 Task: Find connections with filter location Diyarb Najm with filter topic #happywith filter profile language English with filter current company Innovation Incubator Advisory with filter school Government High School - India with filter industry Sporting Goods Manufacturing with filter service category Typing with filter keywords title Church Volunteer
Action: Mouse moved to (572, 66)
Screenshot: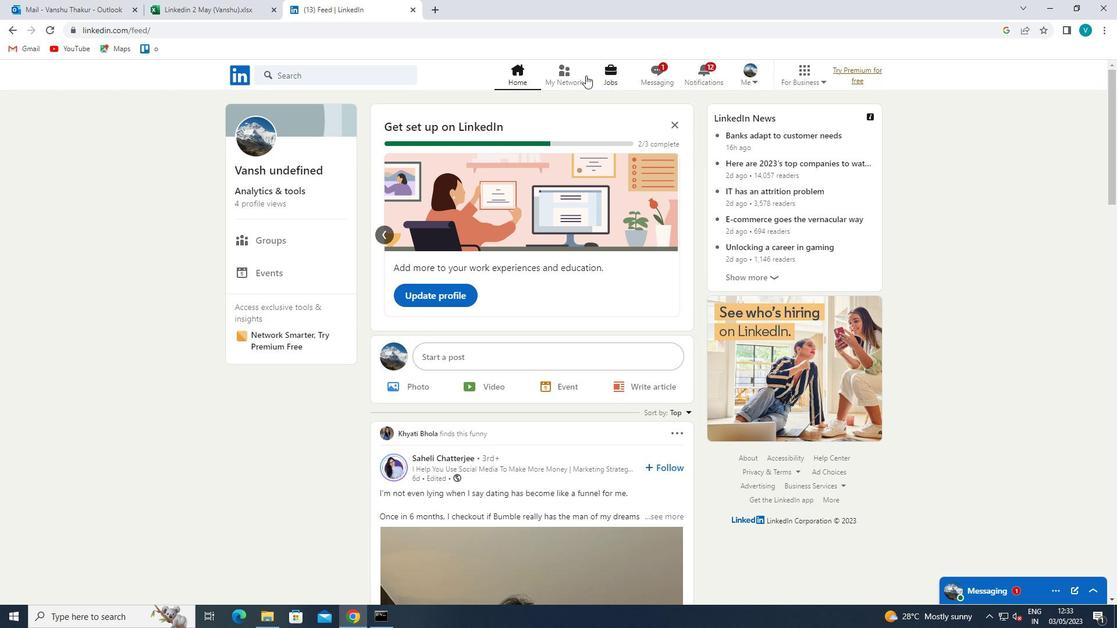 
Action: Mouse pressed left at (572, 66)
Screenshot: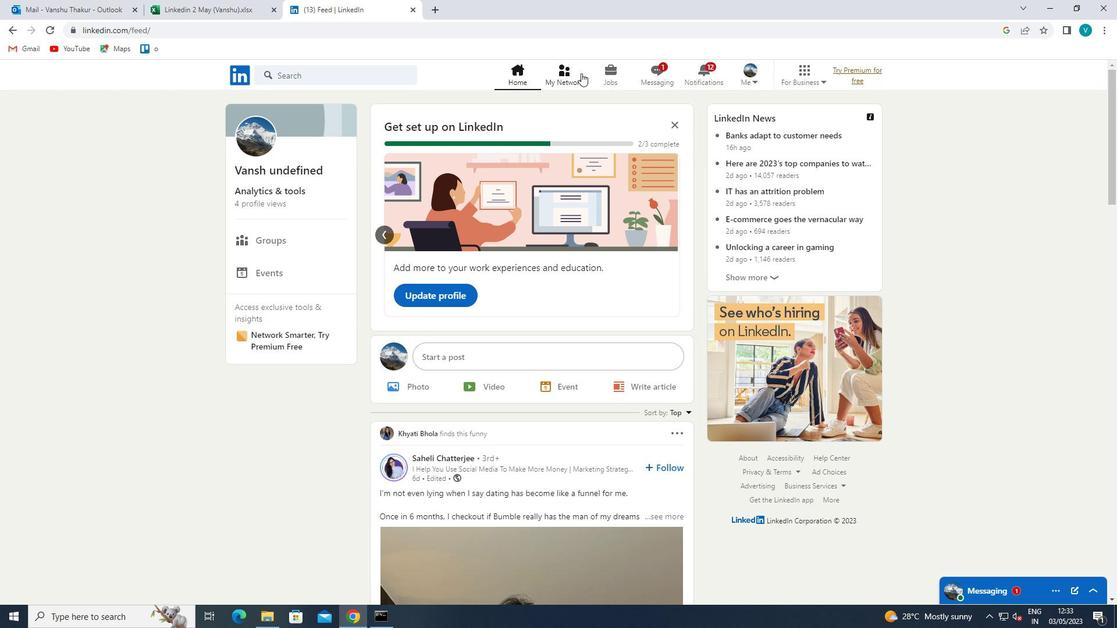 
Action: Mouse moved to (336, 140)
Screenshot: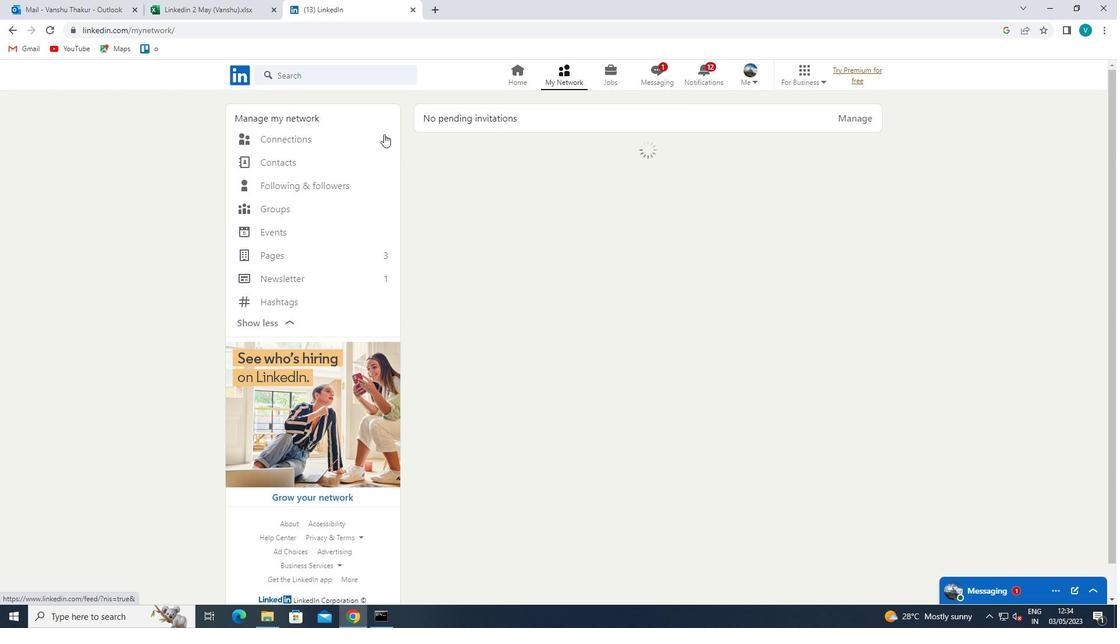 
Action: Mouse pressed left at (336, 140)
Screenshot: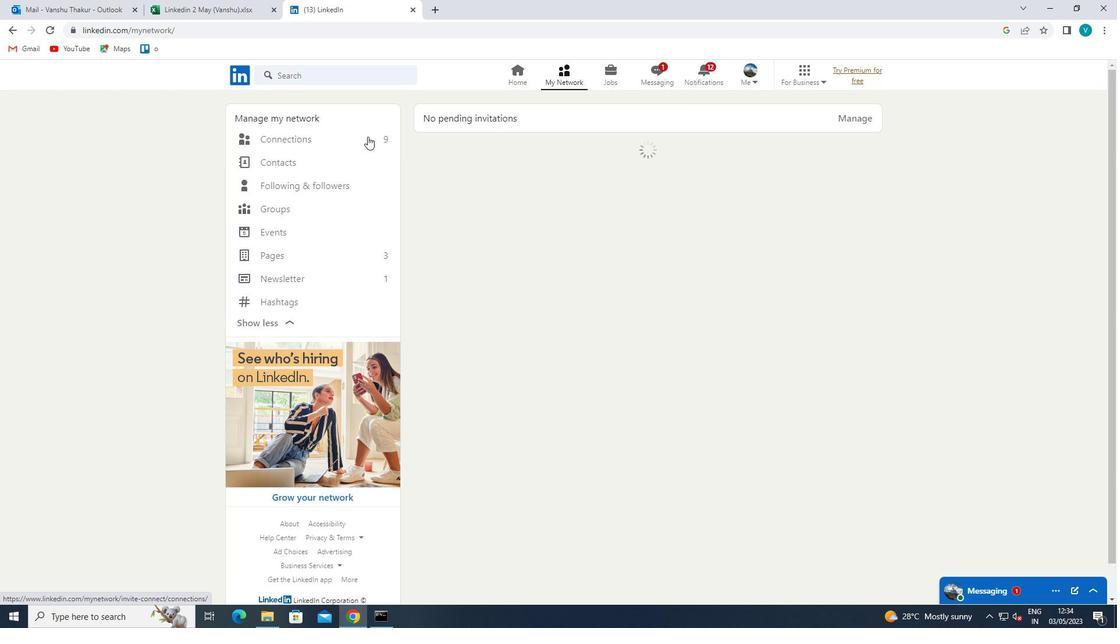 
Action: Mouse moved to (632, 139)
Screenshot: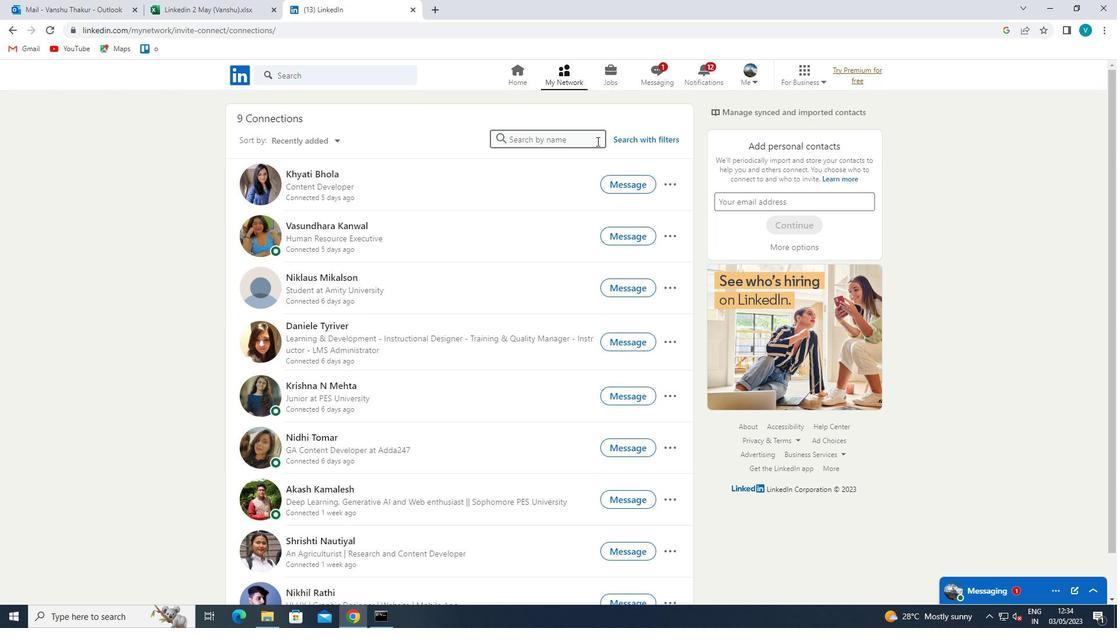 
Action: Mouse pressed left at (632, 139)
Screenshot: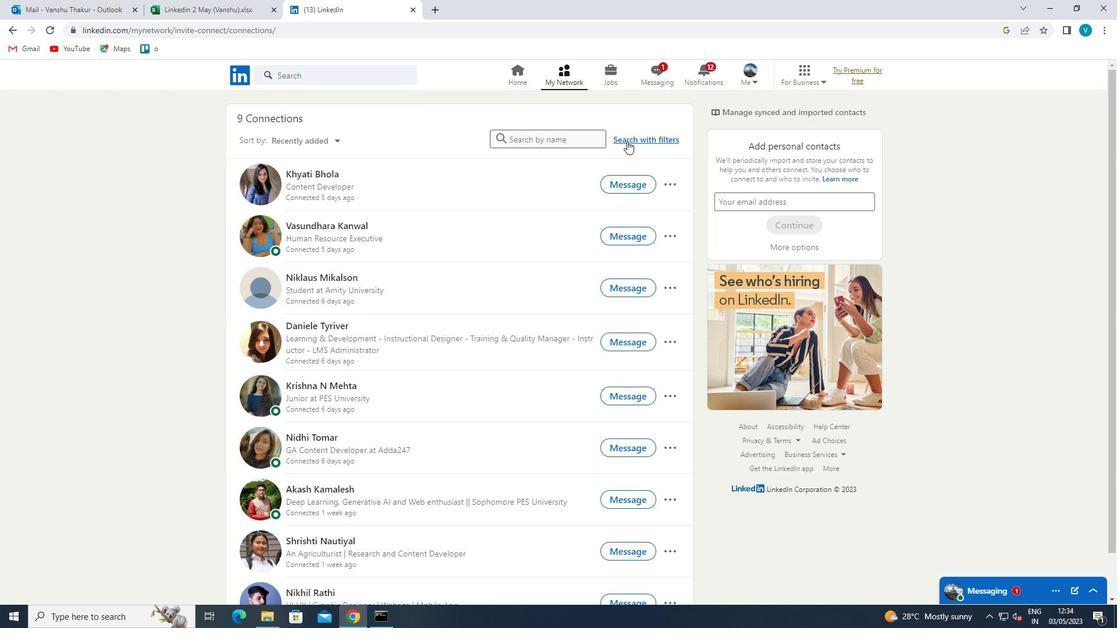 
Action: Mouse moved to (559, 108)
Screenshot: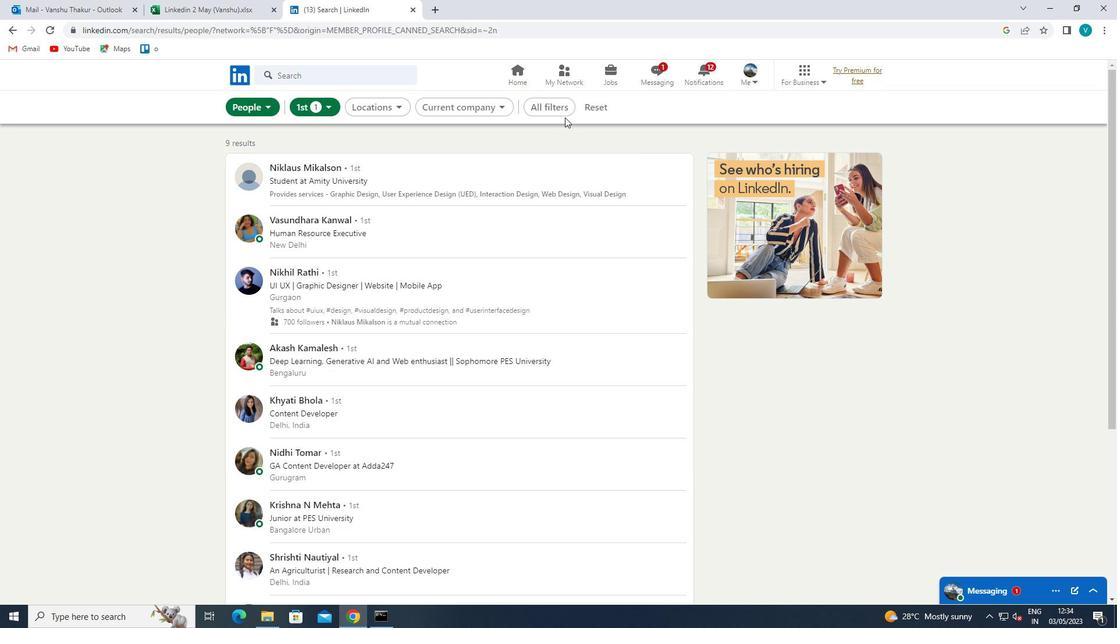 
Action: Mouse pressed left at (559, 108)
Screenshot: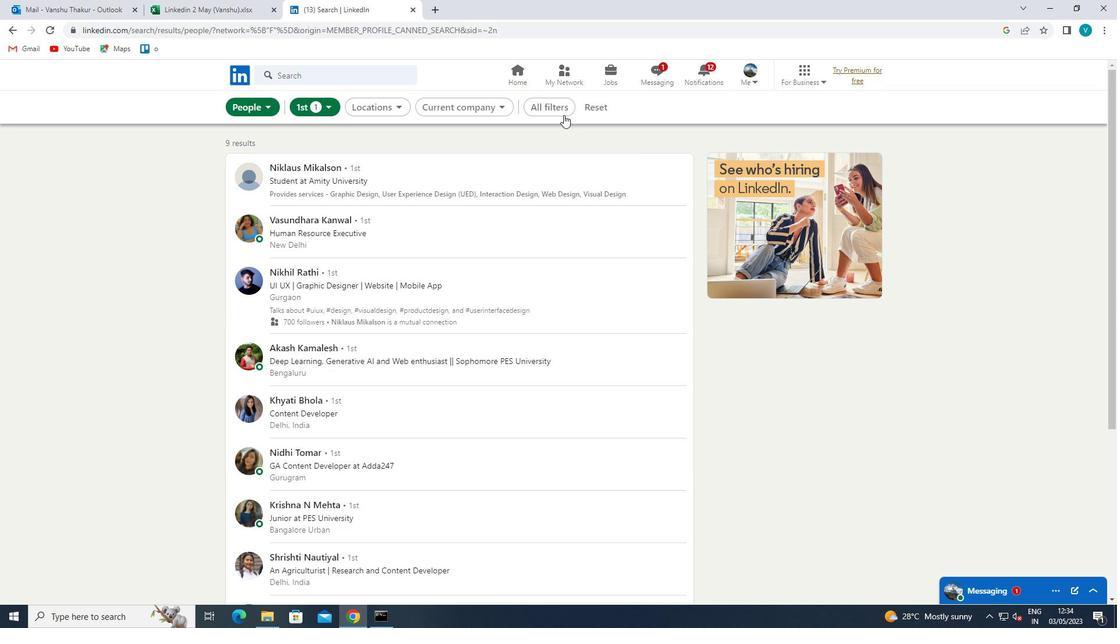 
Action: Mouse moved to (920, 252)
Screenshot: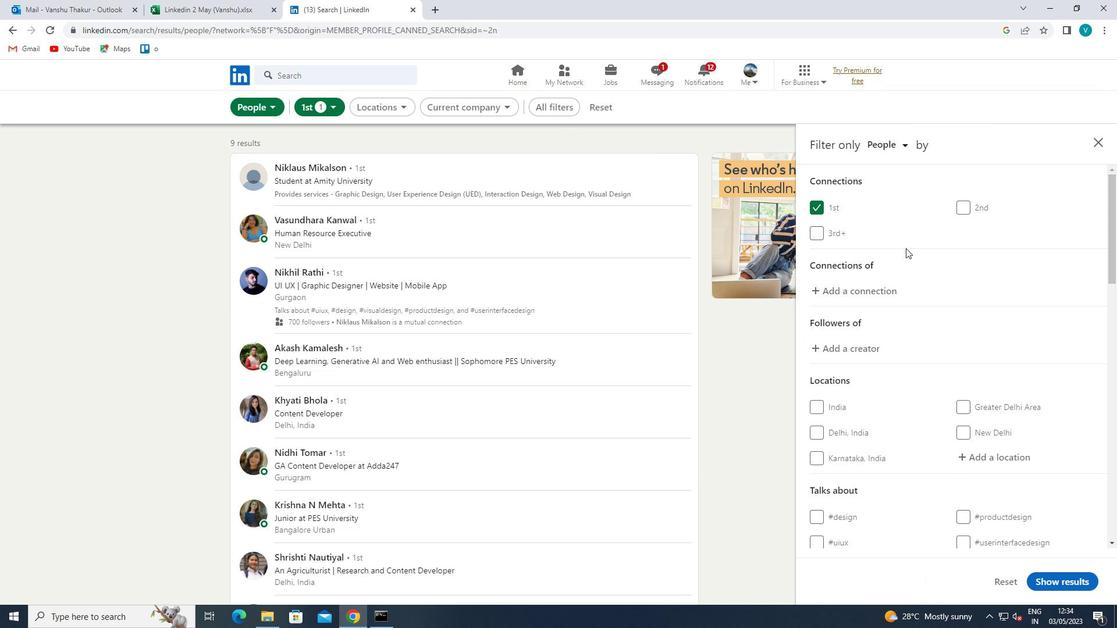 
Action: Mouse scrolled (920, 251) with delta (0, 0)
Screenshot: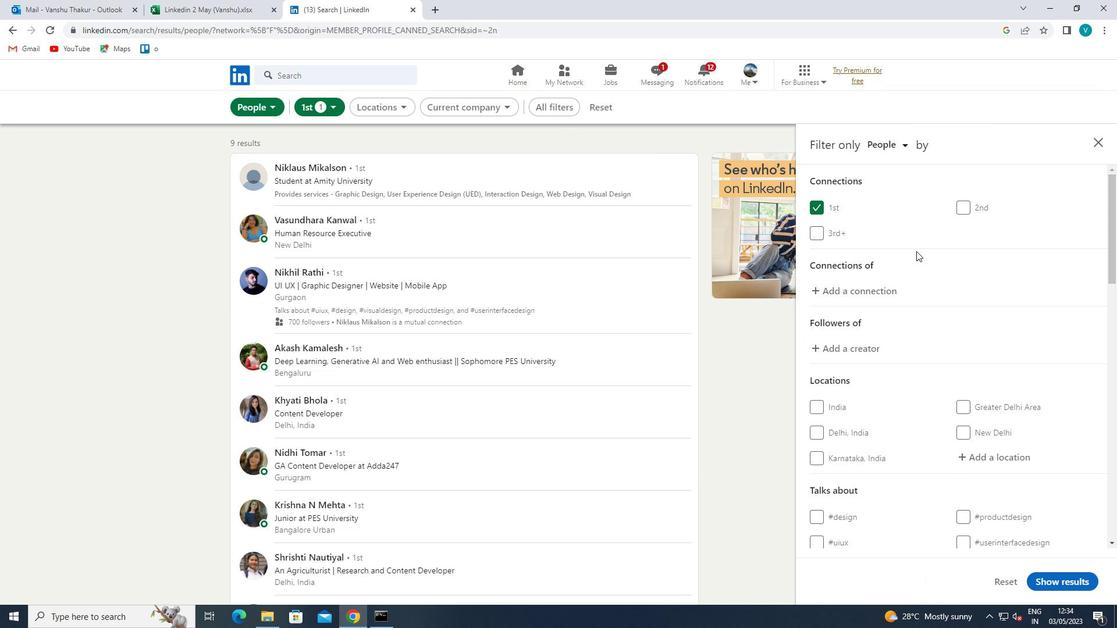 
Action: Mouse scrolled (920, 251) with delta (0, 0)
Screenshot: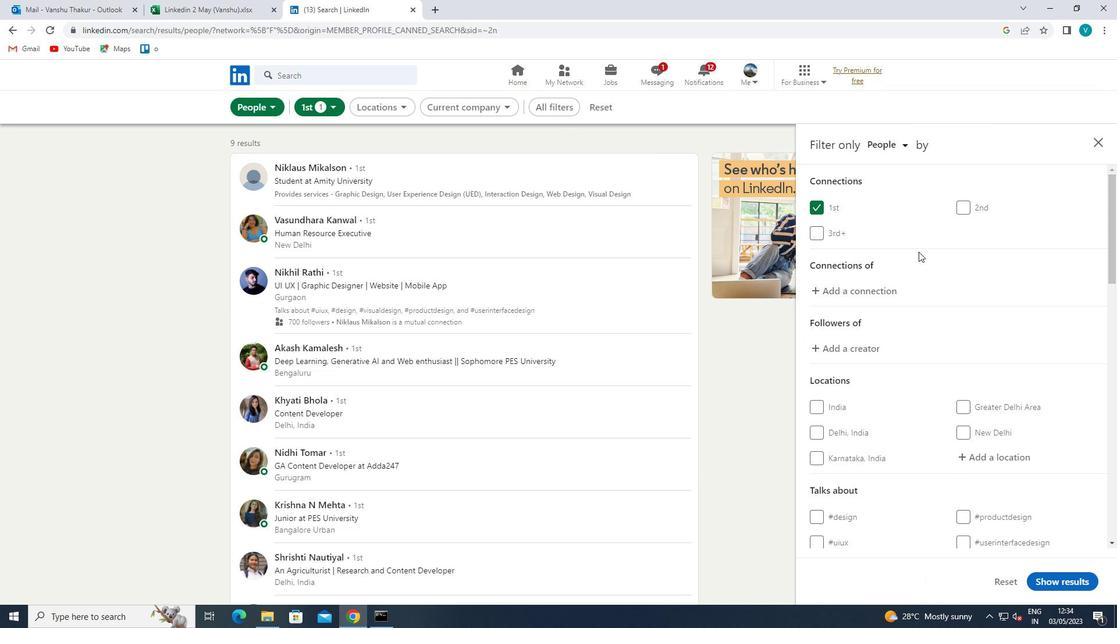
Action: Mouse scrolled (920, 251) with delta (0, 0)
Screenshot: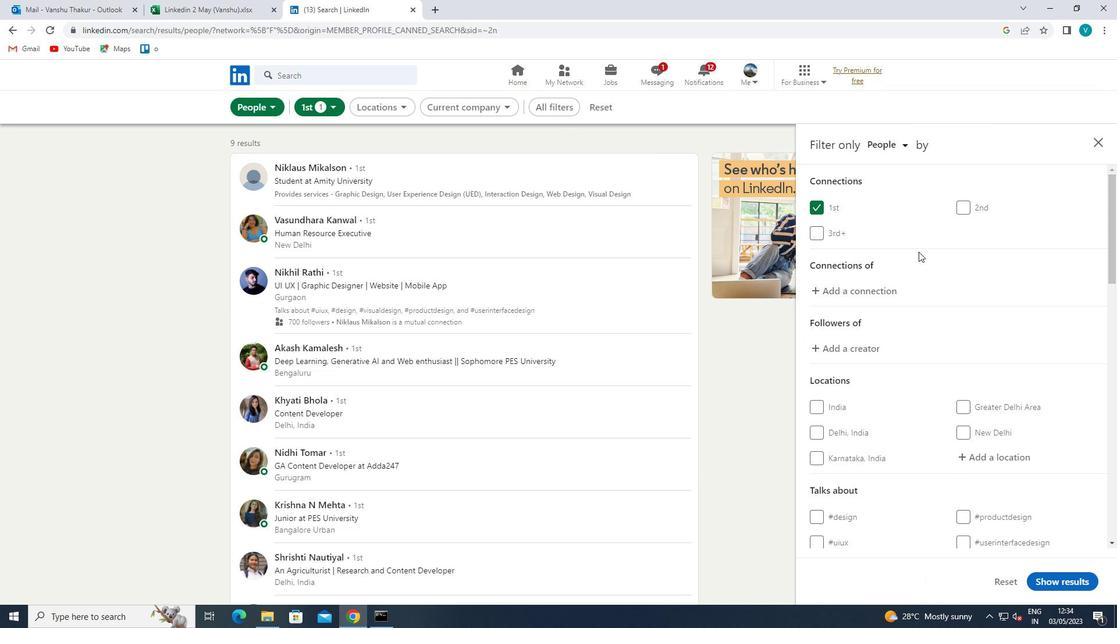 
Action: Mouse moved to (981, 286)
Screenshot: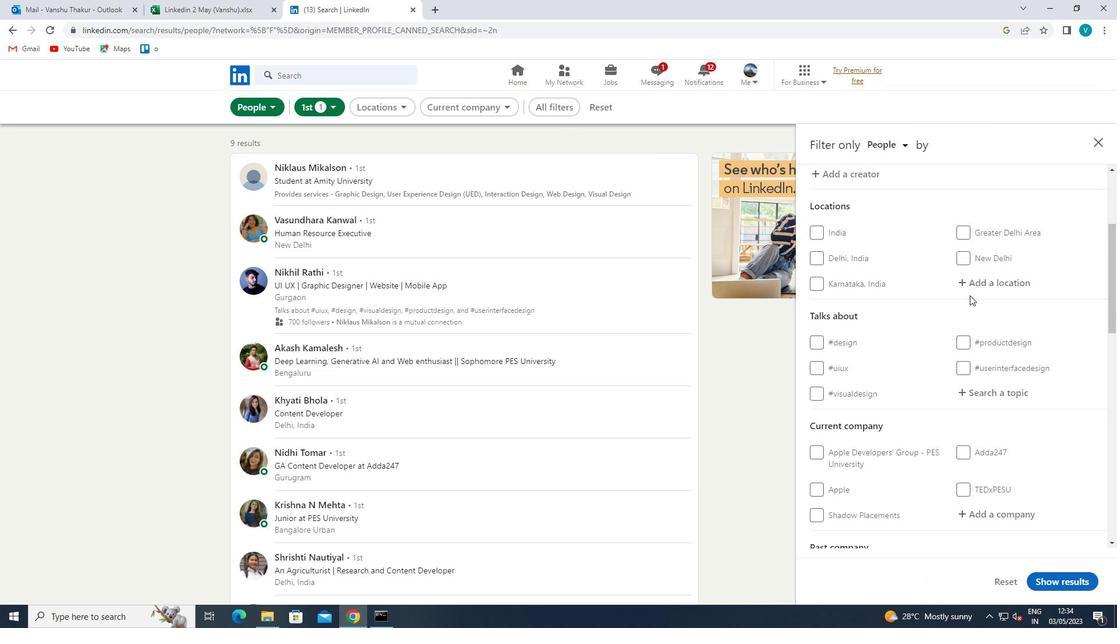 
Action: Mouse pressed left at (981, 286)
Screenshot: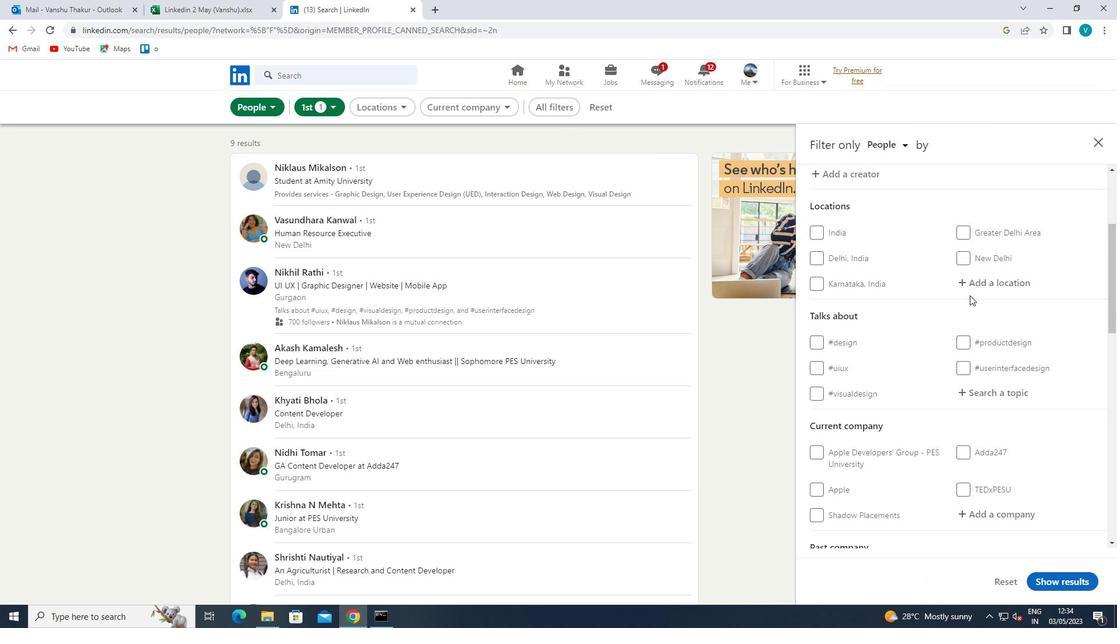 
Action: Mouse moved to (520, 54)
Screenshot: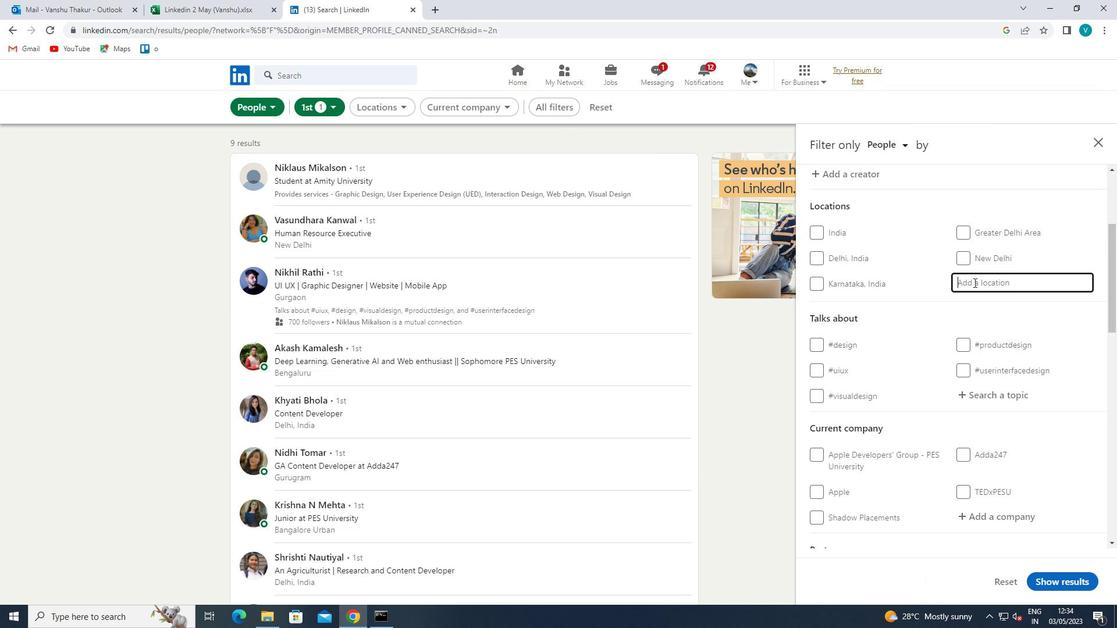 
Action: Key pressed <Key.shift>DIYARD<Key.backspace>B
Screenshot: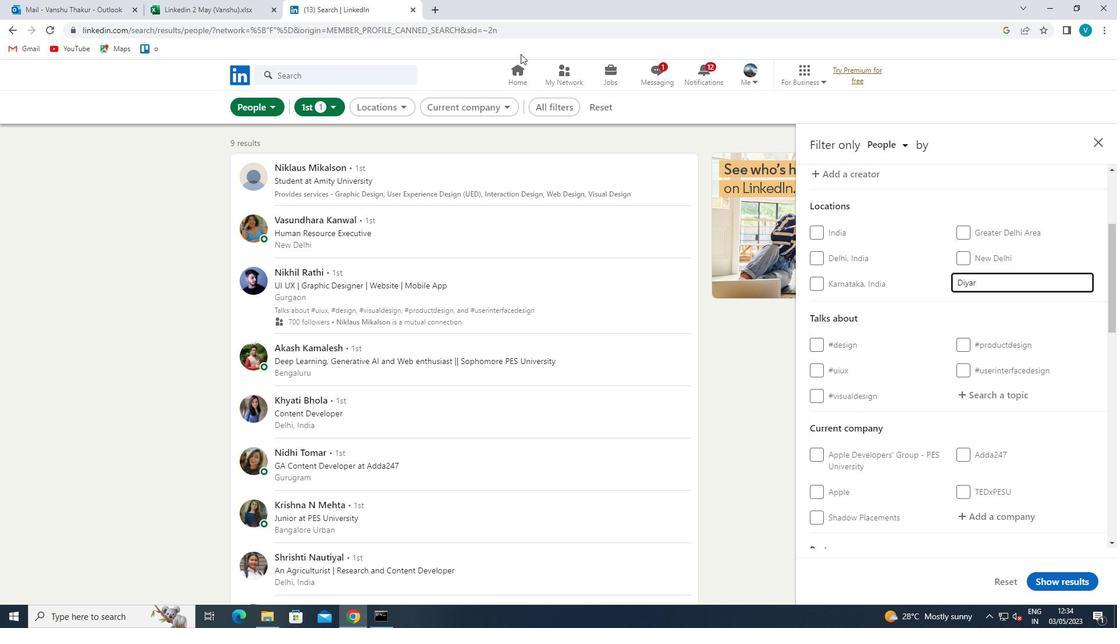 
Action: Mouse moved to (835, 234)
Screenshot: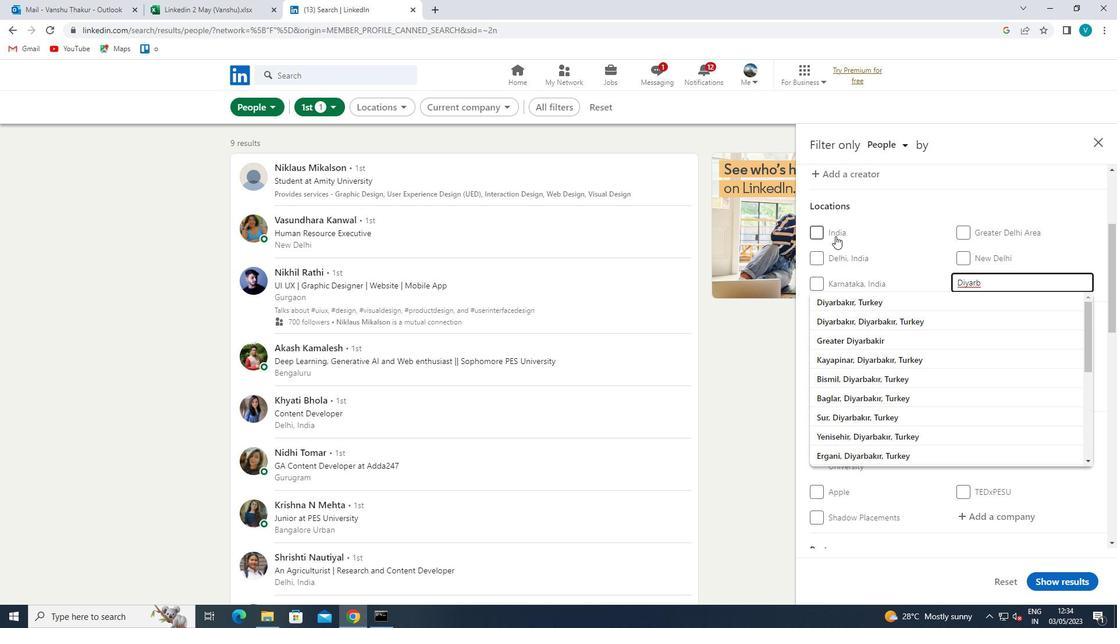
Action: Key pressed <Key.space><Key.shift>NAJM
Screenshot: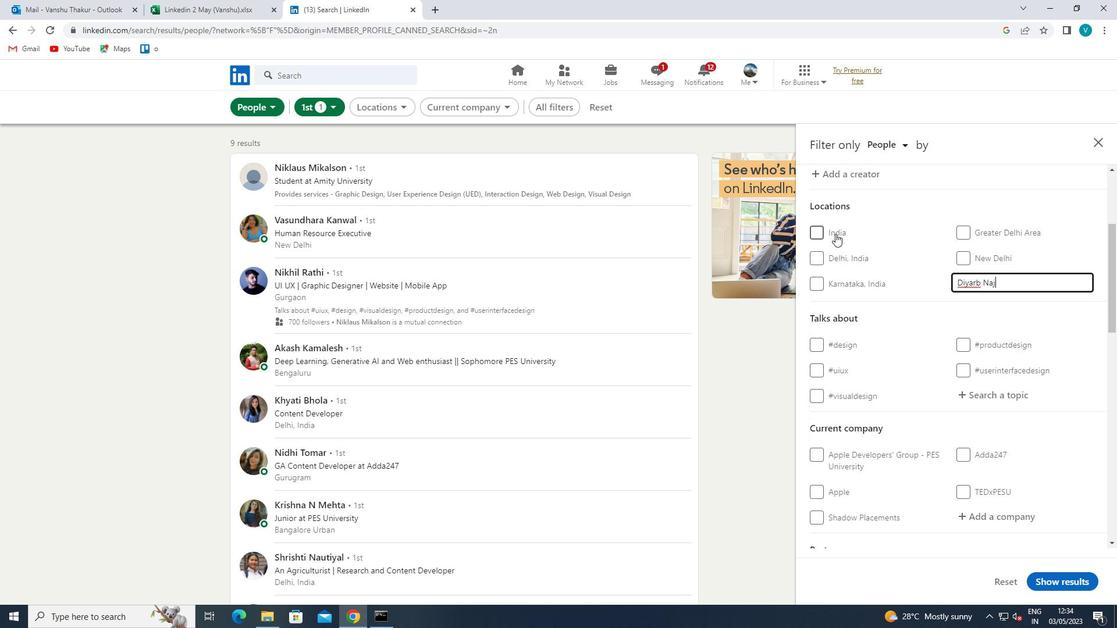 
Action: Mouse moved to (949, 264)
Screenshot: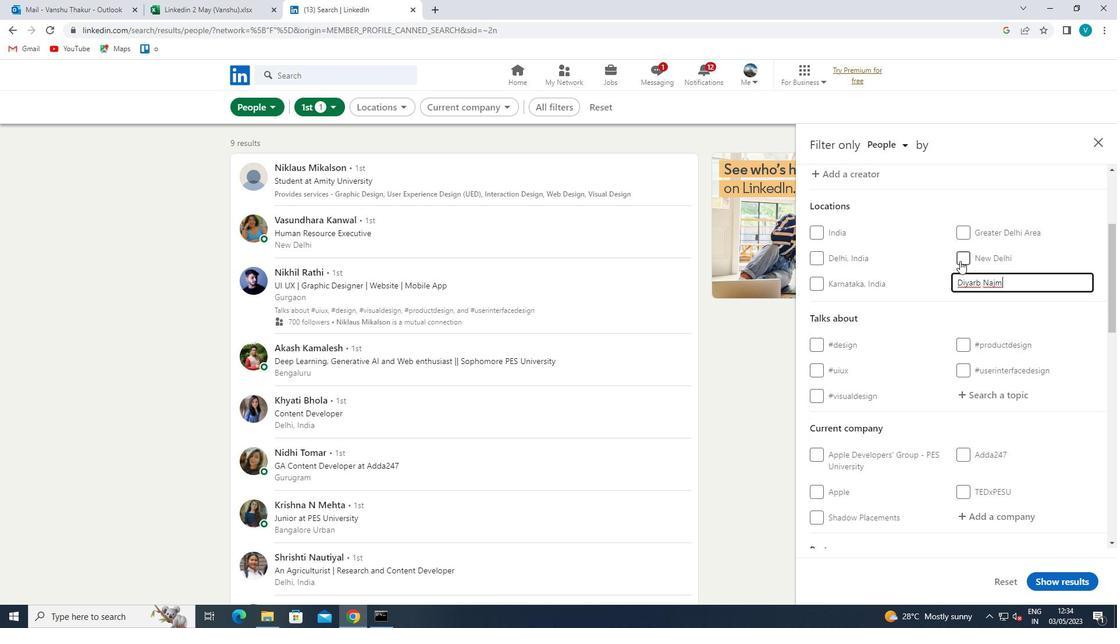 
Action: Mouse pressed left at (949, 264)
Screenshot: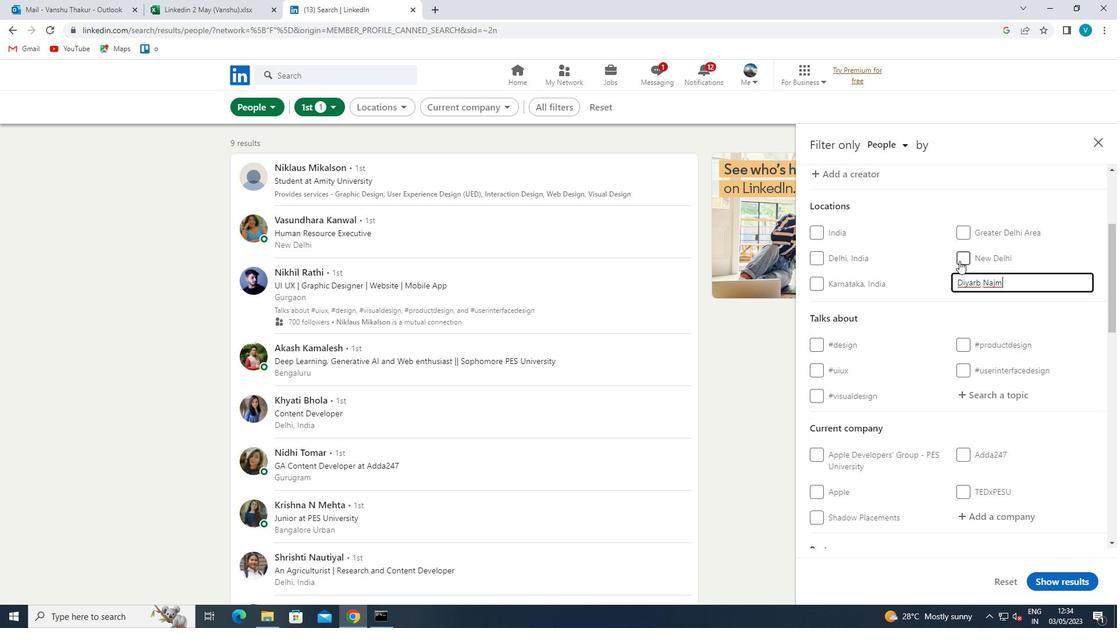 
Action: Mouse moved to (1039, 327)
Screenshot: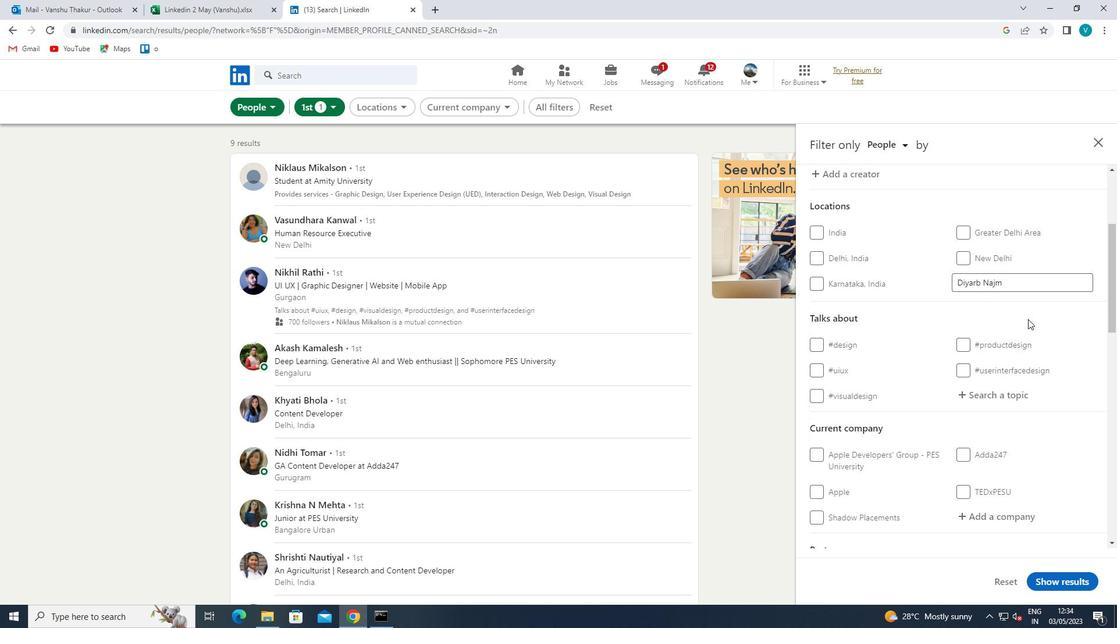 
Action: Mouse scrolled (1039, 326) with delta (0, 0)
Screenshot: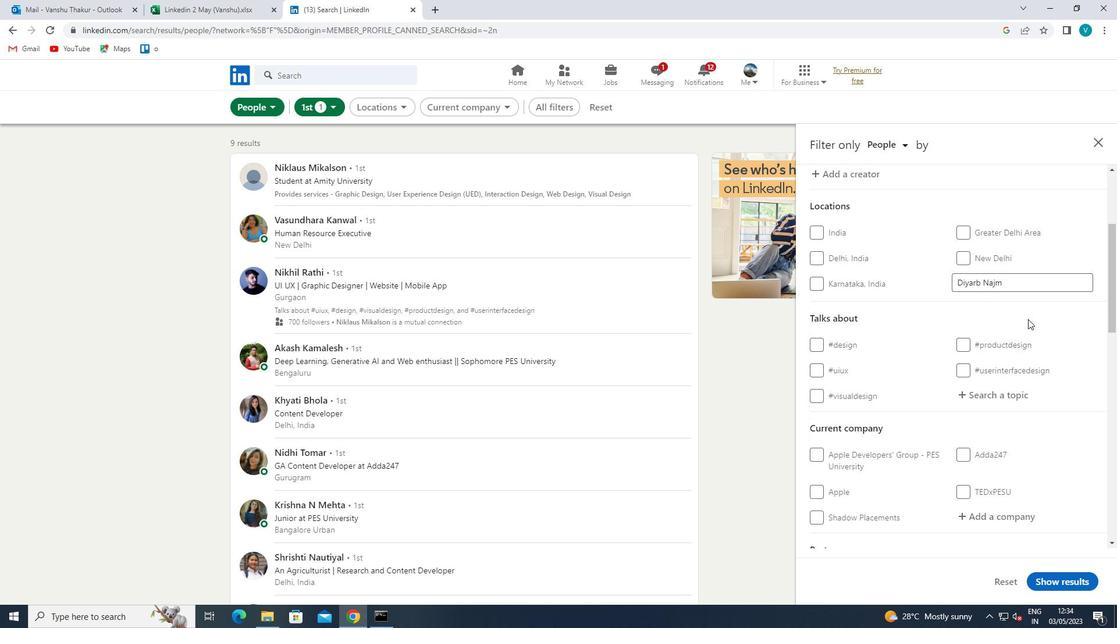
Action: Mouse scrolled (1039, 326) with delta (0, 0)
Screenshot: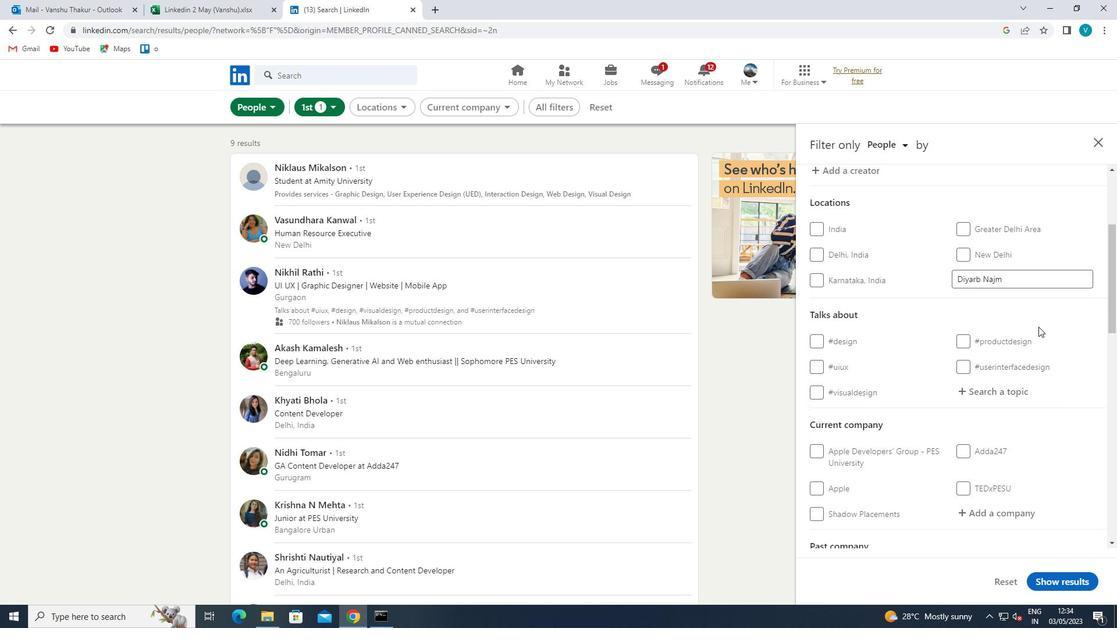 
Action: Mouse moved to (1025, 281)
Screenshot: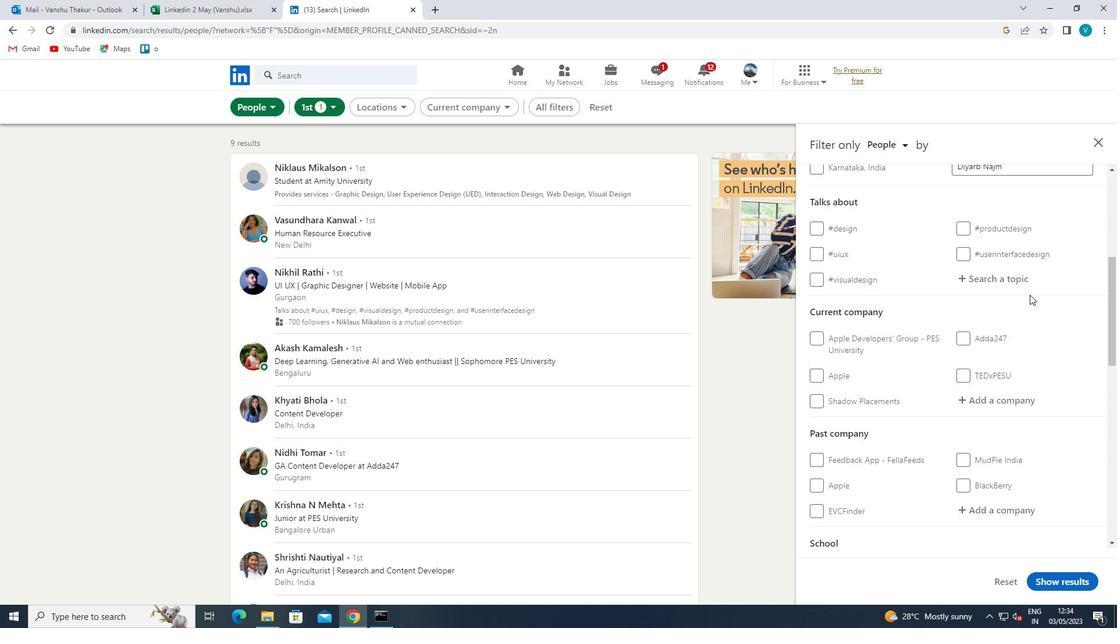 
Action: Mouse pressed left at (1025, 281)
Screenshot: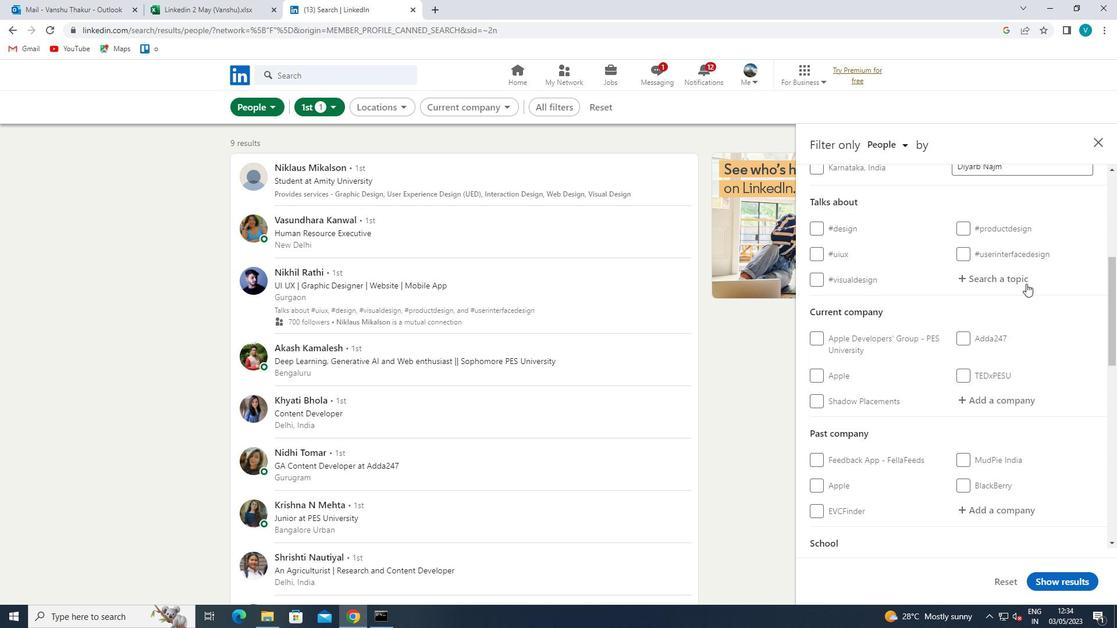 
Action: Mouse moved to (926, 258)
Screenshot: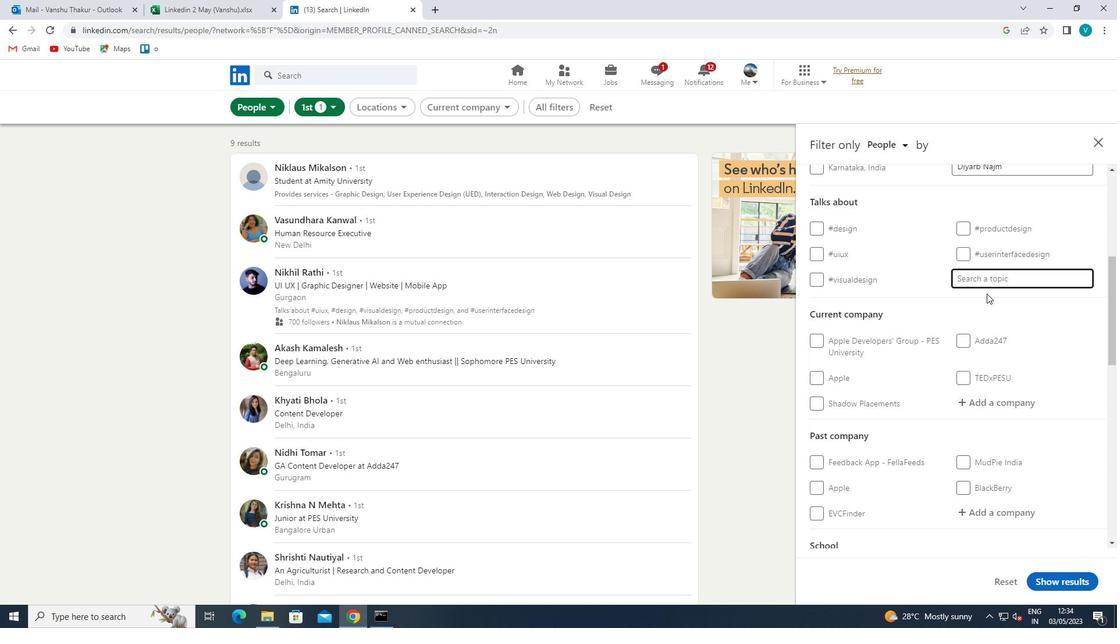
Action: Key pressed HAPPY
Screenshot: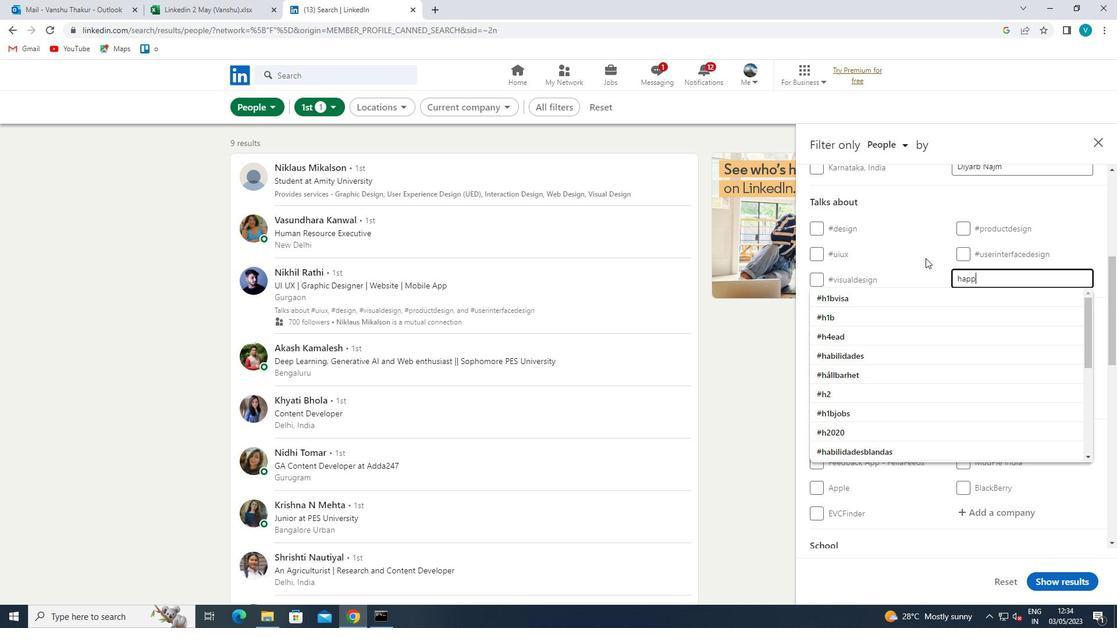 
Action: Mouse moved to (910, 310)
Screenshot: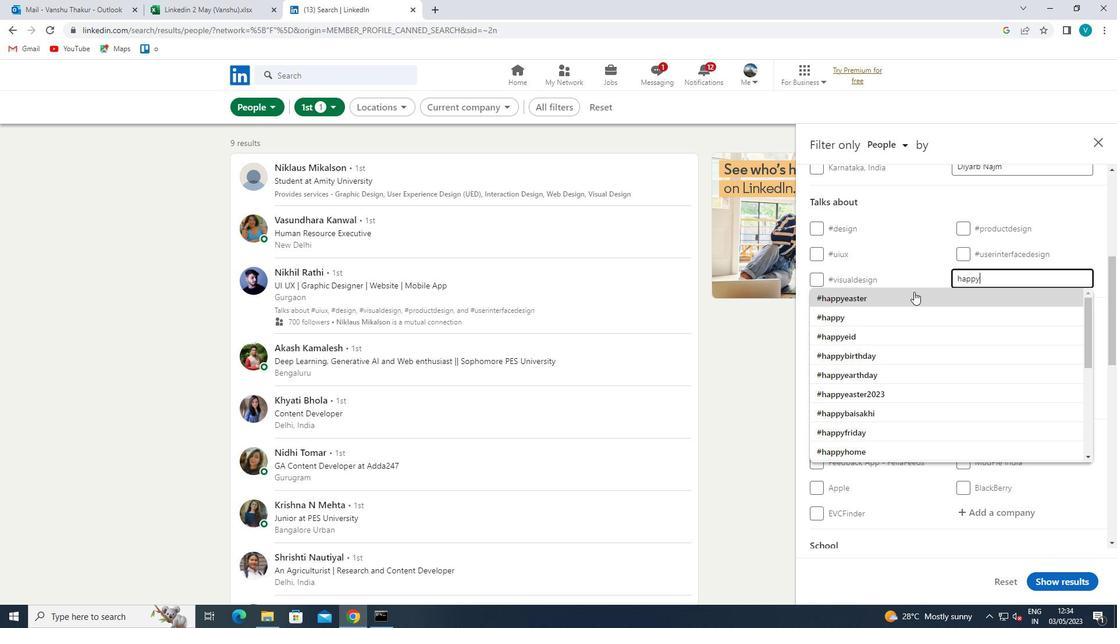 
Action: Mouse pressed left at (910, 310)
Screenshot: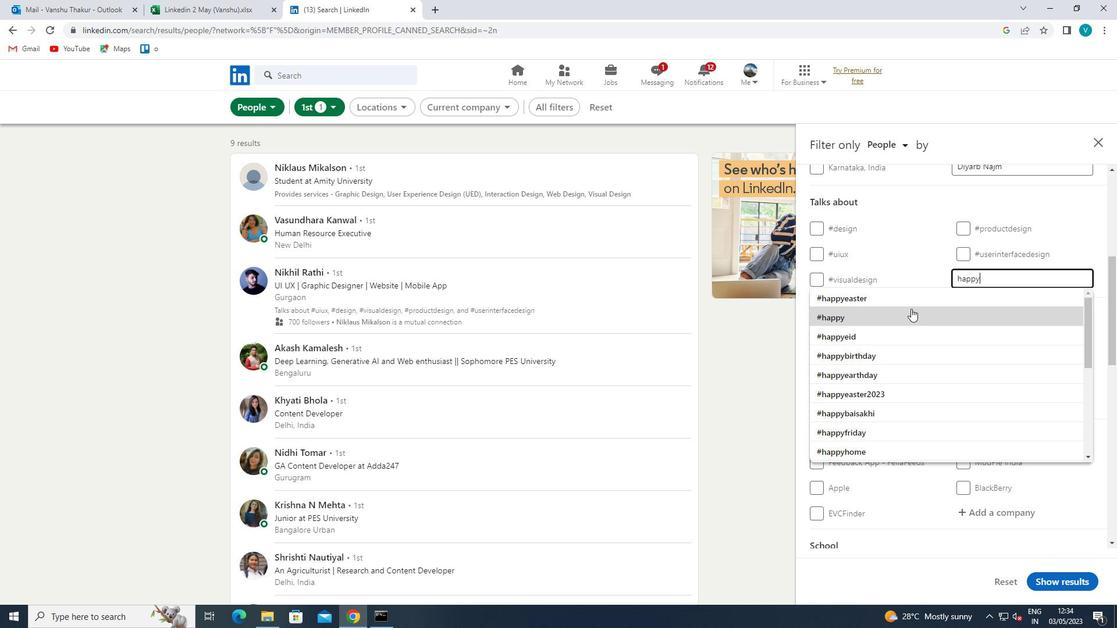 
Action: Mouse moved to (910, 310)
Screenshot: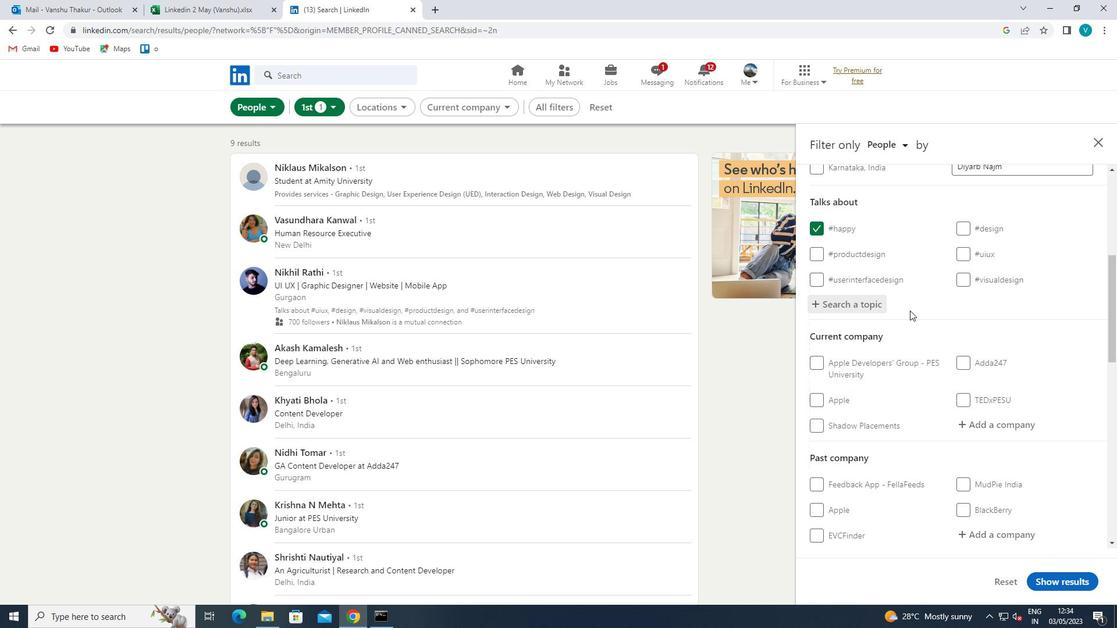 
Action: Mouse scrolled (910, 310) with delta (0, 0)
Screenshot: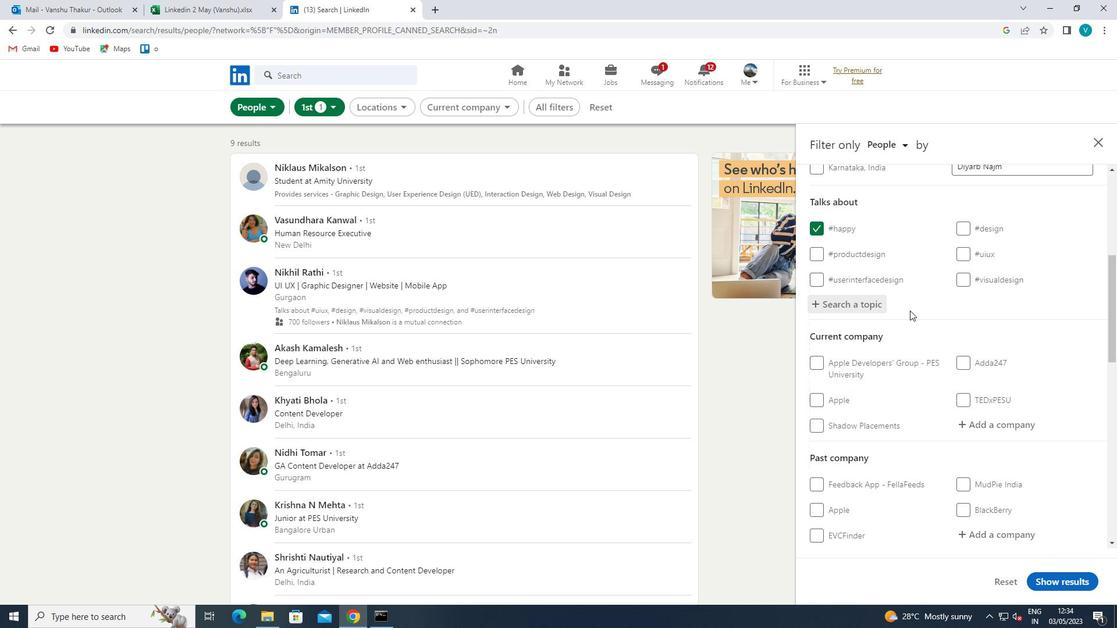 
Action: Mouse moved to (912, 310)
Screenshot: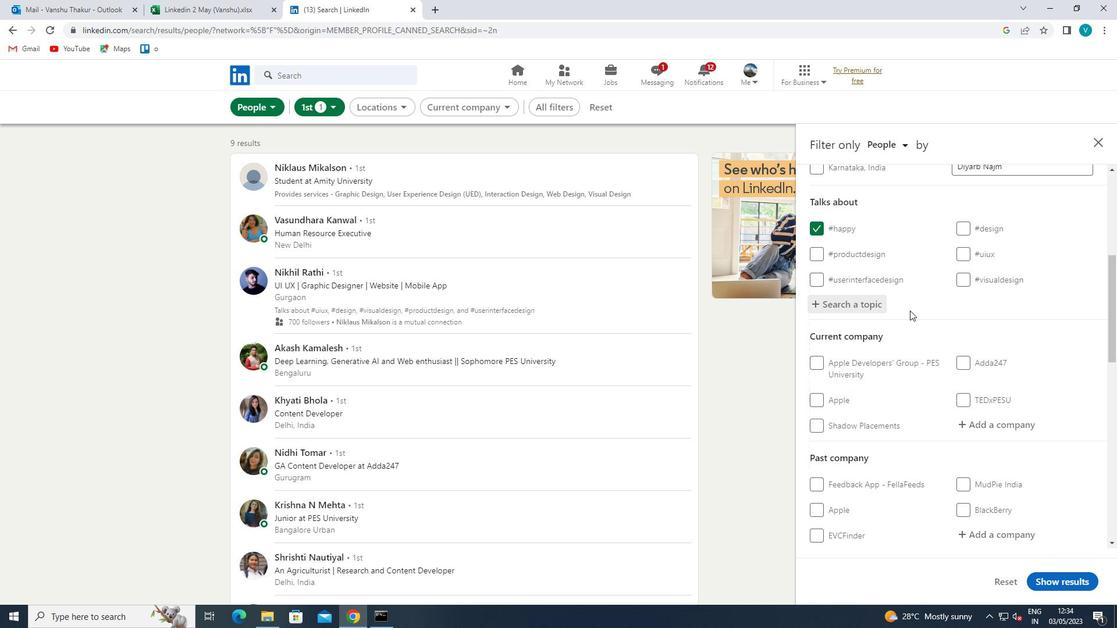 
Action: Mouse scrolled (912, 309) with delta (0, 0)
Screenshot: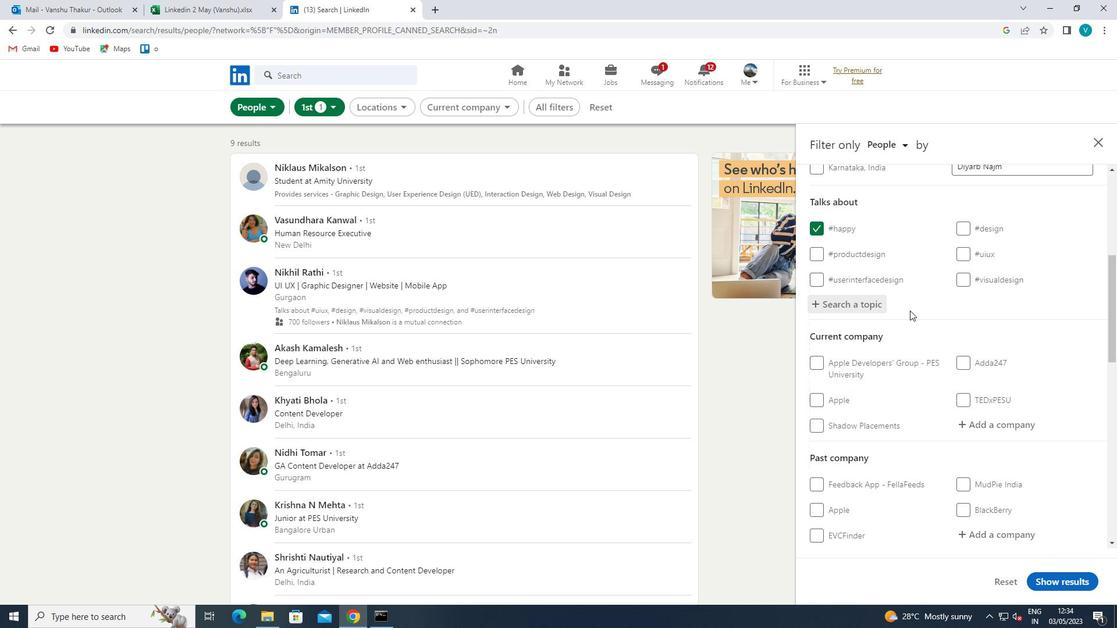 
Action: Mouse moved to (914, 309)
Screenshot: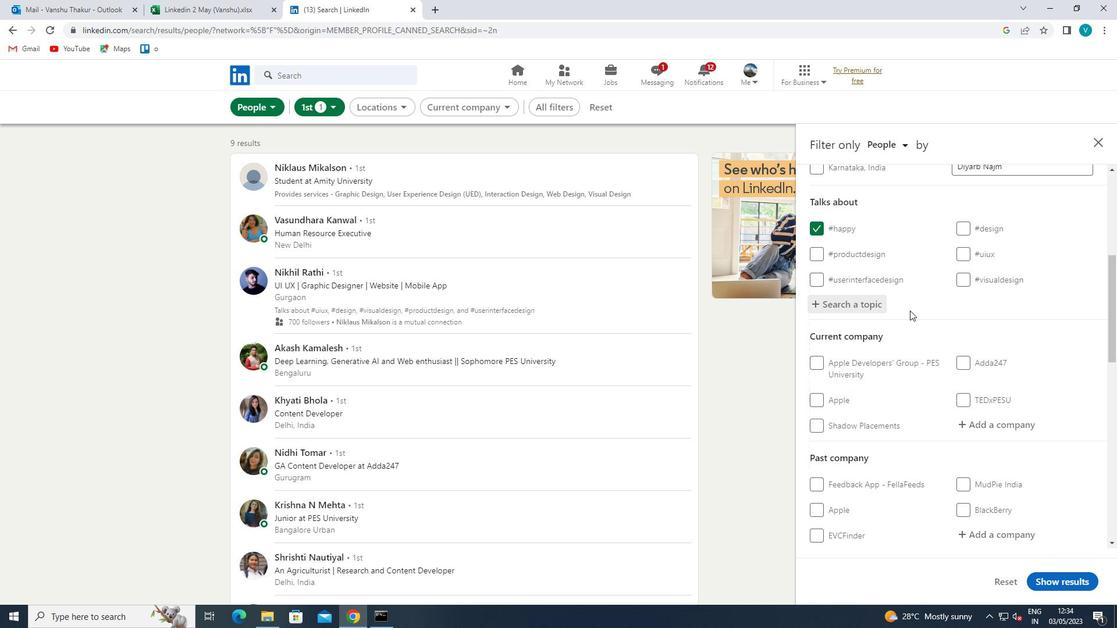 
Action: Mouse scrolled (914, 308) with delta (0, 0)
Screenshot: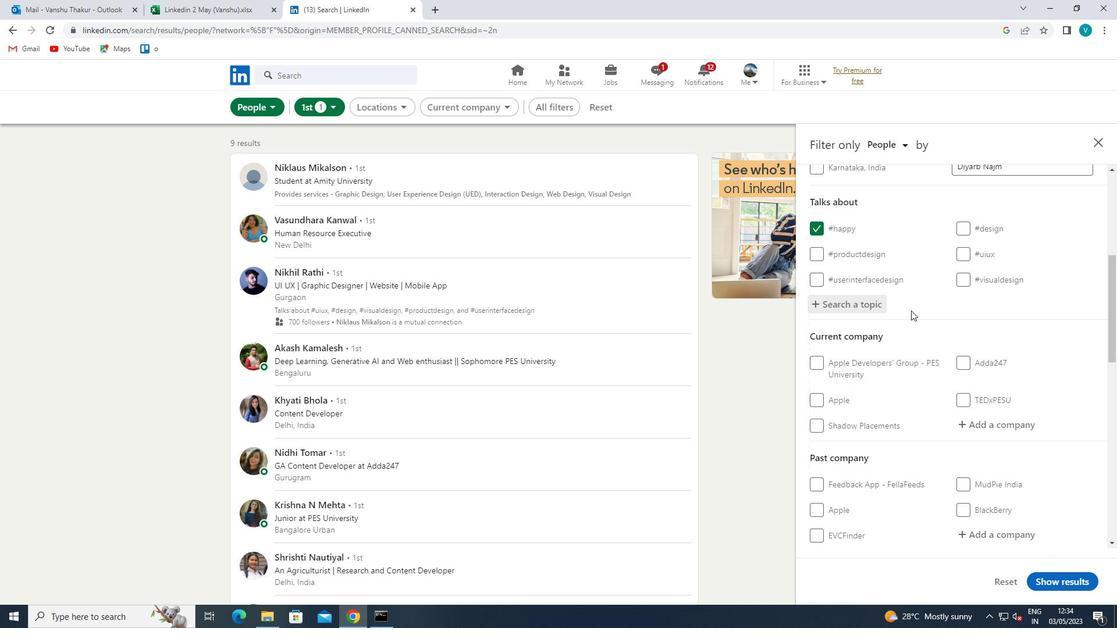 
Action: Mouse scrolled (914, 308) with delta (0, 0)
Screenshot: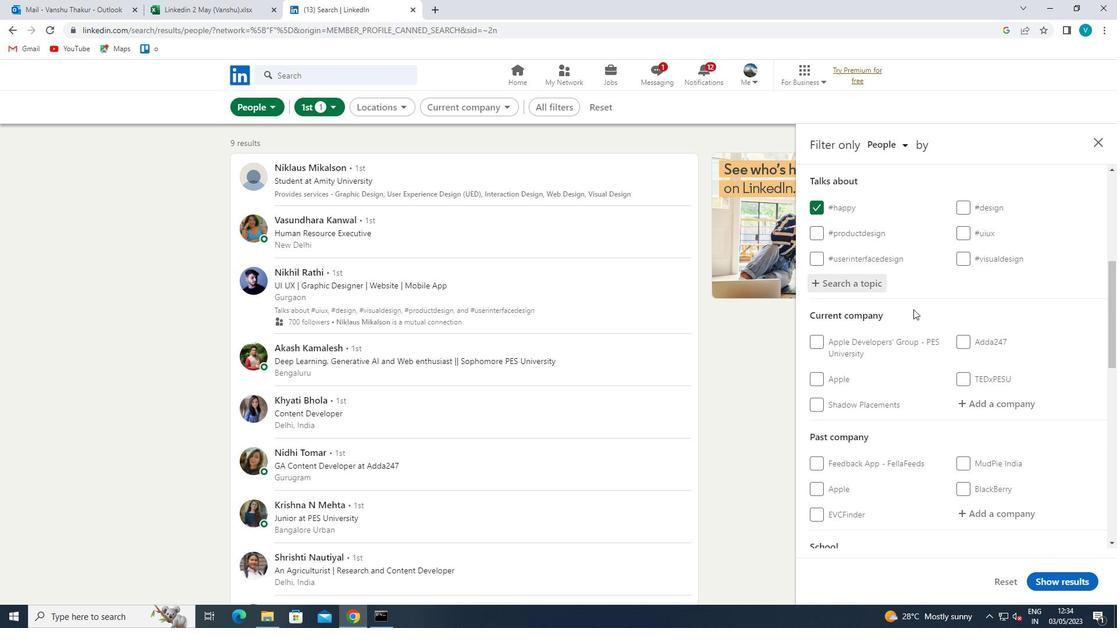 
Action: Mouse scrolled (914, 308) with delta (0, 0)
Screenshot: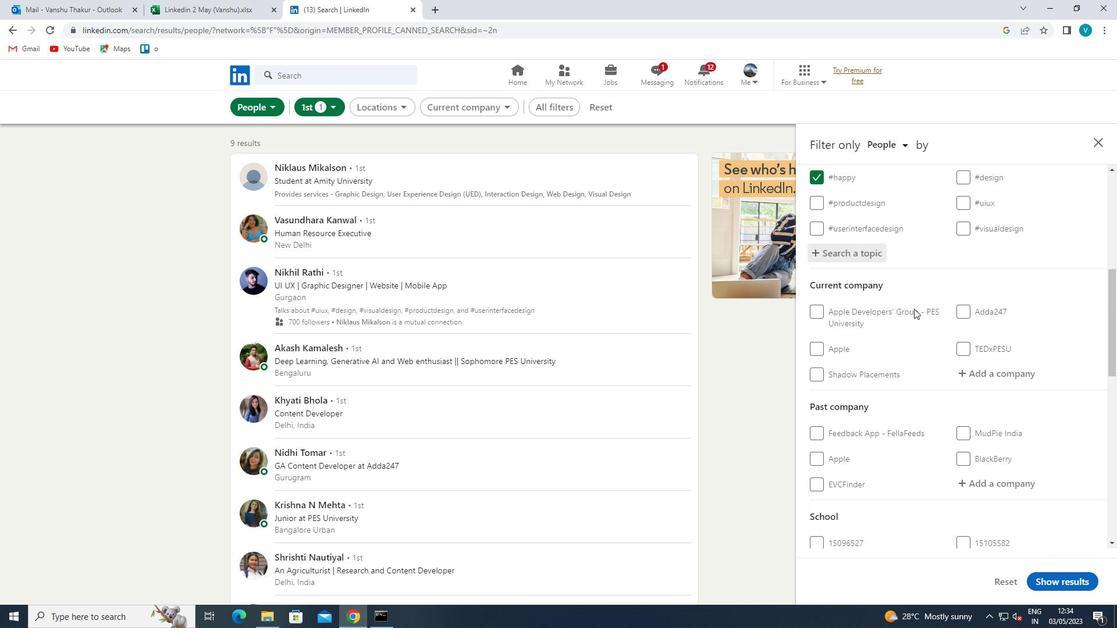 
Action: Mouse moved to (915, 309)
Screenshot: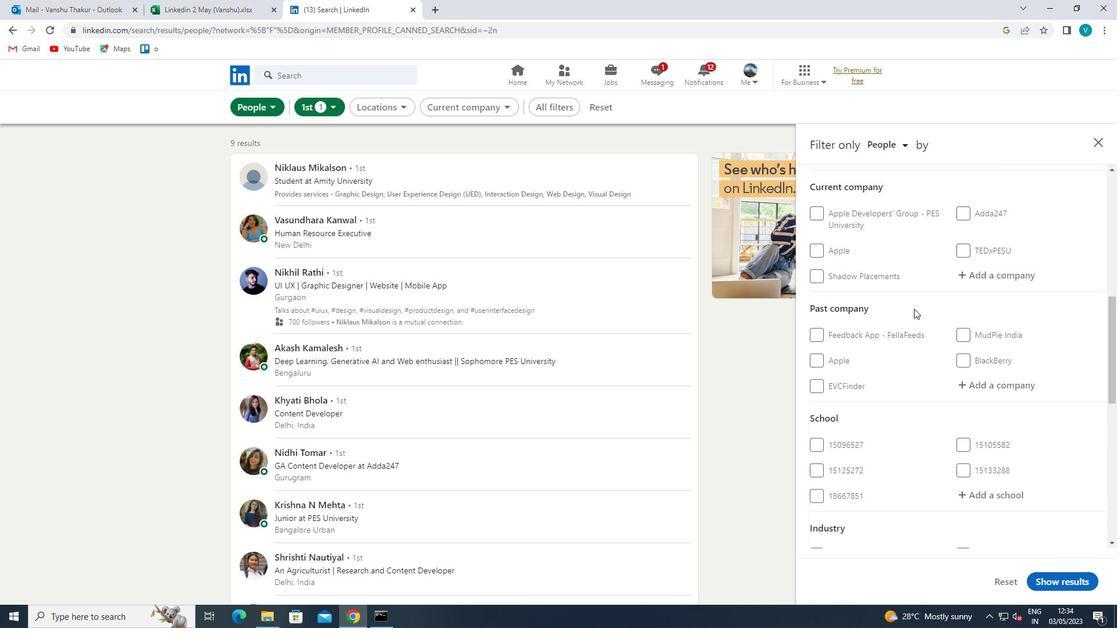 
Action: Mouse scrolled (915, 308) with delta (0, 0)
Screenshot: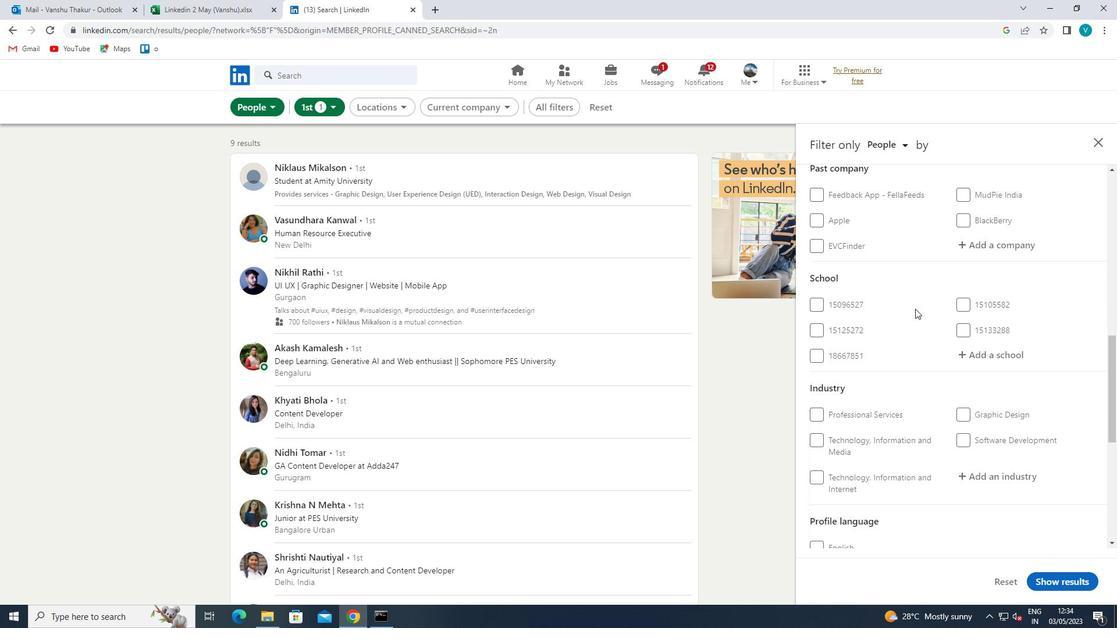 
Action: Mouse scrolled (915, 308) with delta (0, 0)
Screenshot: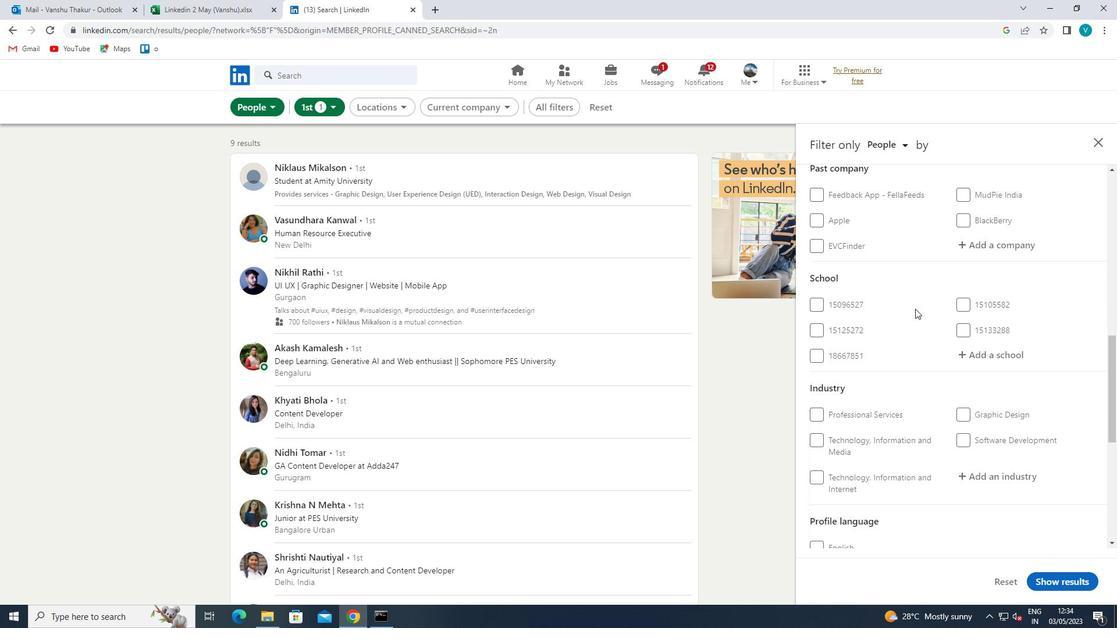 
Action: Mouse moved to (820, 426)
Screenshot: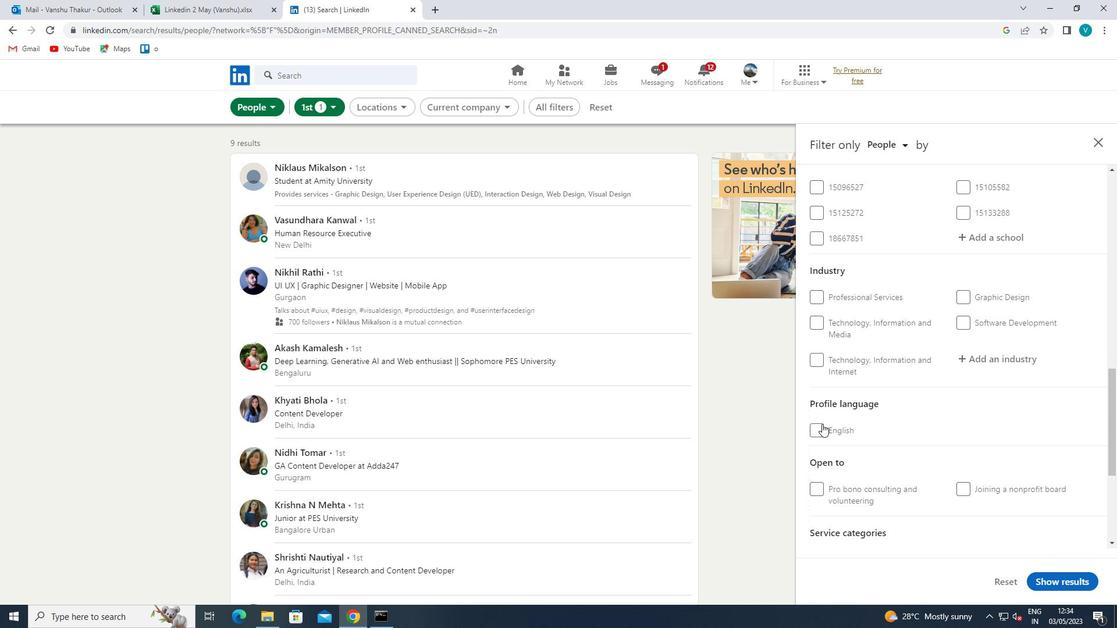 
Action: Mouse pressed left at (820, 426)
Screenshot: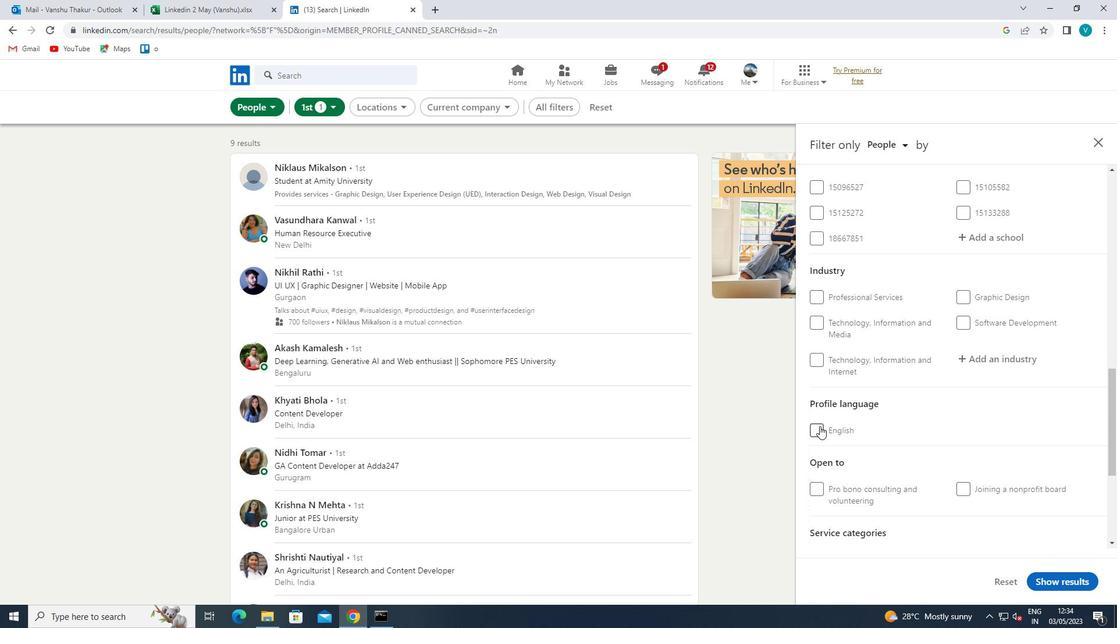 
Action: Mouse moved to (933, 385)
Screenshot: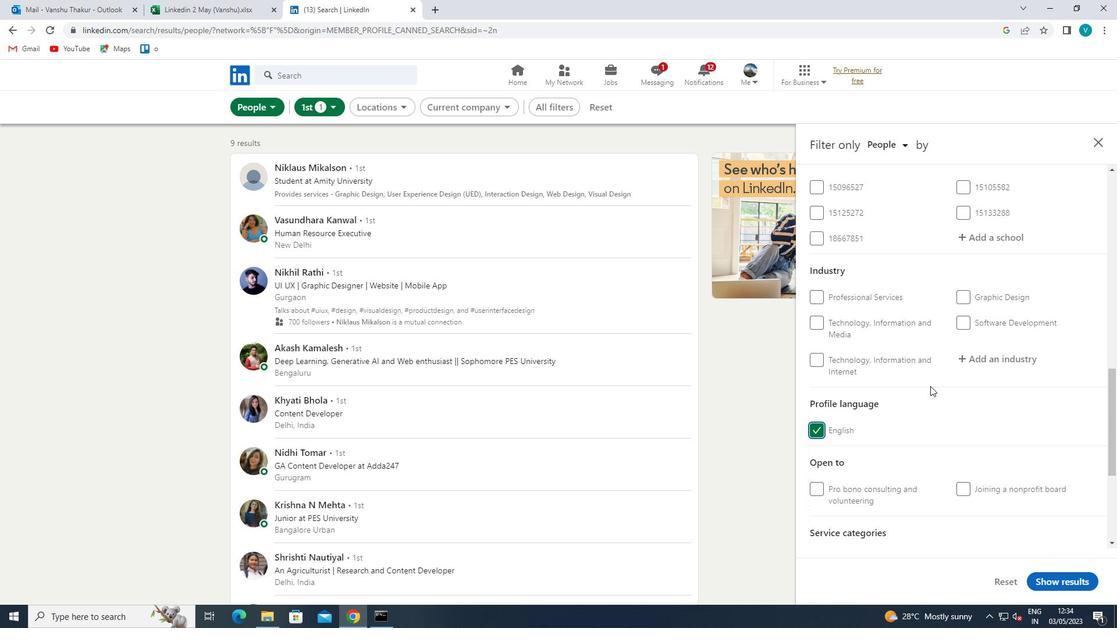 
Action: Mouse scrolled (933, 386) with delta (0, 0)
Screenshot: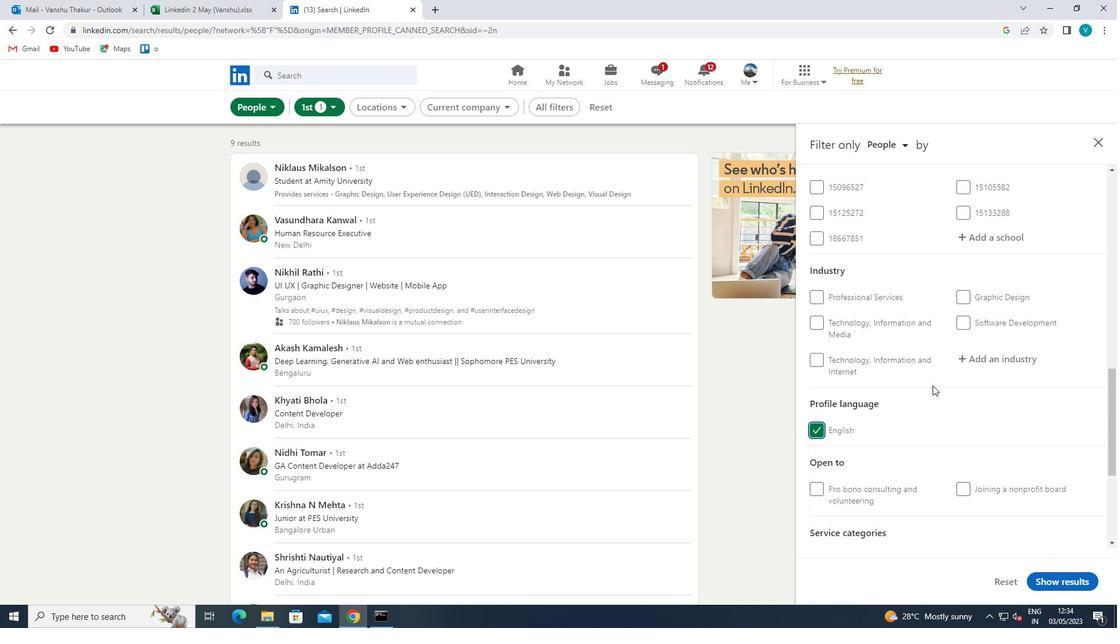 
Action: Mouse scrolled (933, 386) with delta (0, 0)
Screenshot: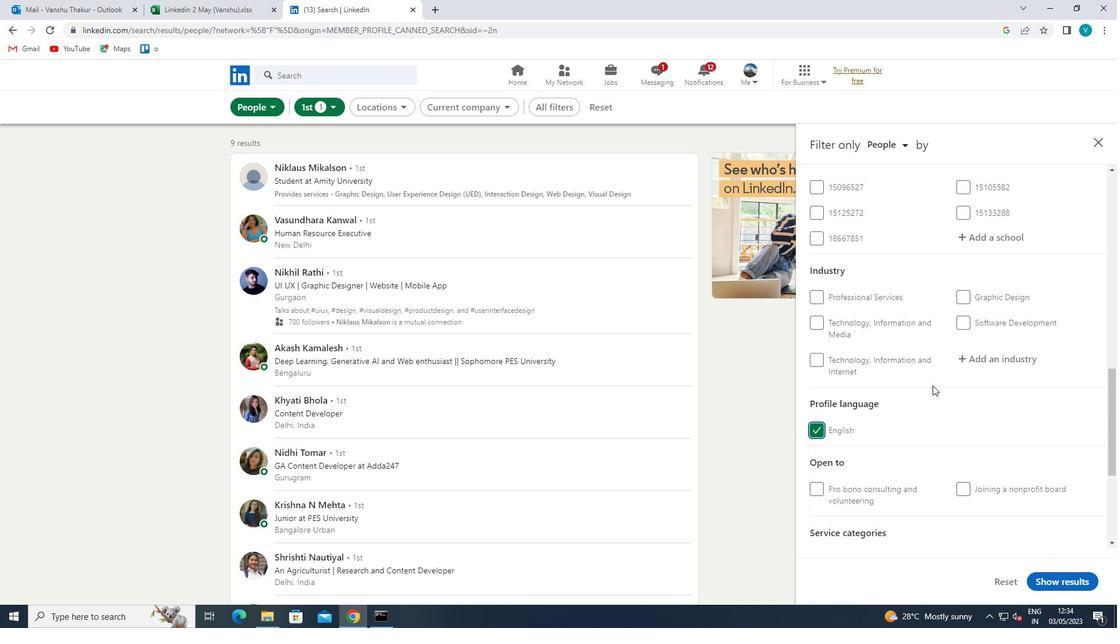 
Action: Mouse scrolled (933, 386) with delta (0, 0)
Screenshot: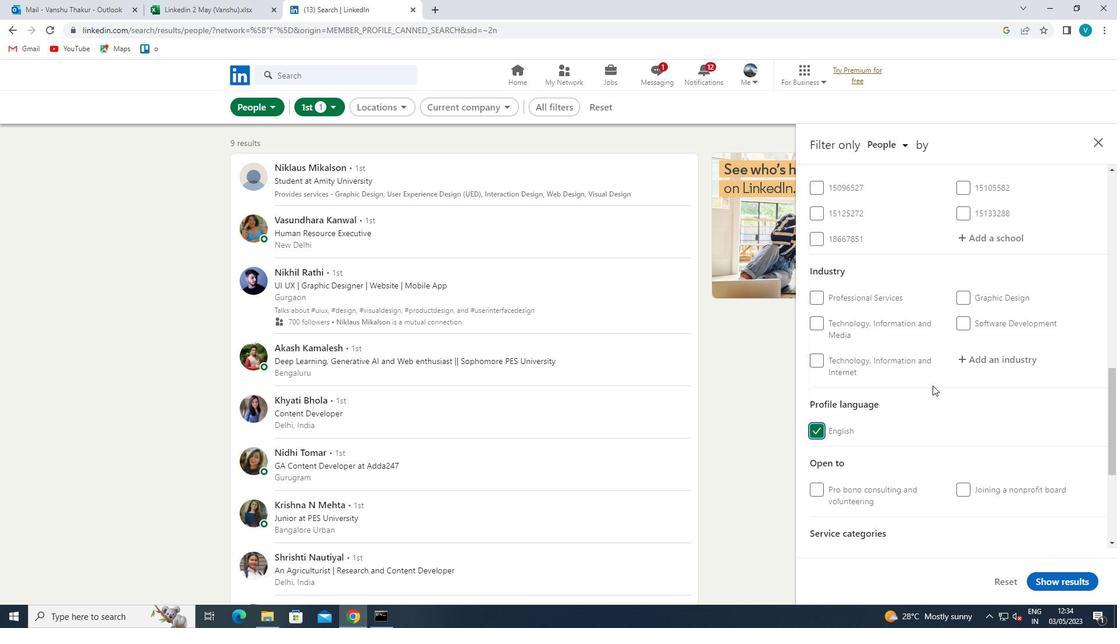 
Action: Mouse scrolled (933, 386) with delta (0, 0)
Screenshot: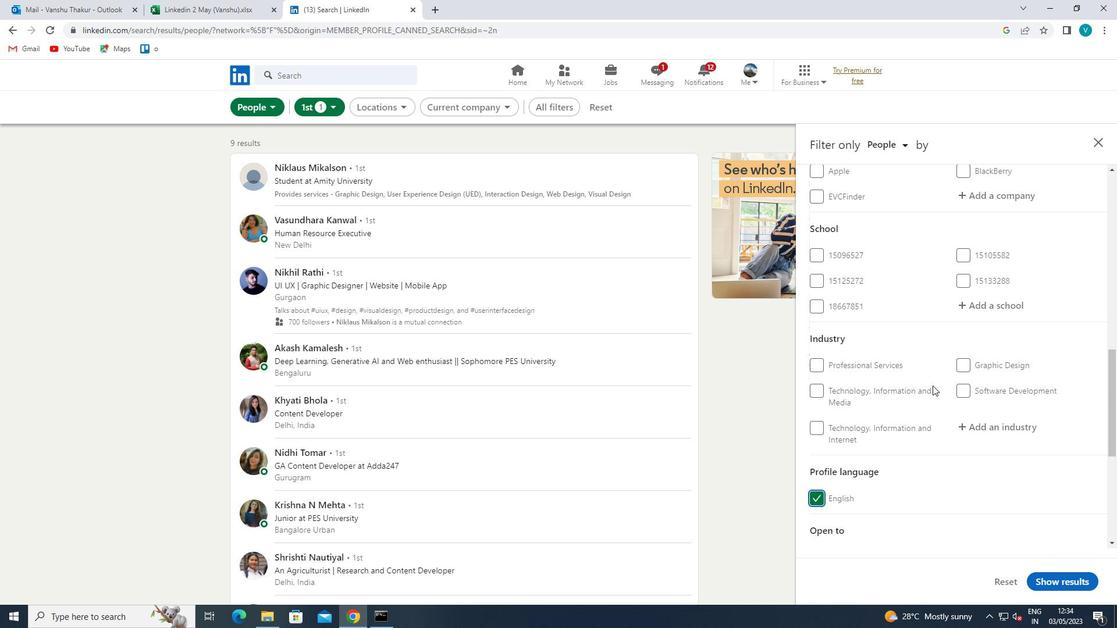
Action: Mouse scrolled (933, 386) with delta (0, 0)
Screenshot: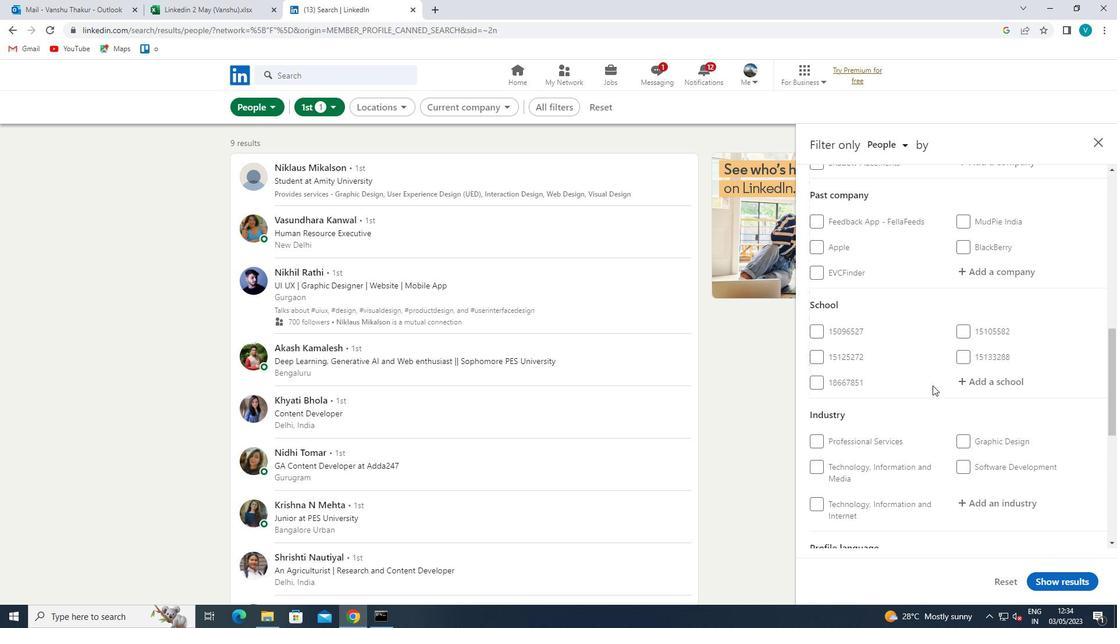 
Action: Mouse scrolled (933, 386) with delta (0, 0)
Screenshot: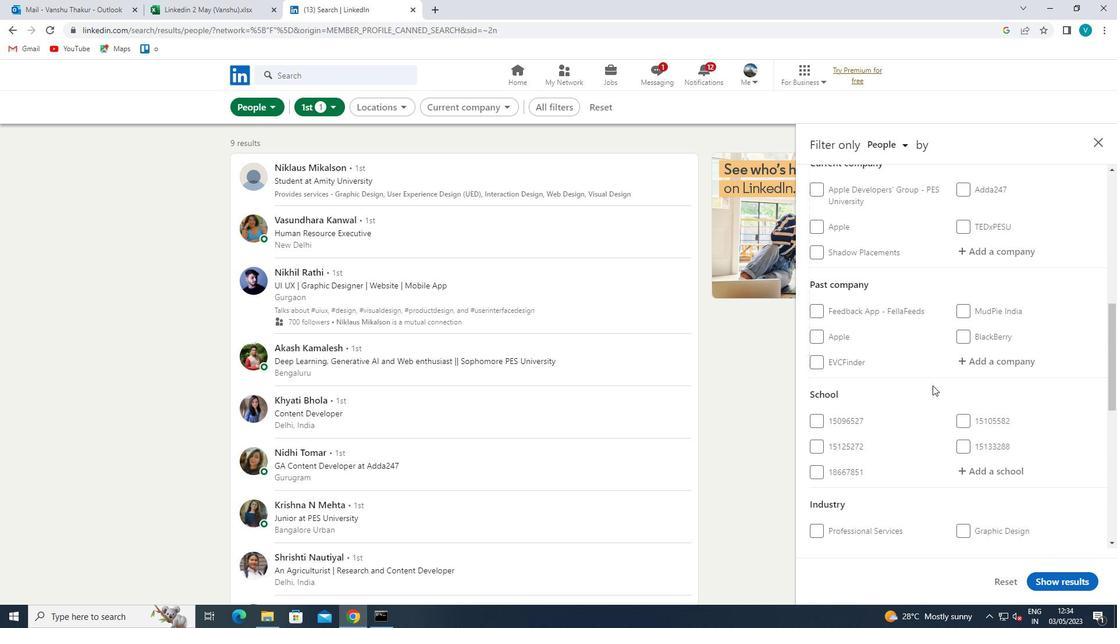 
Action: Mouse moved to (972, 361)
Screenshot: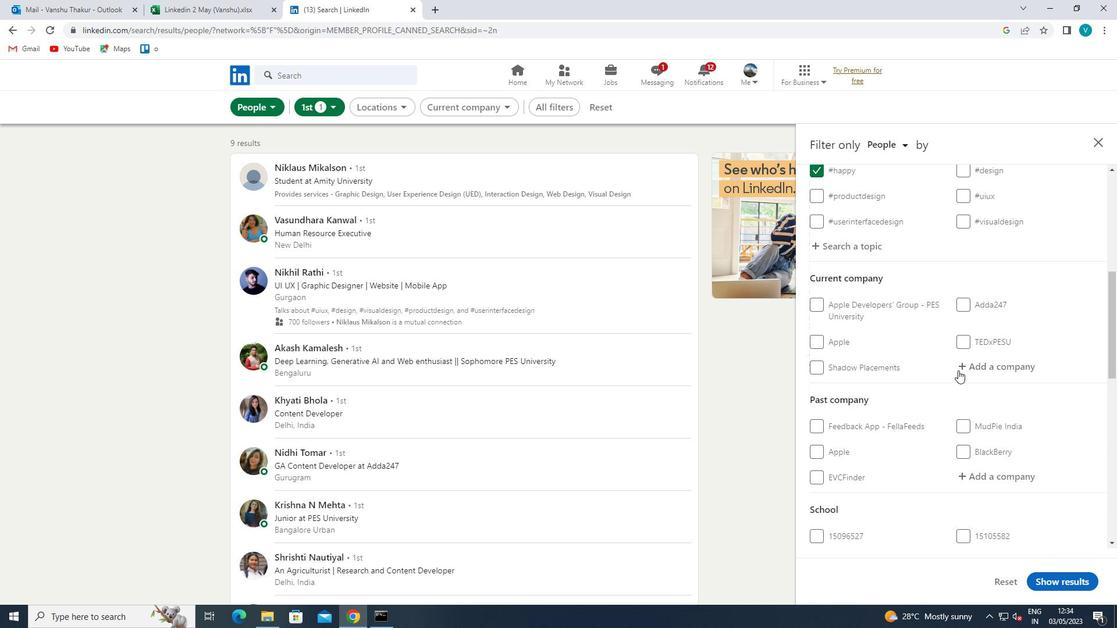 
Action: Mouse pressed left at (972, 361)
Screenshot: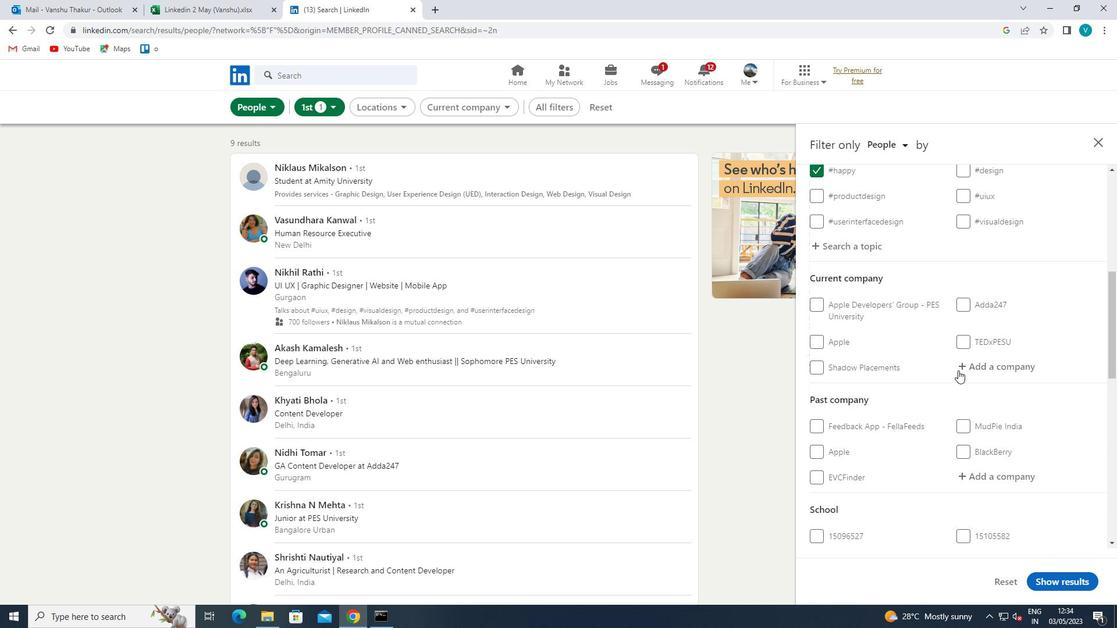 
Action: Mouse moved to (972, 362)
Screenshot: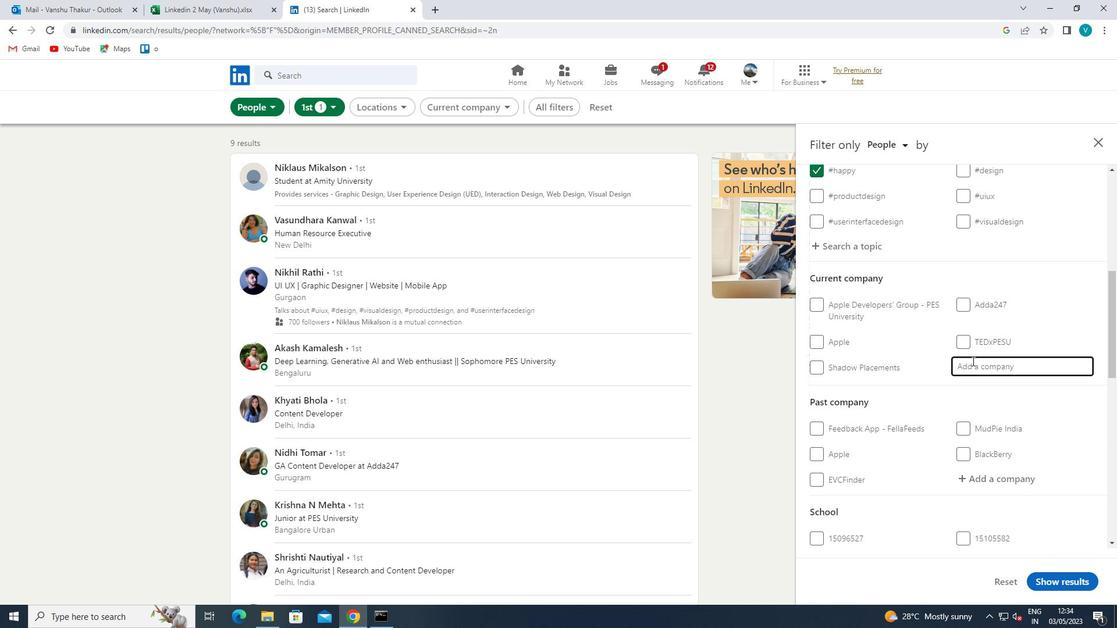 
Action: Key pressed <Key.shift>INNOVATION<Key.space>
Screenshot: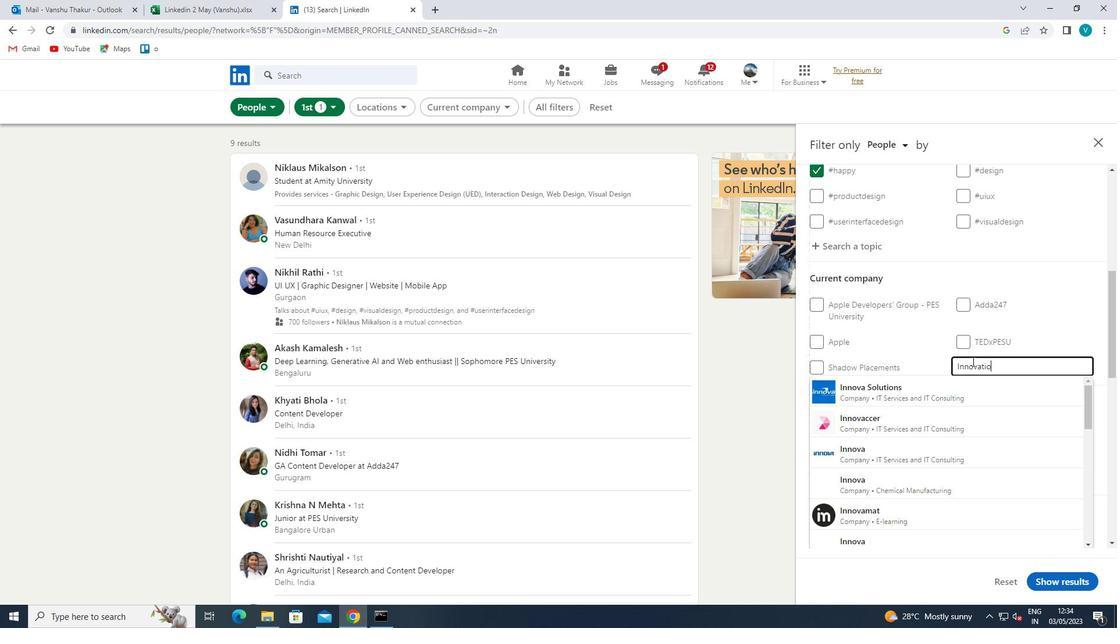 
Action: Mouse moved to (972, 388)
Screenshot: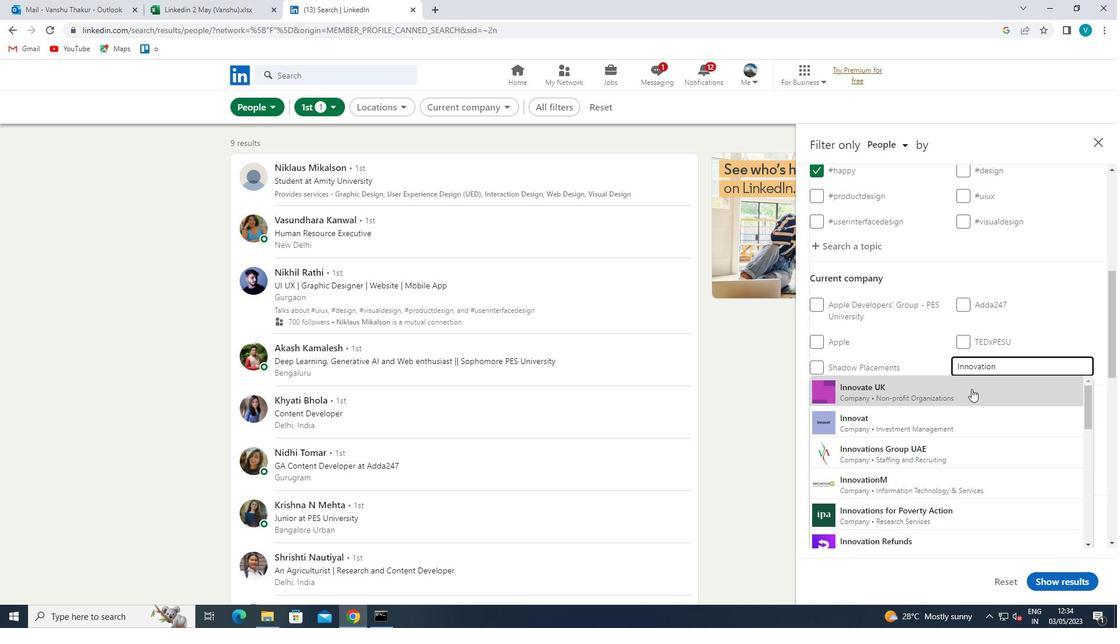 
Action: Key pressed <Key.shift><Key.shift><Key.shift>INCU
Screenshot: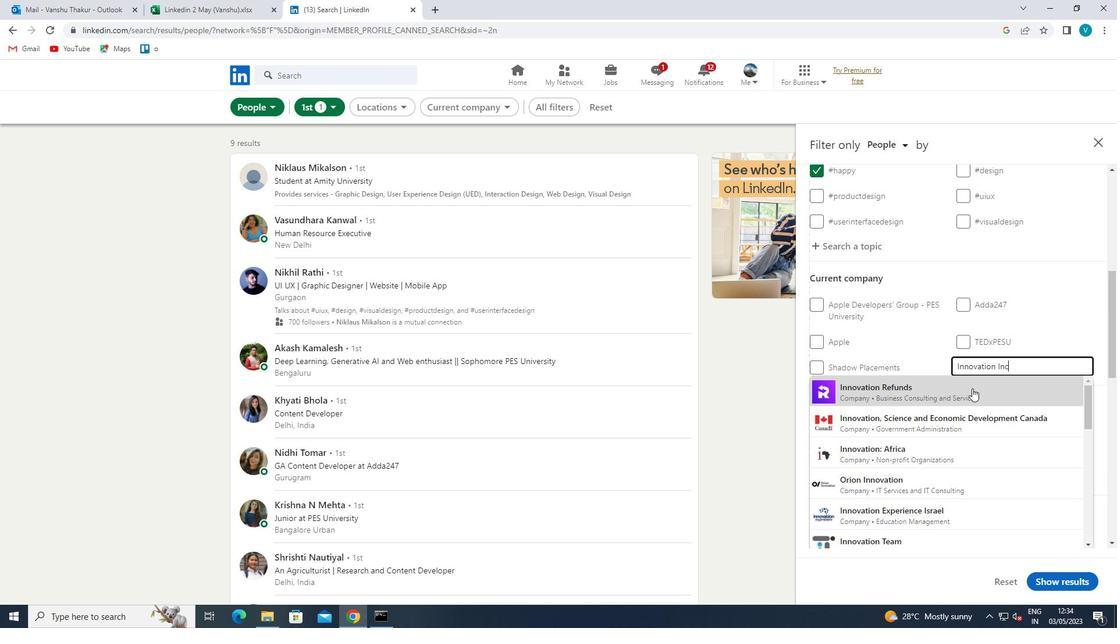 
Action: Mouse pressed left at (972, 388)
Screenshot: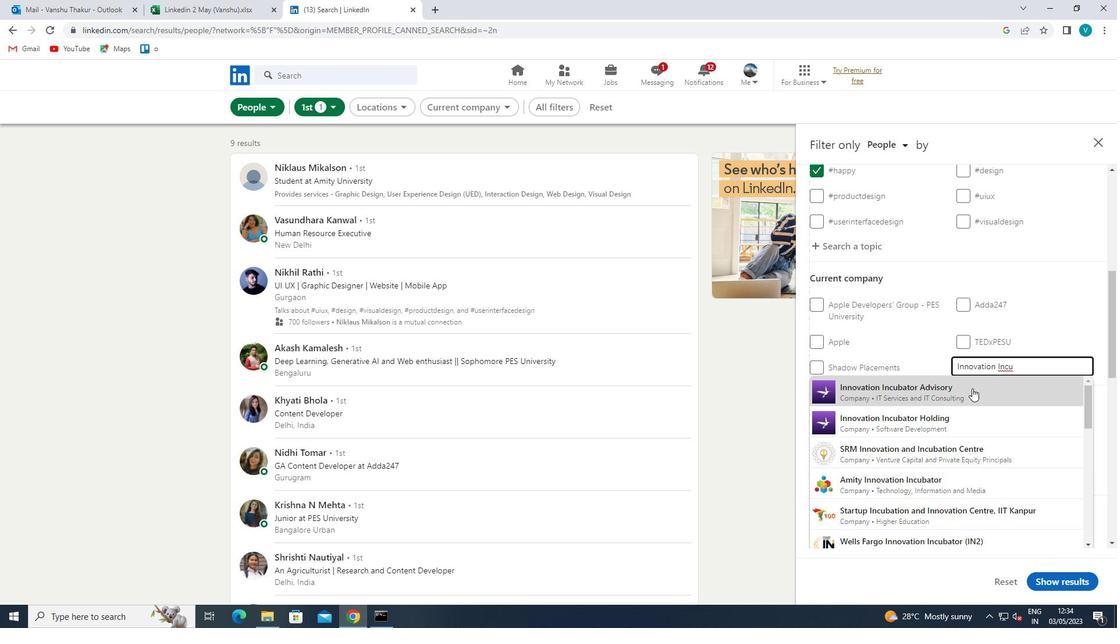 
Action: Mouse scrolled (972, 388) with delta (0, 0)
Screenshot: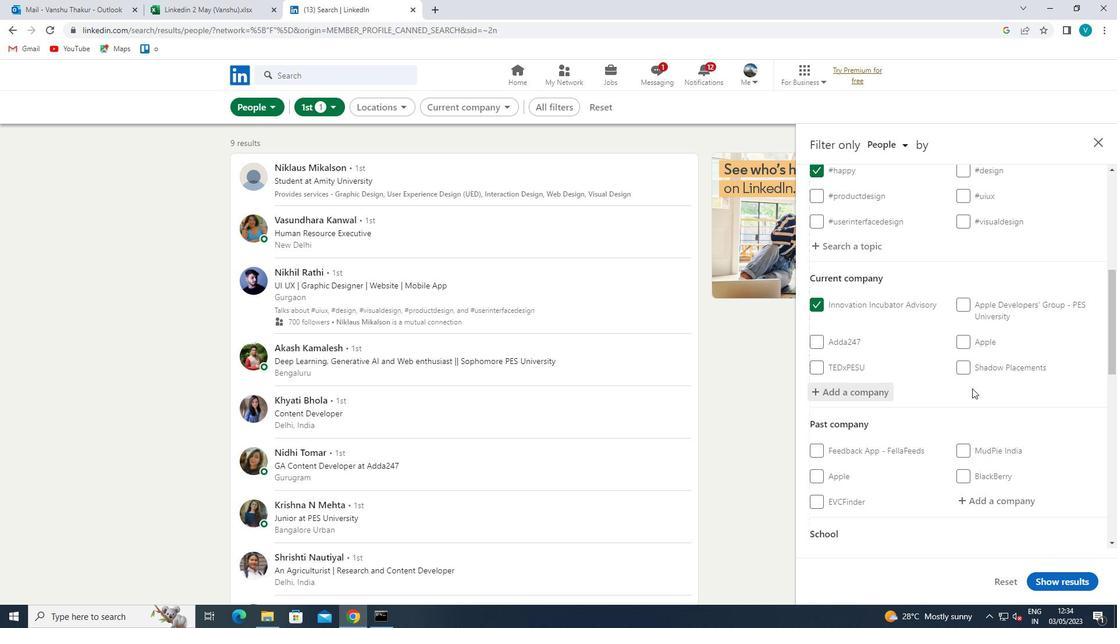 
Action: Mouse scrolled (972, 388) with delta (0, 0)
Screenshot: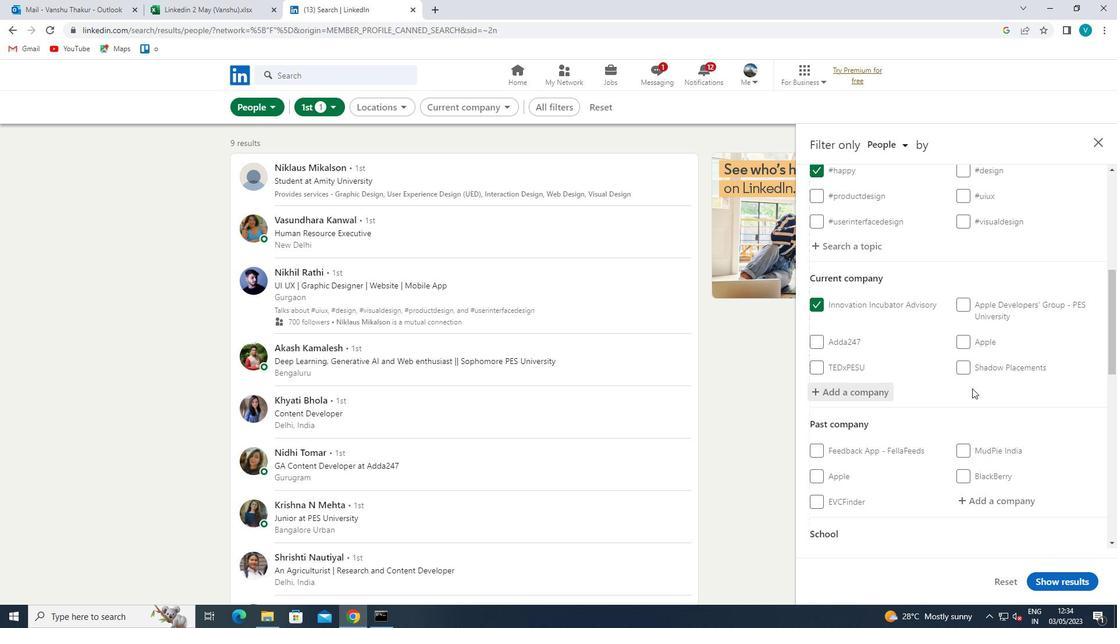 
Action: Mouse scrolled (972, 388) with delta (0, 0)
Screenshot: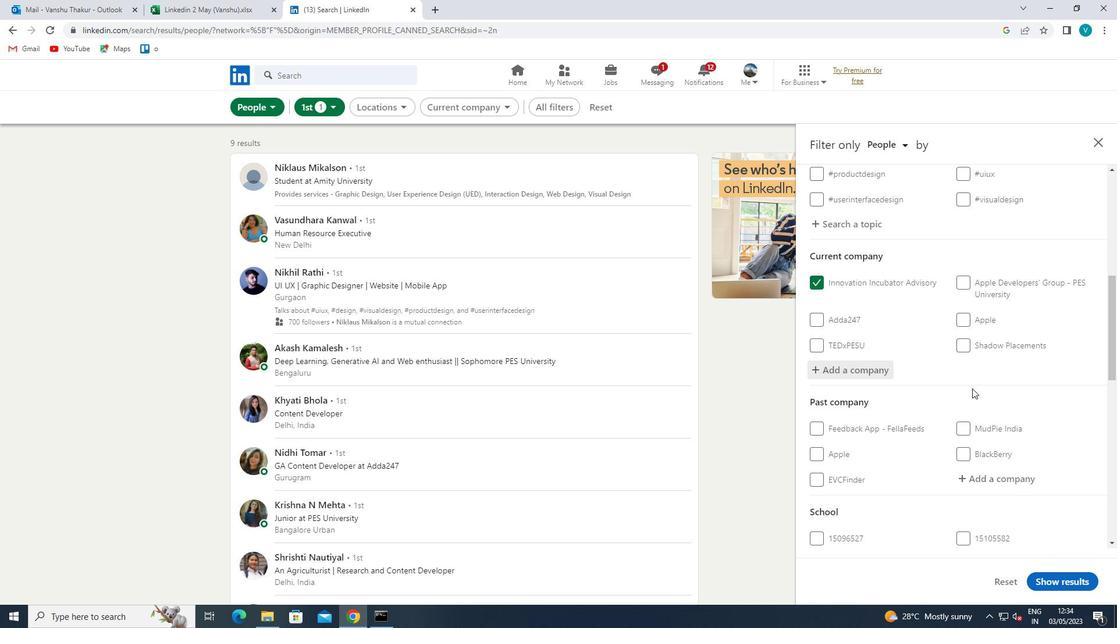 
Action: Mouse moved to (994, 435)
Screenshot: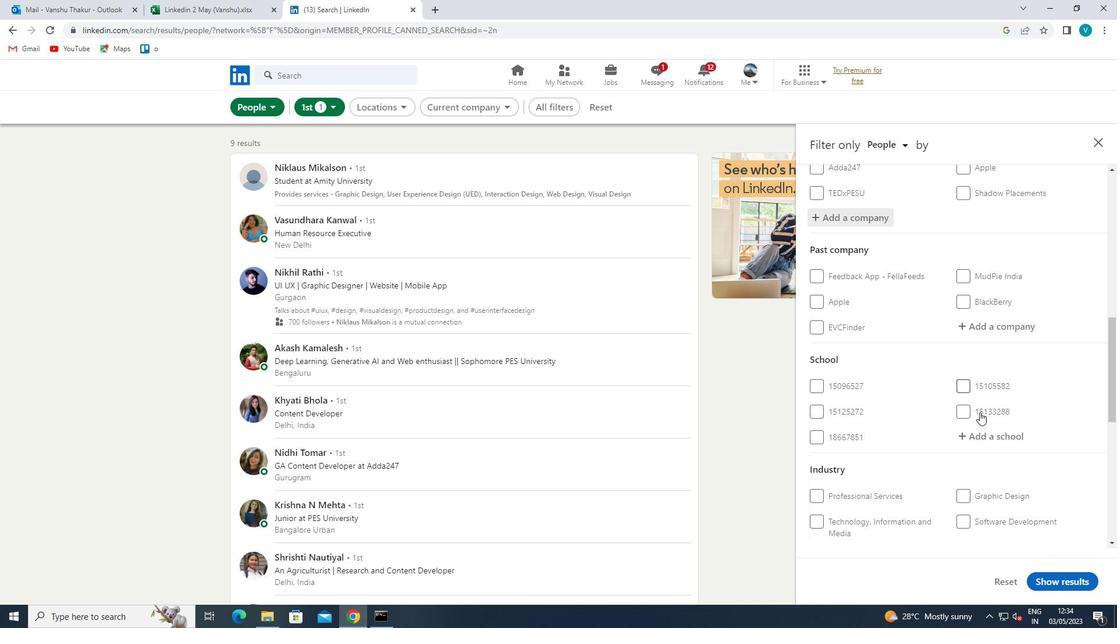 
Action: Mouse pressed left at (994, 435)
Screenshot: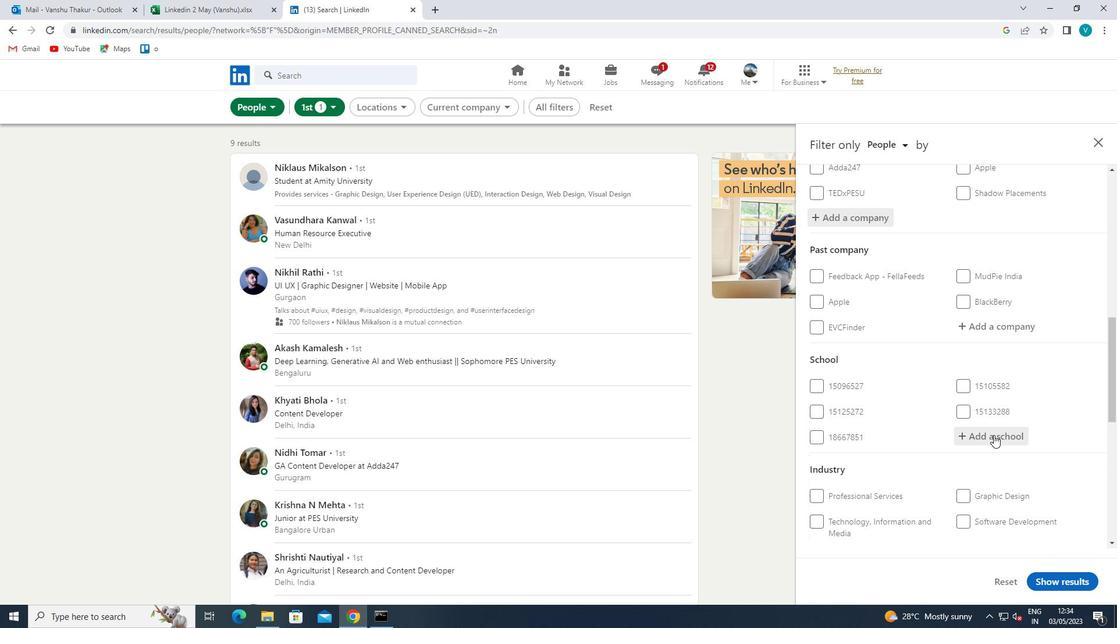 
Action: Key pressed <Key.shift>GOVERNMENT<Key.space>
Screenshot: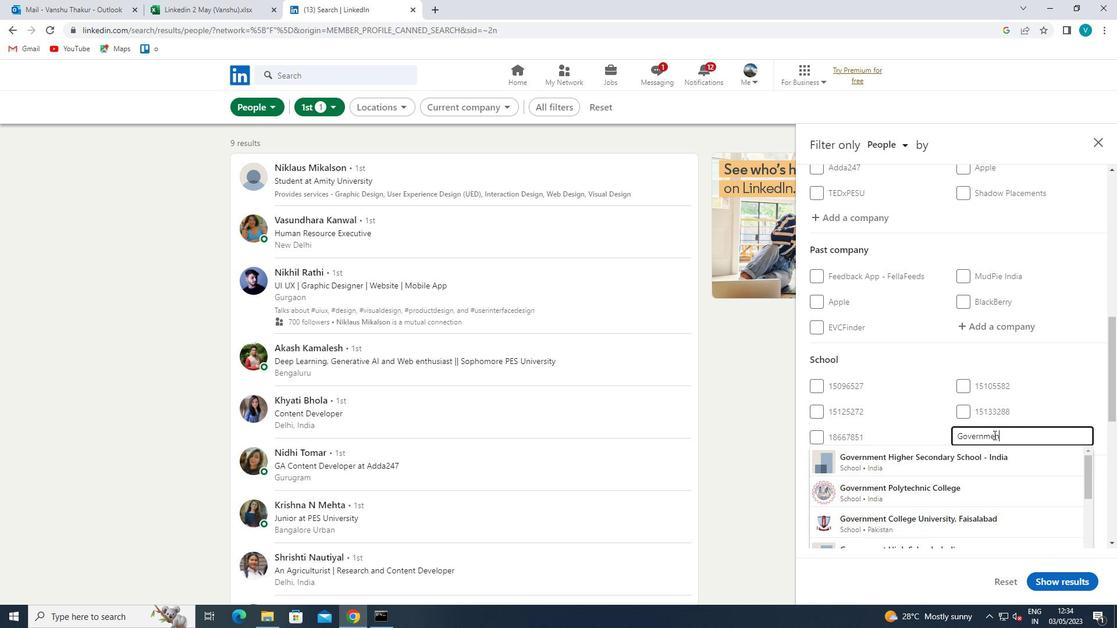 
Action: Mouse moved to (994, 435)
Screenshot: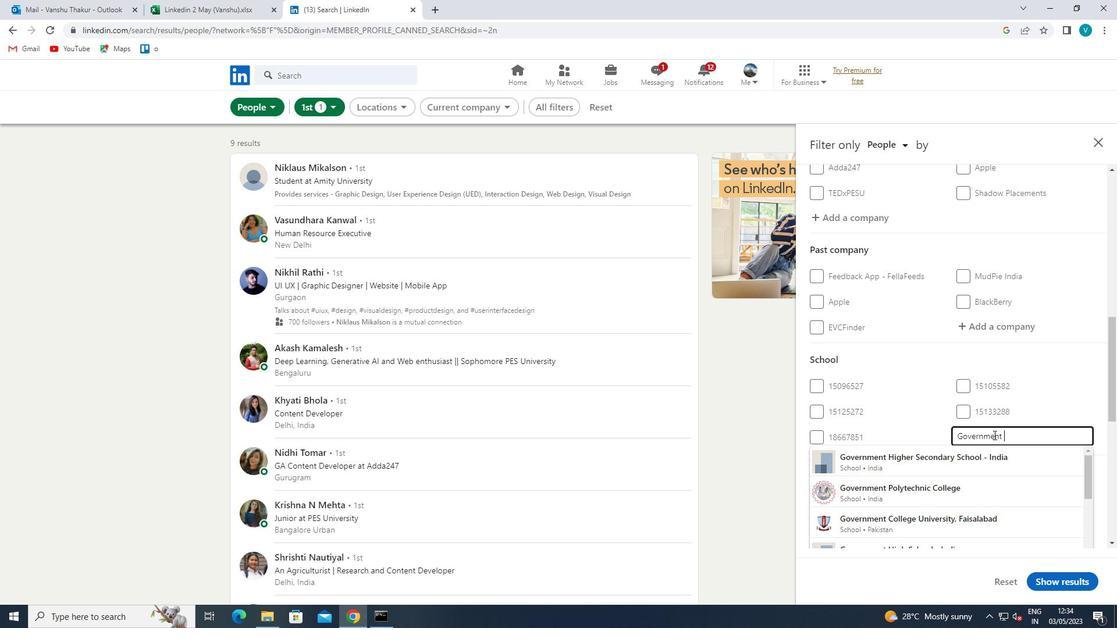 
Action: Key pressed <Key.shift>HIGH<Key.space>
Screenshot: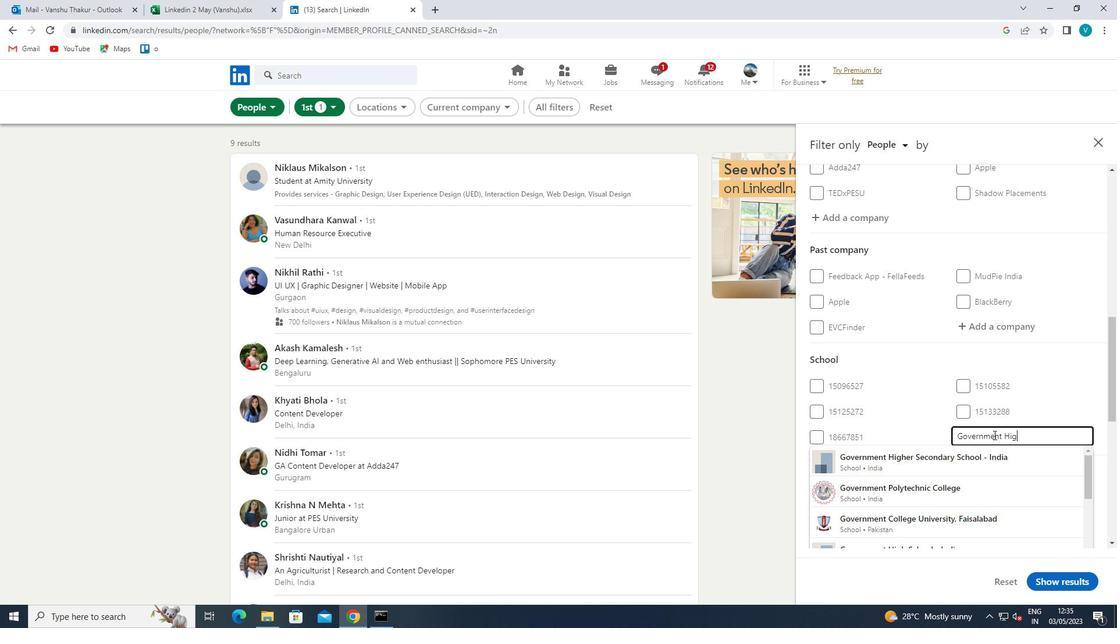 
Action: Mouse moved to (980, 456)
Screenshot: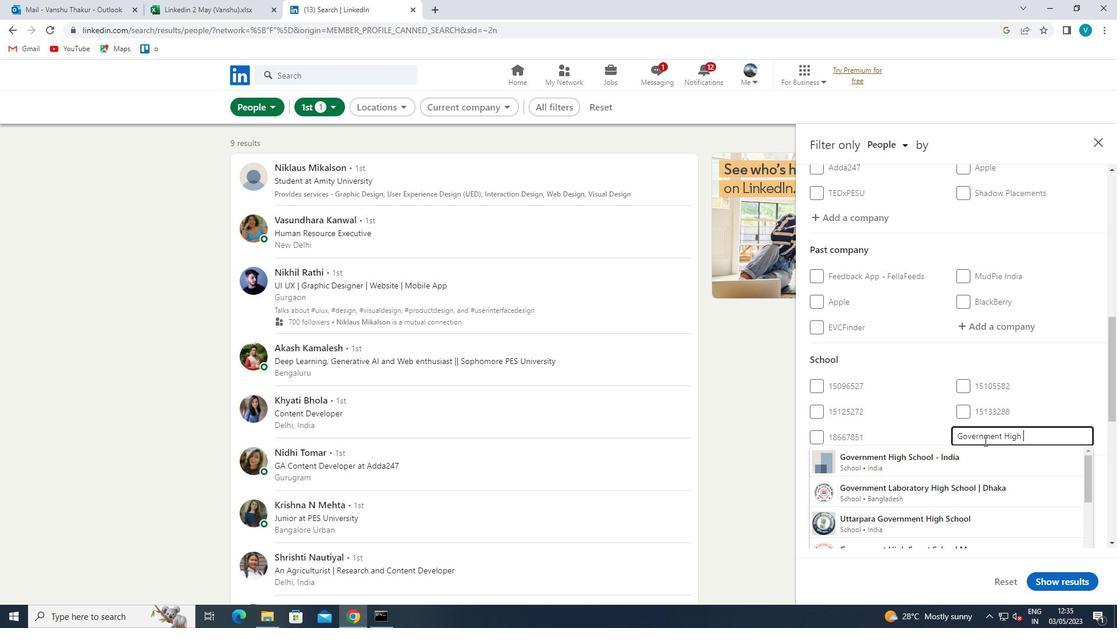 
Action: Mouse pressed left at (980, 456)
Screenshot: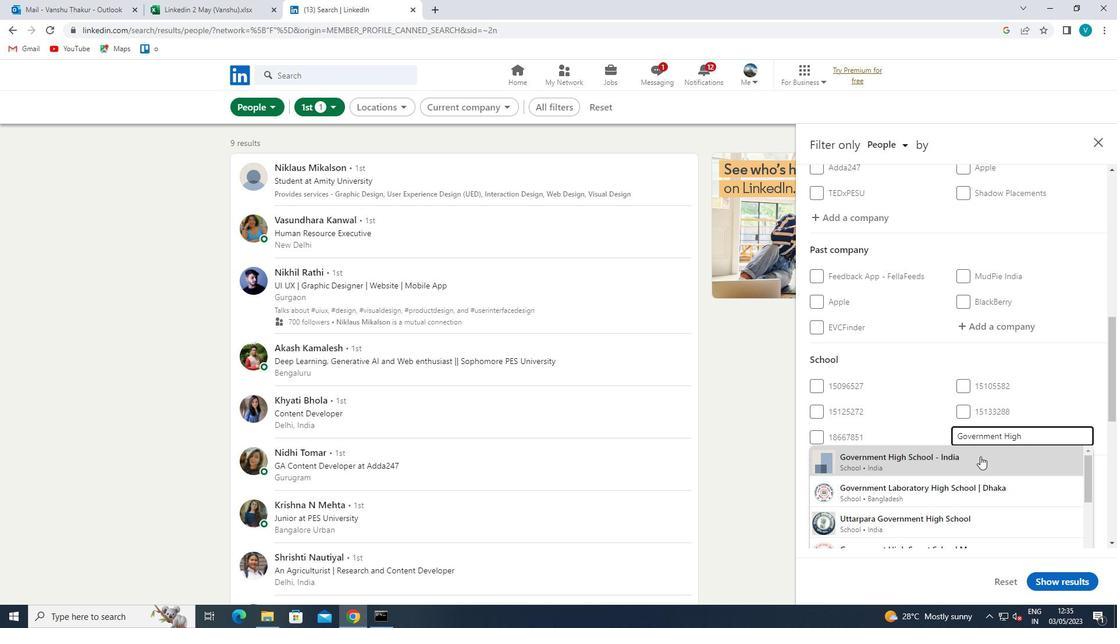 
Action: Mouse moved to (985, 454)
Screenshot: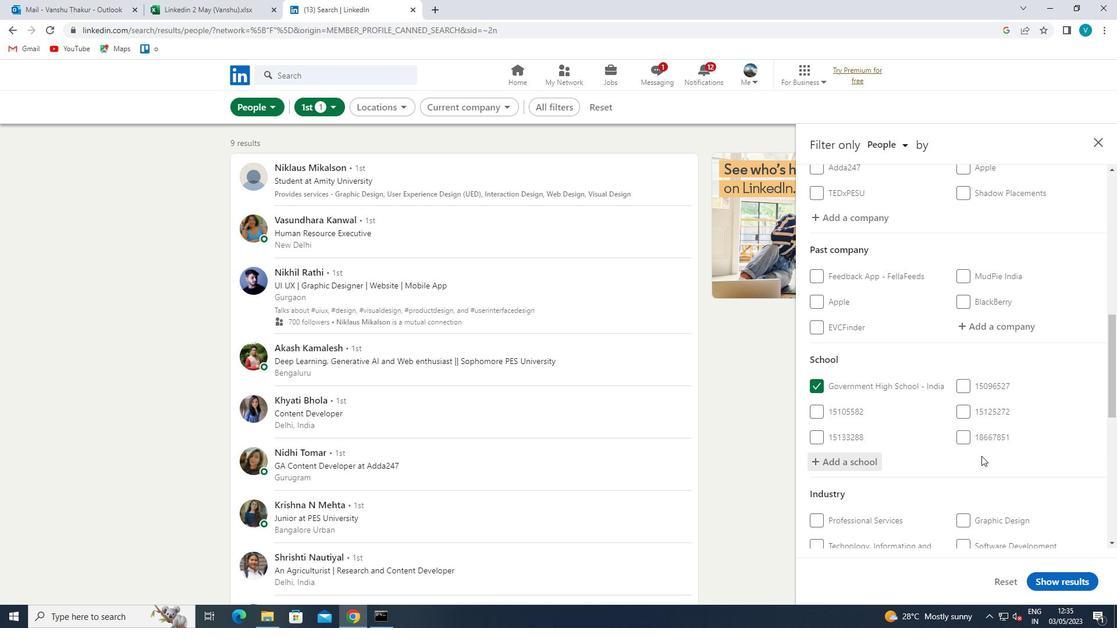
Action: Mouse scrolled (985, 454) with delta (0, 0)
Screenshot: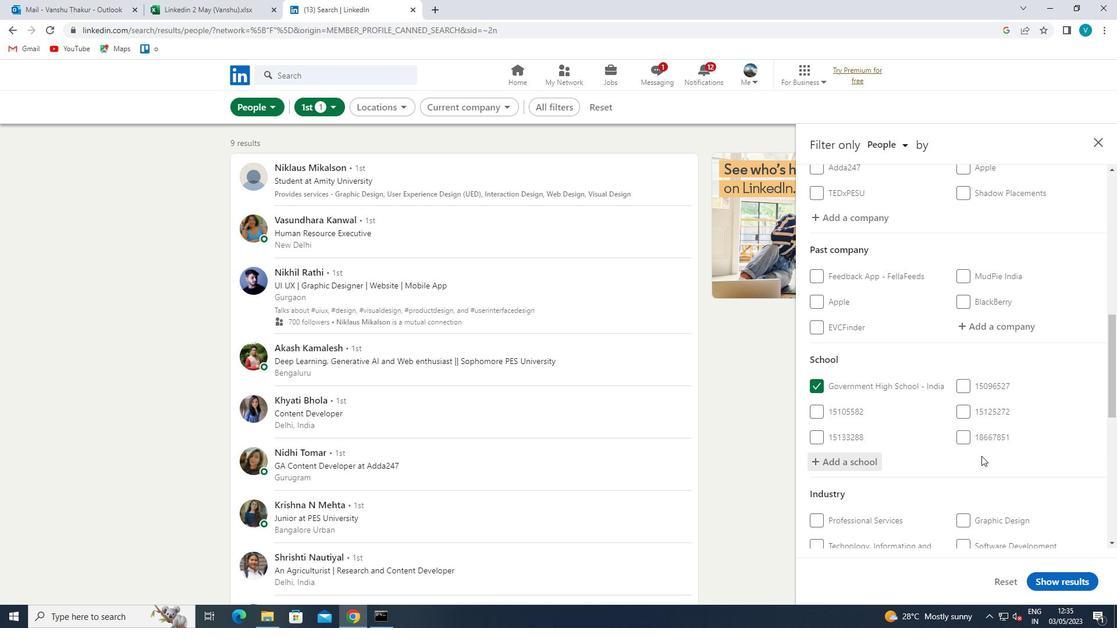 
Action: Mouse moved to (986, 454)
Screenshot: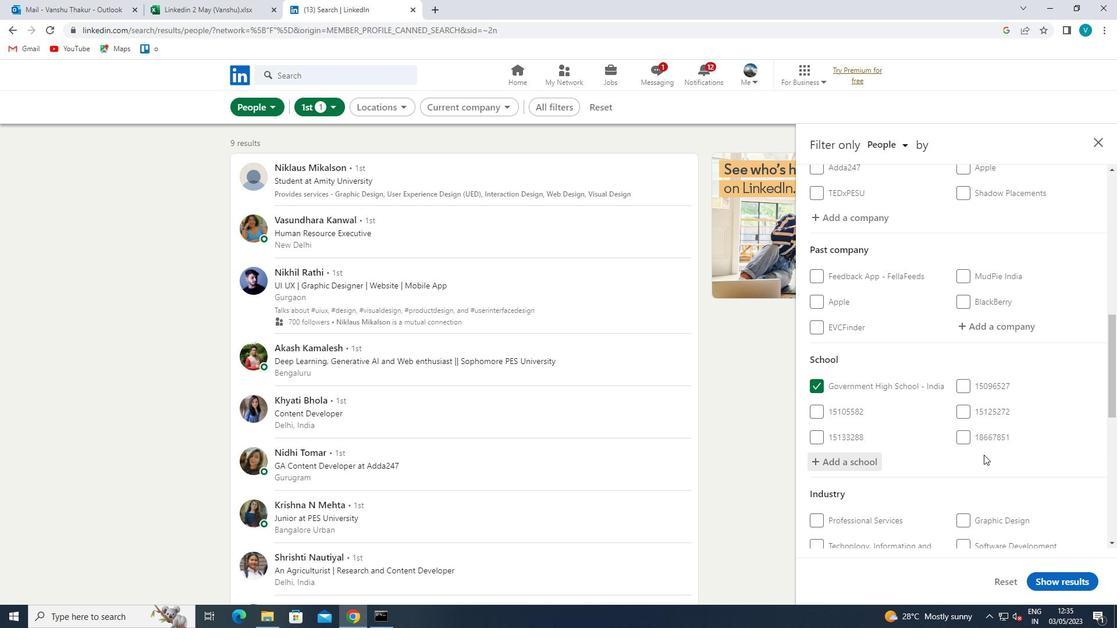 
Action: Mouse scrolled (986, 454) with delta (0, 0)
Screenshot: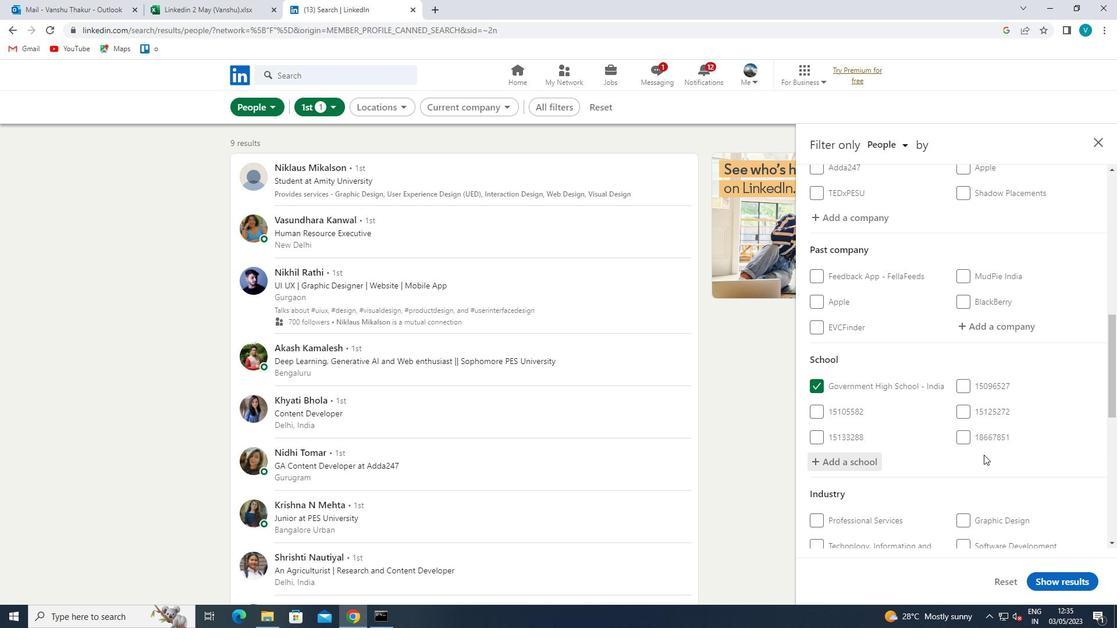 
Action: Mouse scrolled (986, 454) with delta (0, 0)
Screenshot: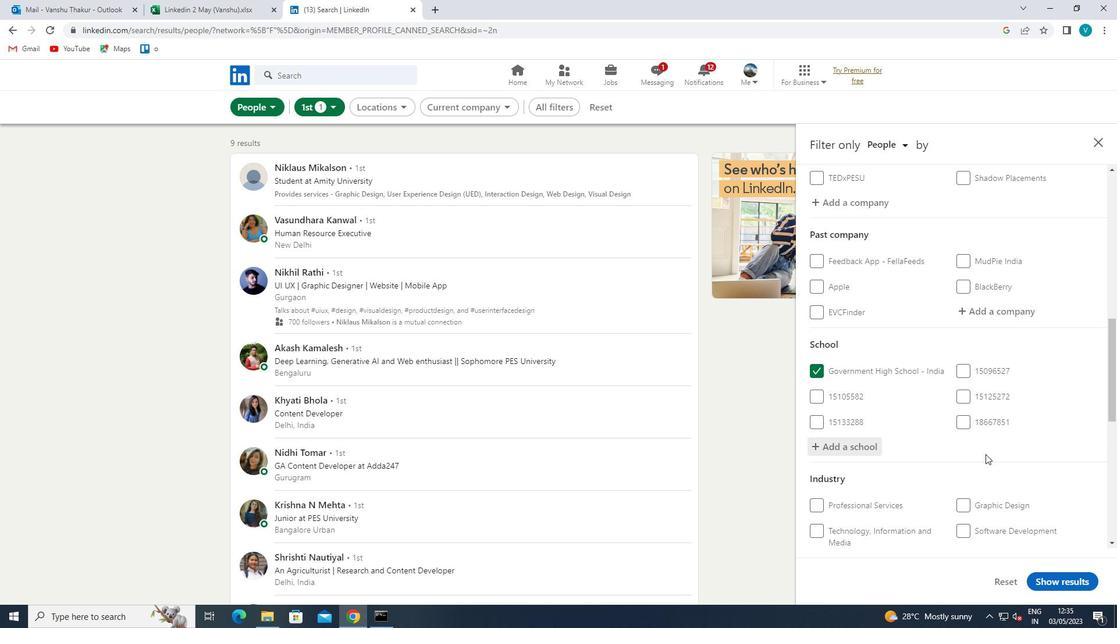 
Action: Mouse moved to (1003, 401)
Screenshot: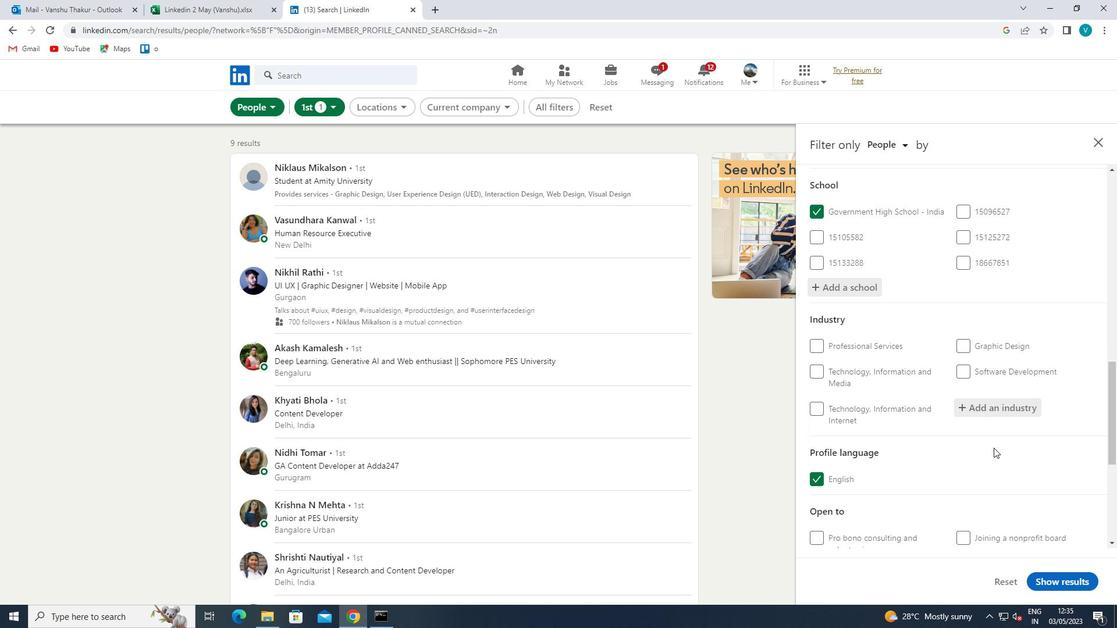 
Action: Mouse pressed left at (1003, 401)
Screenshot: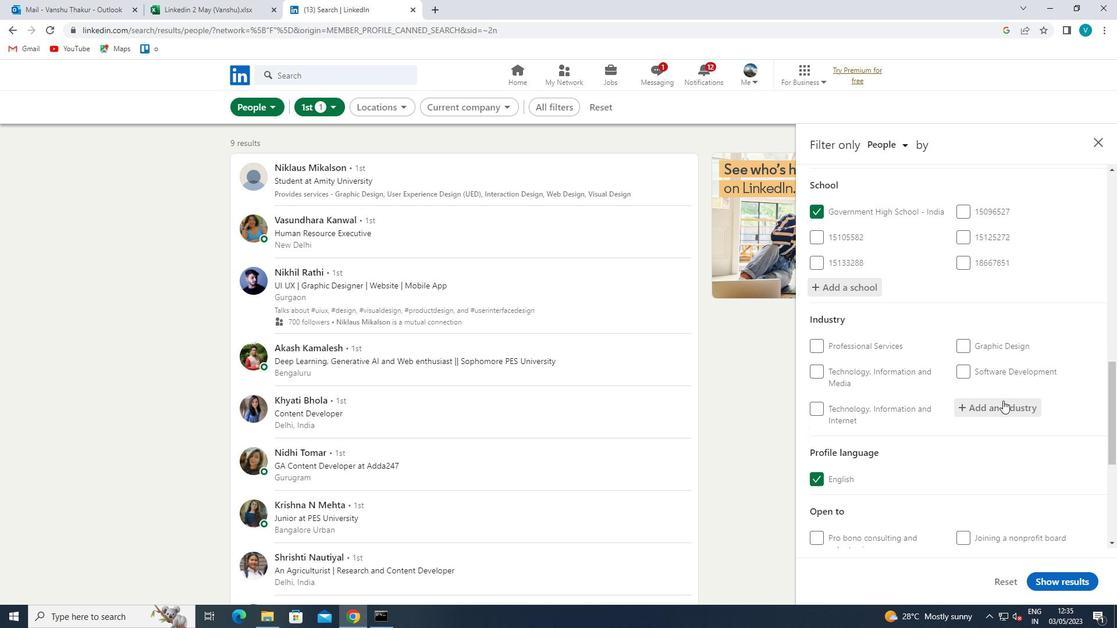 
Action: Key pressed <Key.shift>SPORTING
Screenshot: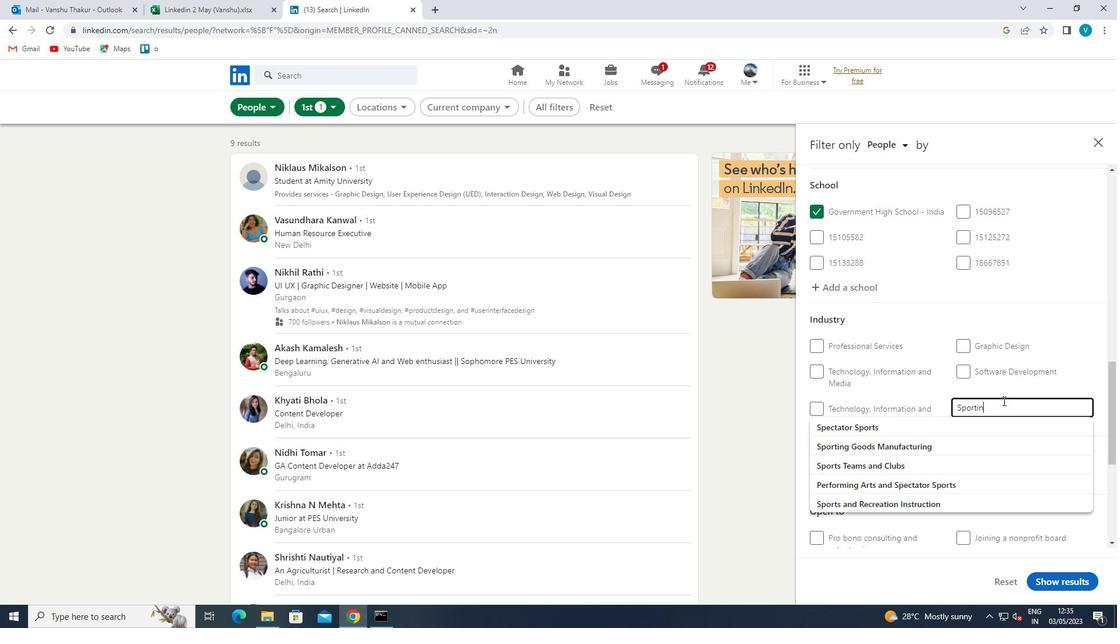 
Action: Mouse moved to (989, 423)
Screenshot: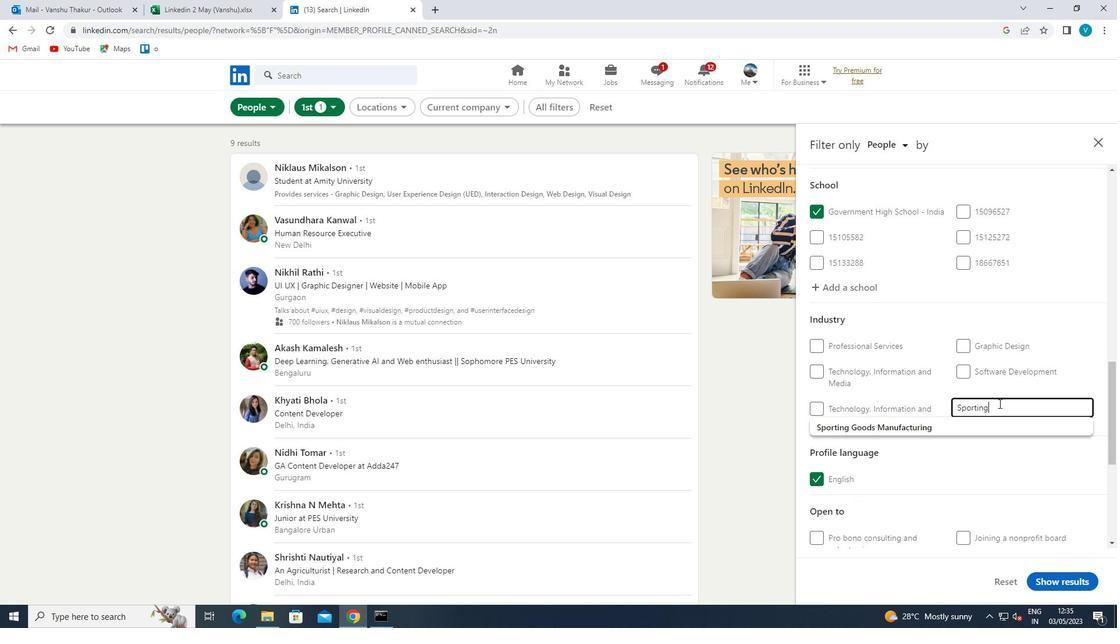 
Action: Mouse pressed left at (989, 423)
Screenshot: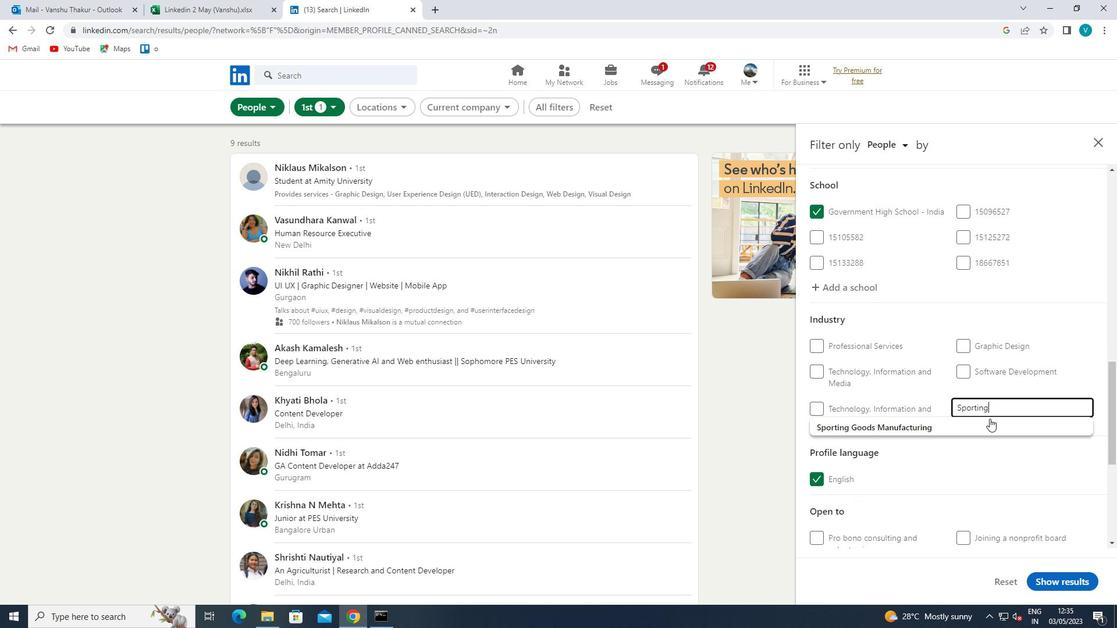 
Action: Mouse scrolled (989, 422) with delta (0, 0)
Screenshot: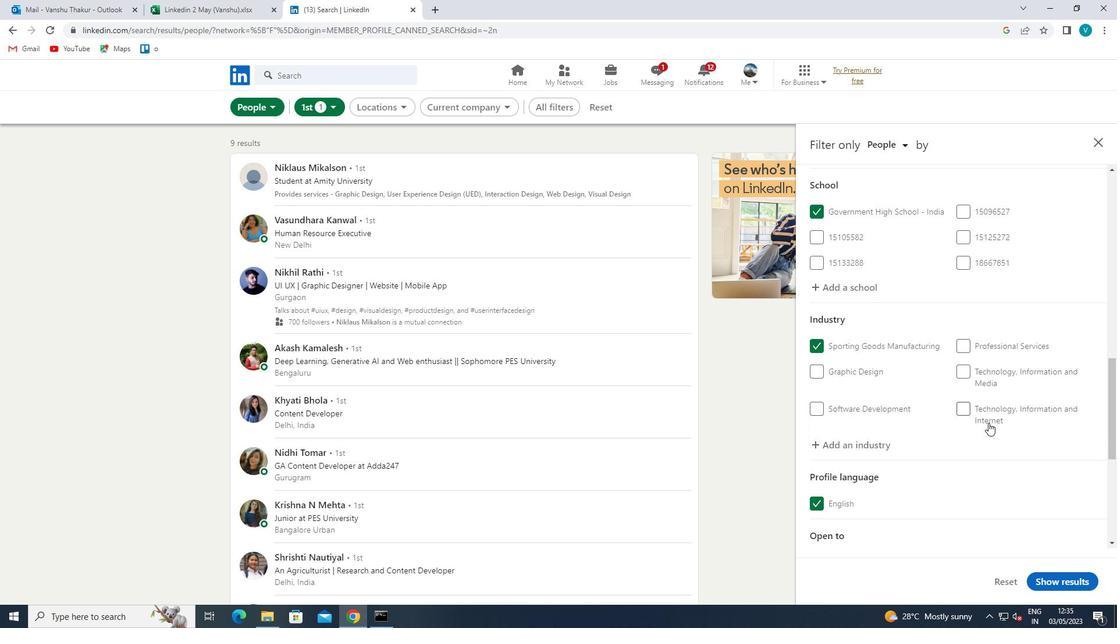 
Action: Mouse scrolled (989, 422) with delta (0, 0)
Screenshot: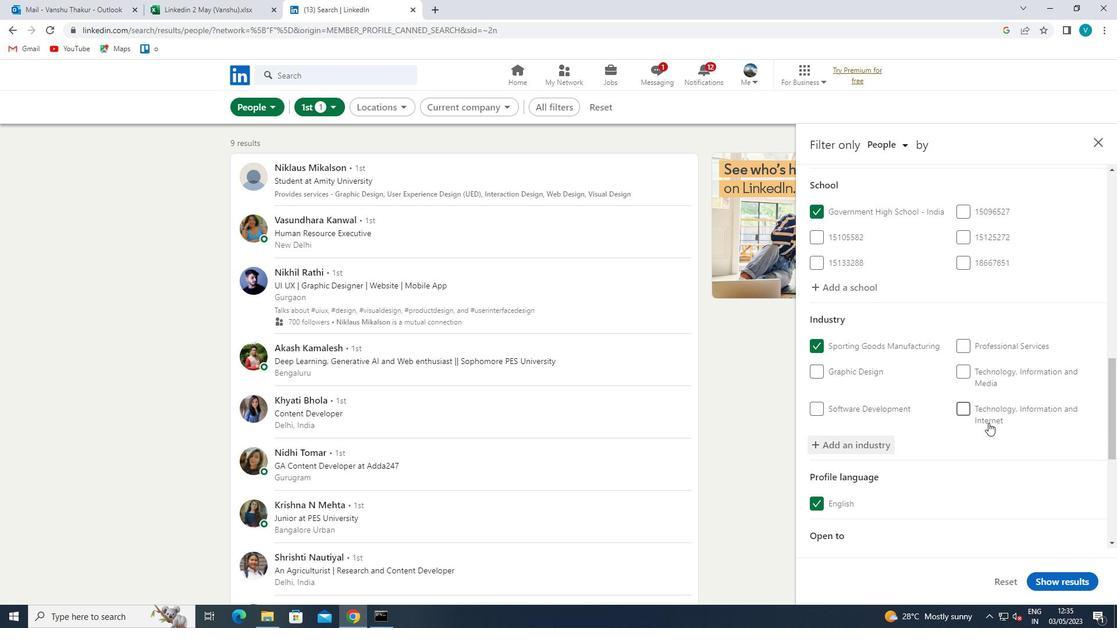 
Action: Mouse scrolled (989, 422) with delta (0, 0)
Screenshot: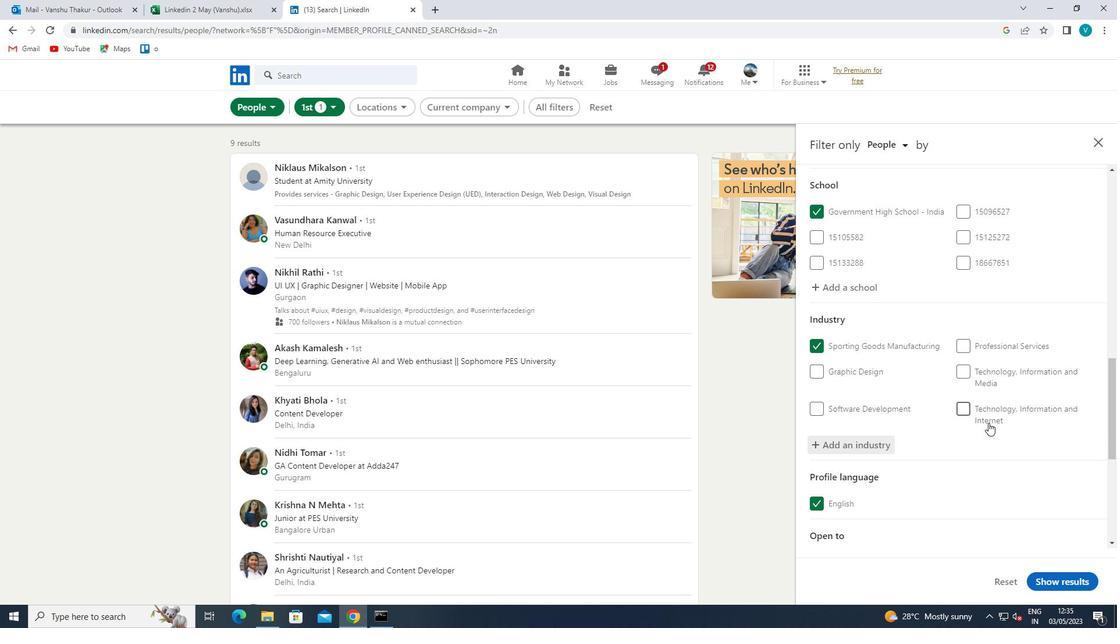 
Action: Mouse scrolled (989, 422) with delta (0, 0)
Screenshot: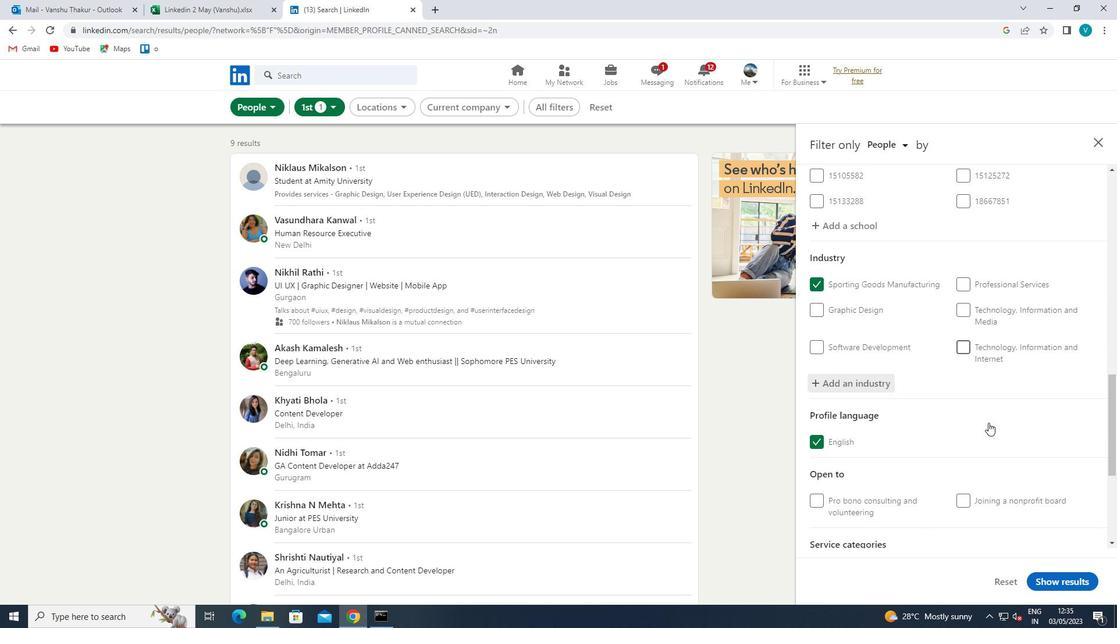 
Action: Mouse scrolled (989, 422) with delta (0, 0)
Screenshot: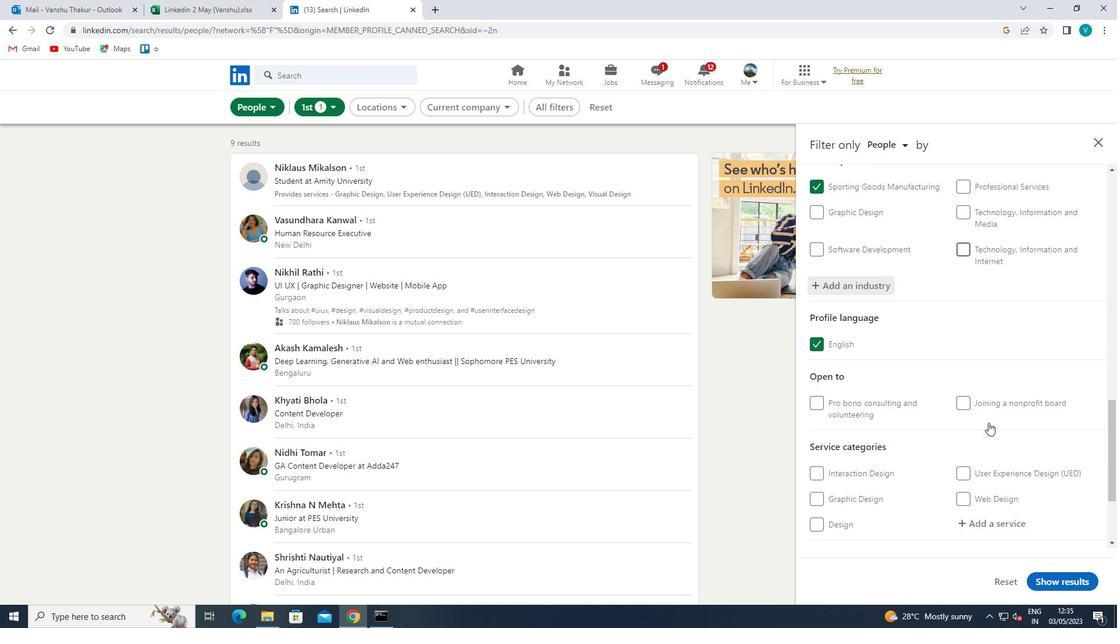 
Action: Mouse moved to (1007, 388)
Screenshot: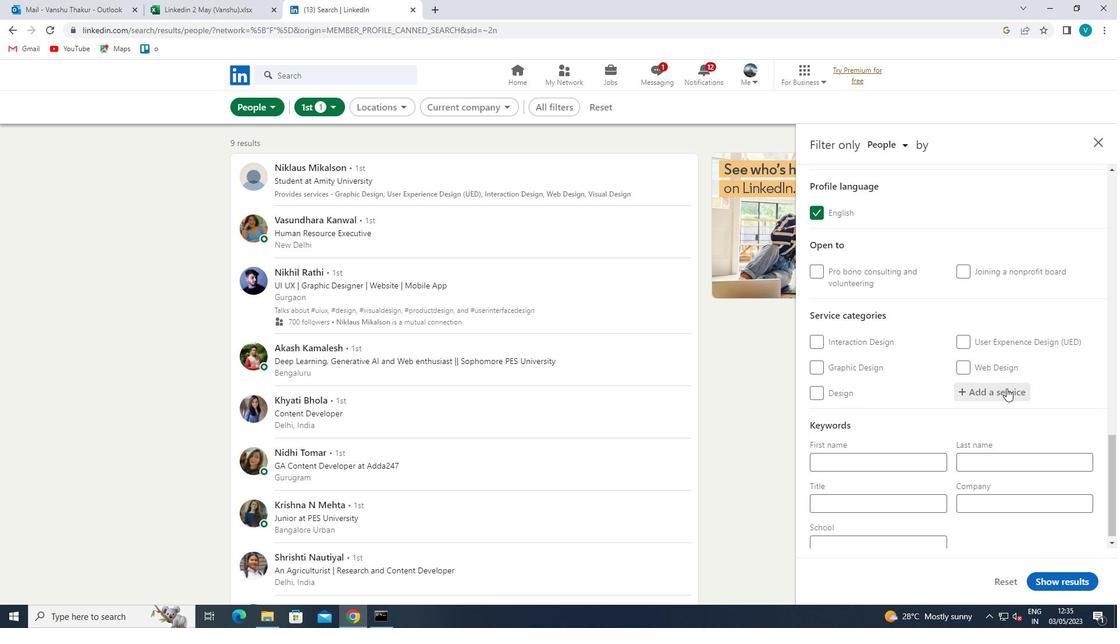 
Action: Mouse pressed left at (1007, 388)
Screenshot: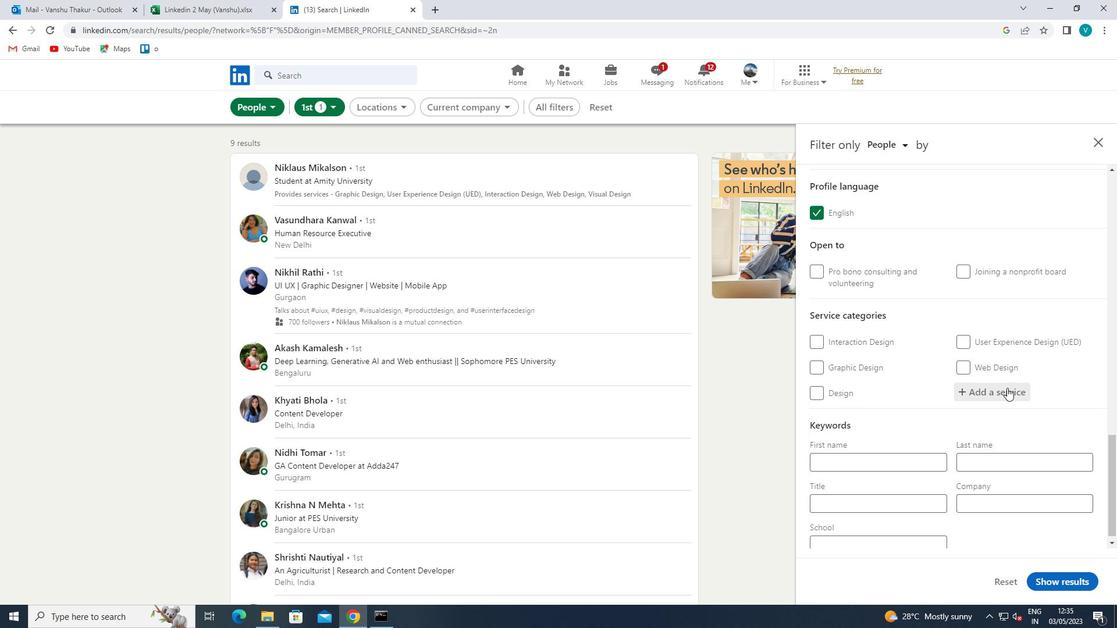
Action: Mouse moved to (1009, 387)
Screenshot: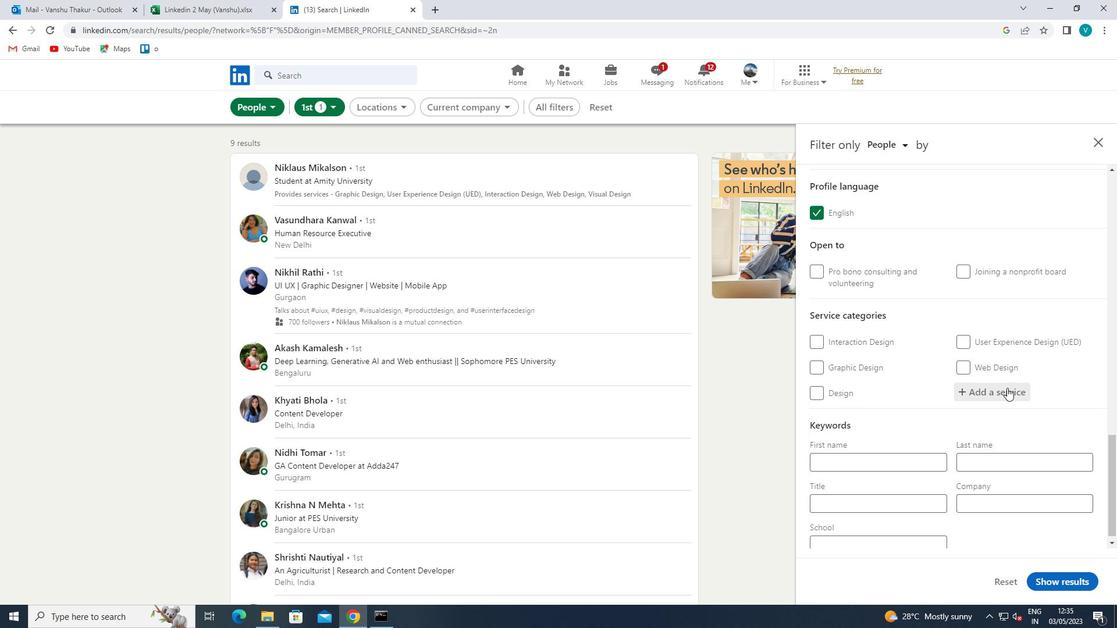 
Action: Key pressed <Key.shift>TYPING
Screenshot: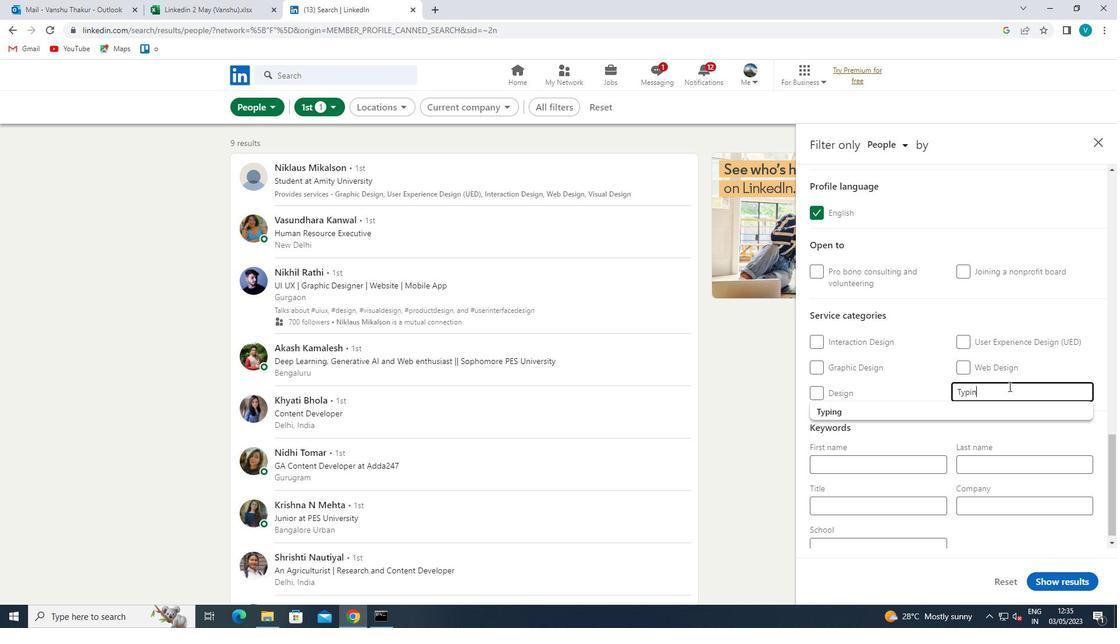 
Action: Mouse moved to (977, 408)
Screenshot: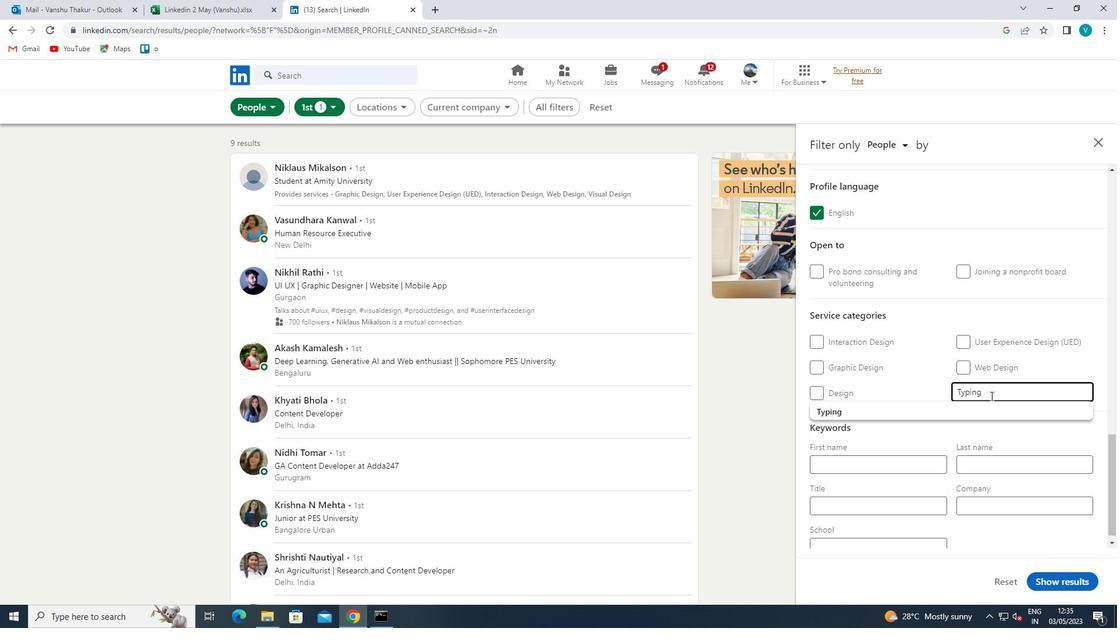 
Action: Mouse pressed left at (977, 408)
Screenshot: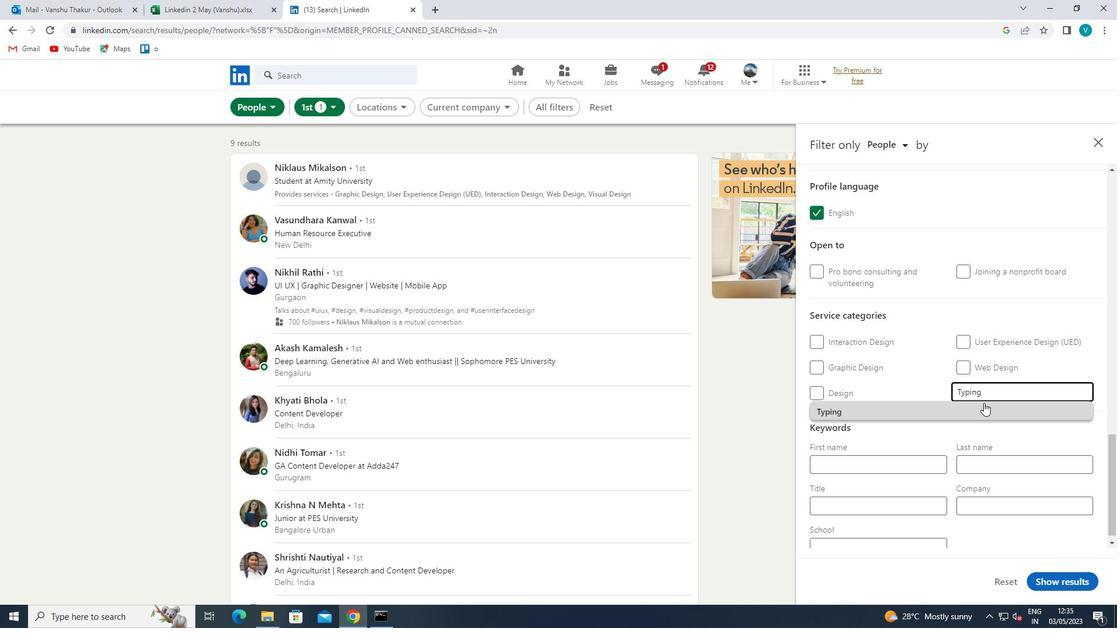
Action: Mouse moved to (975, 414)
Screenshot: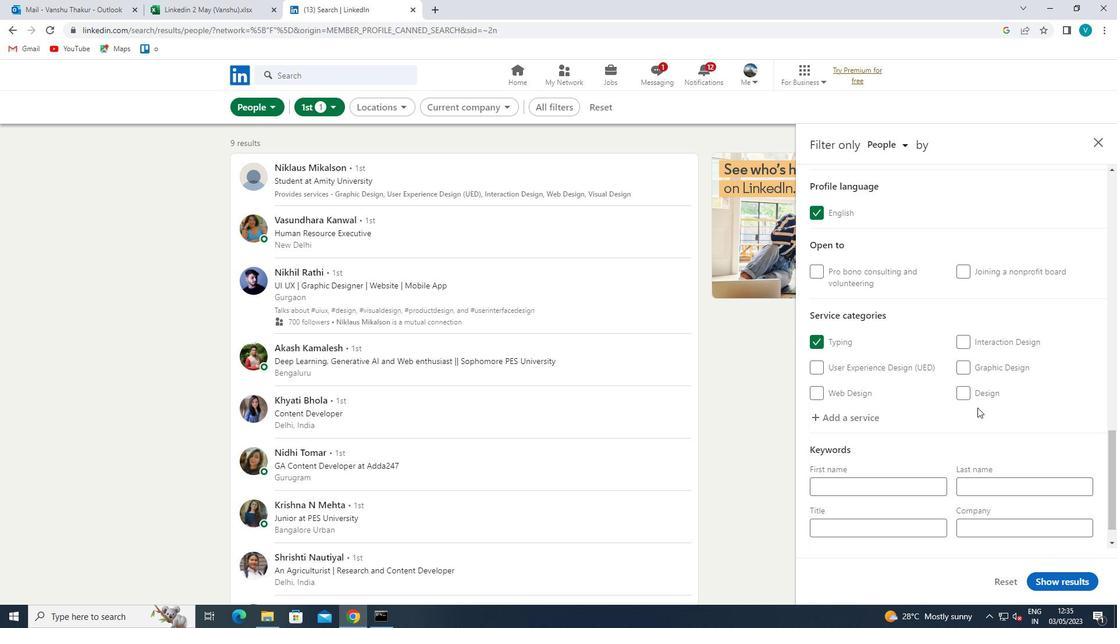 
Action: Mouse scrolled (975, 413) with delta (0, 0)
Screenshot: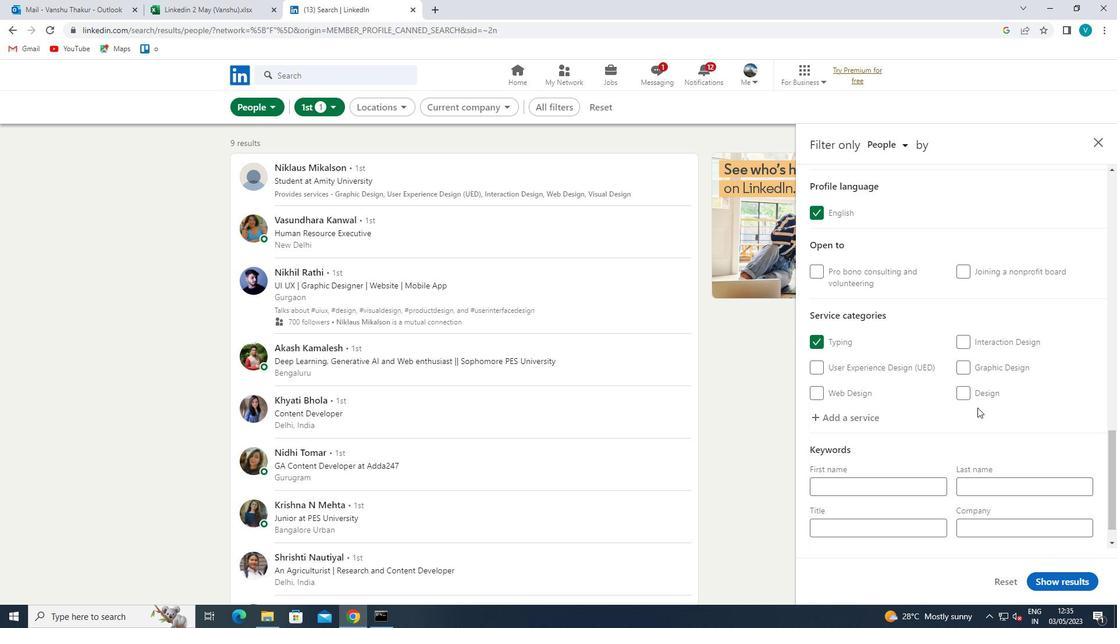 
Action: Mouse moved to (972, 419)
Screenshot: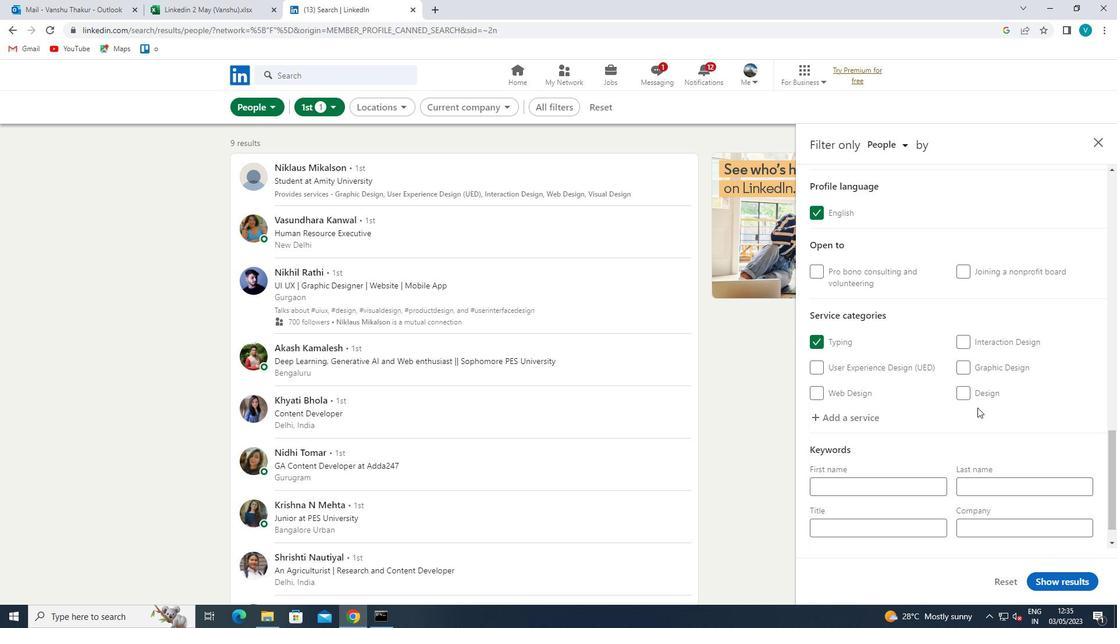 
Action: Mouse scrolled (972, 419) with delta (0, 0)
Screenshot: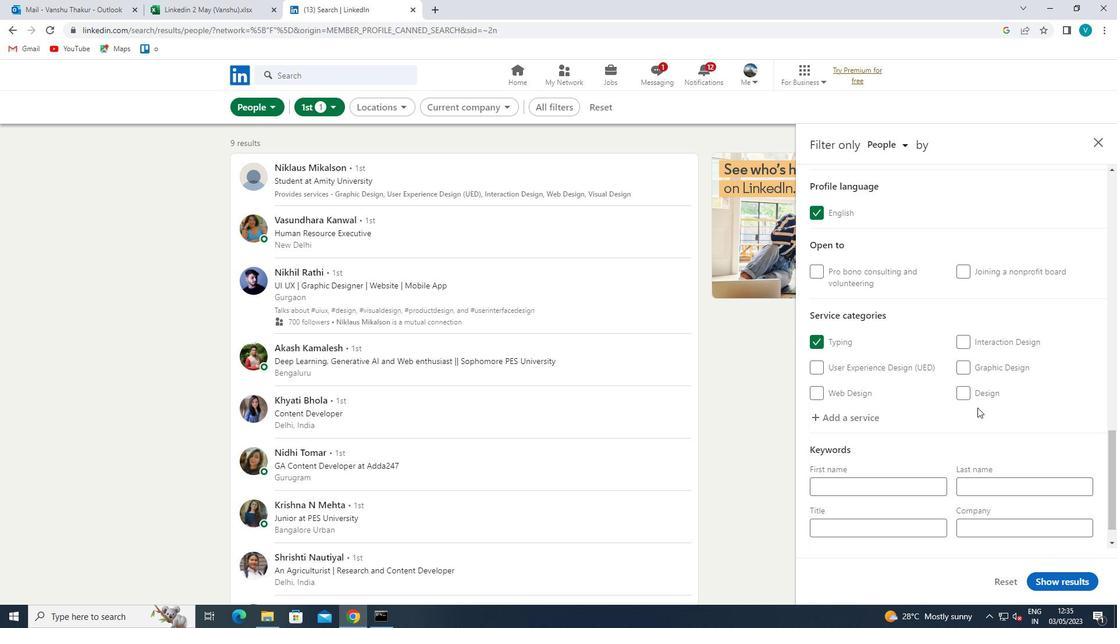 
Action: Mouse moved to (972, 422)
Screenshot: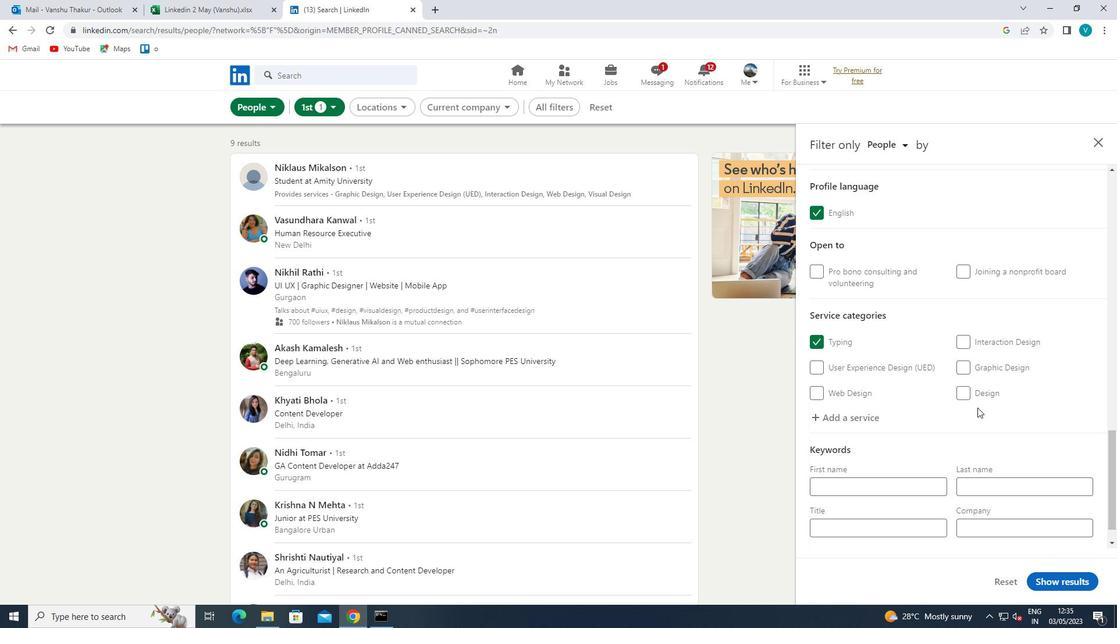 
Action: Mouse scrolled (972, 422) with delta (0, 0)
Screenshot: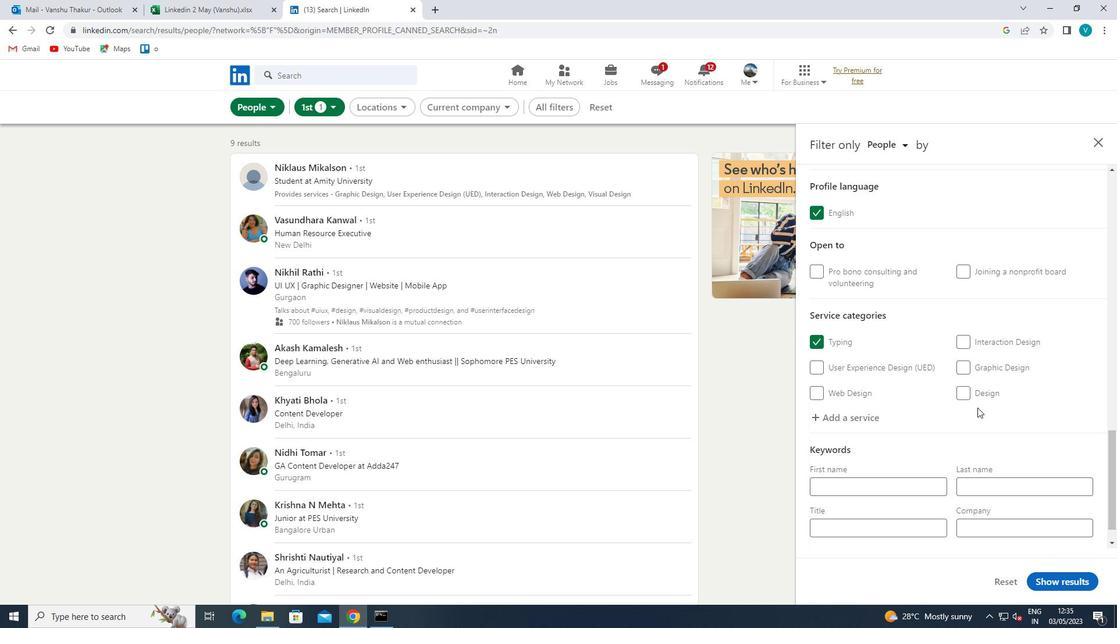 
Action: Mouse moved to (905, 493)
Screenshot: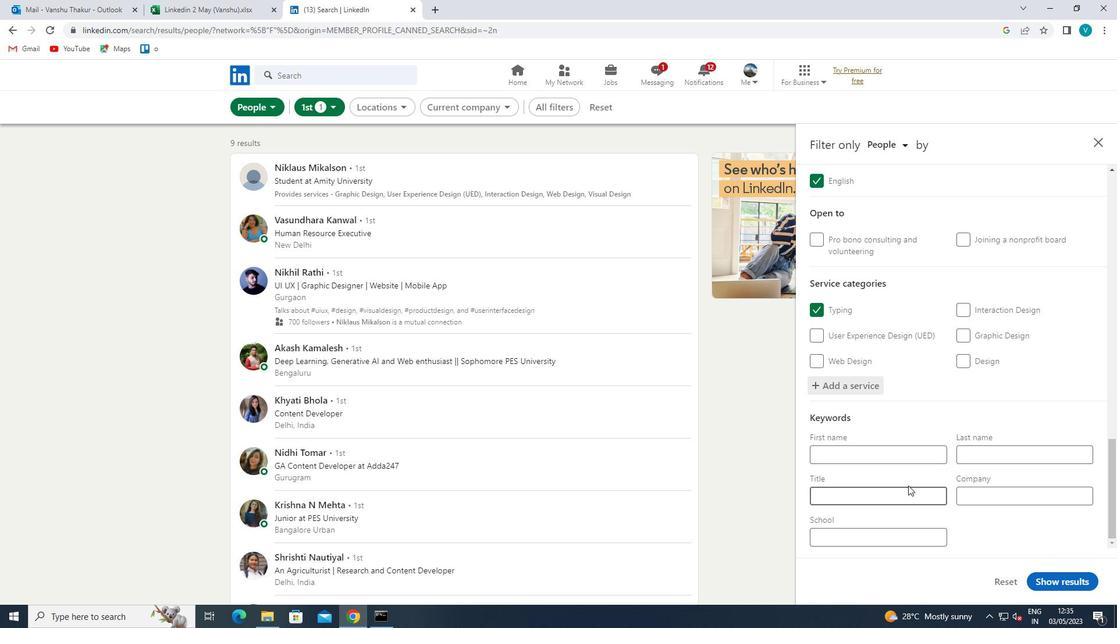 
Action: Mouse pressed left at (905, 493)
Screenshot: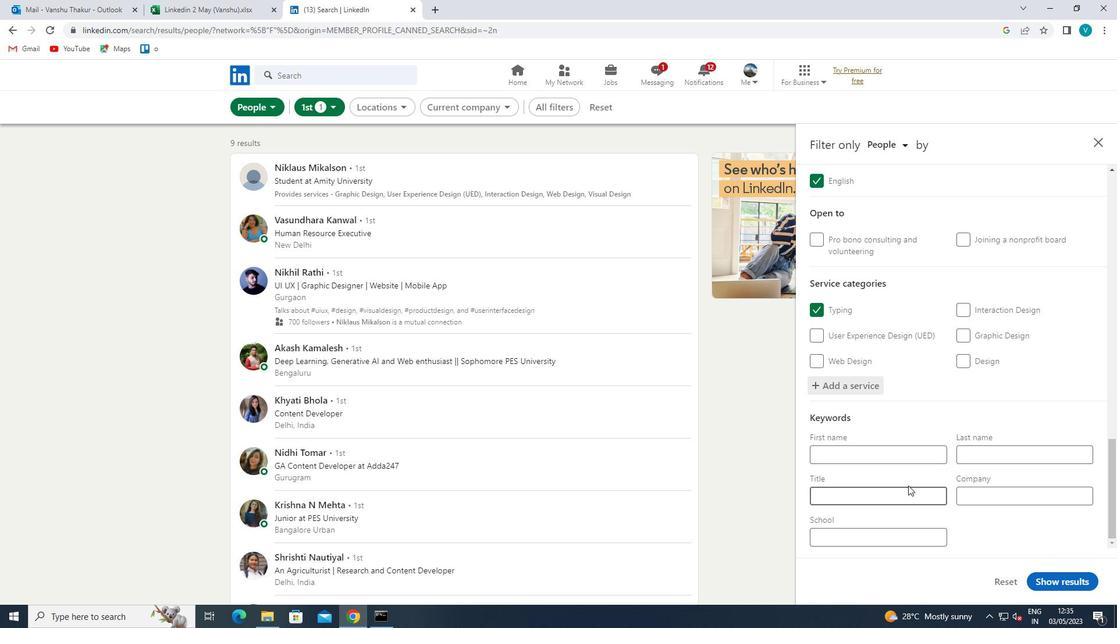 
Action: Key pressed <Key.shift>CHUE<Key.backspace>RCH<Key.space><Key.shift>VOLUNTEER<Key.space>
Screenshot: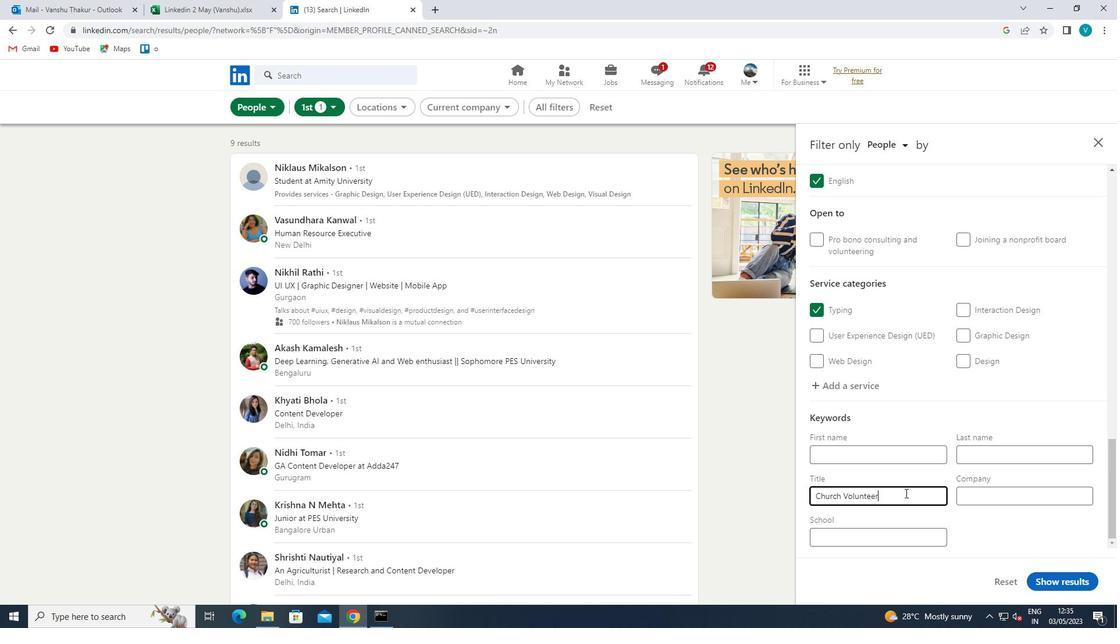 
Action: Mouse moved to (1050, 576)
Screenshot: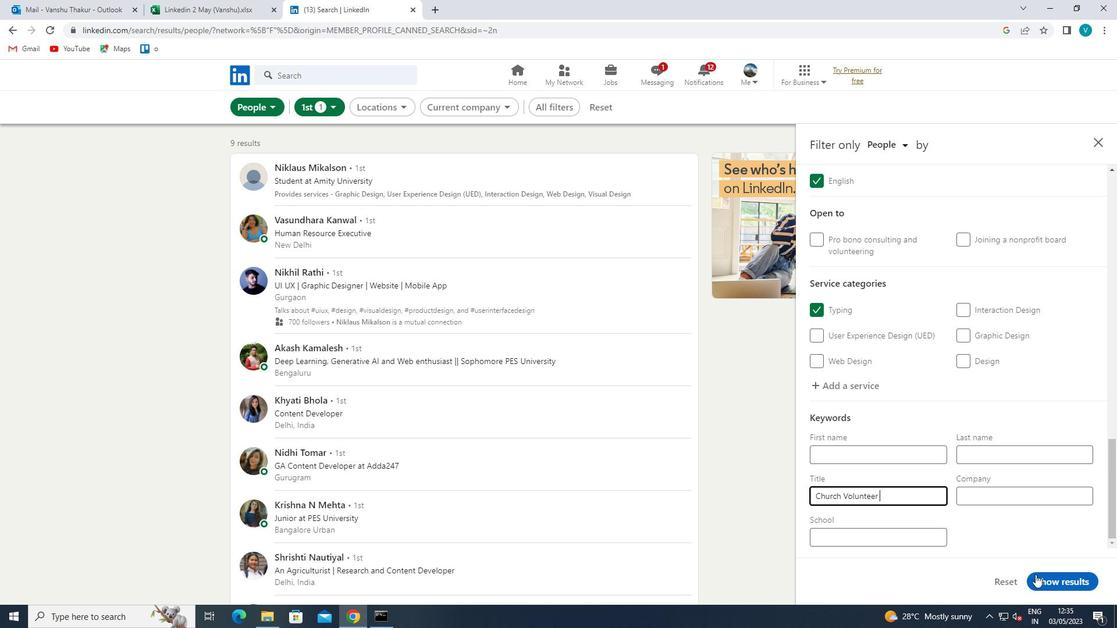 
Action: Mouse pressed left at (1050, 576)
Screenshot: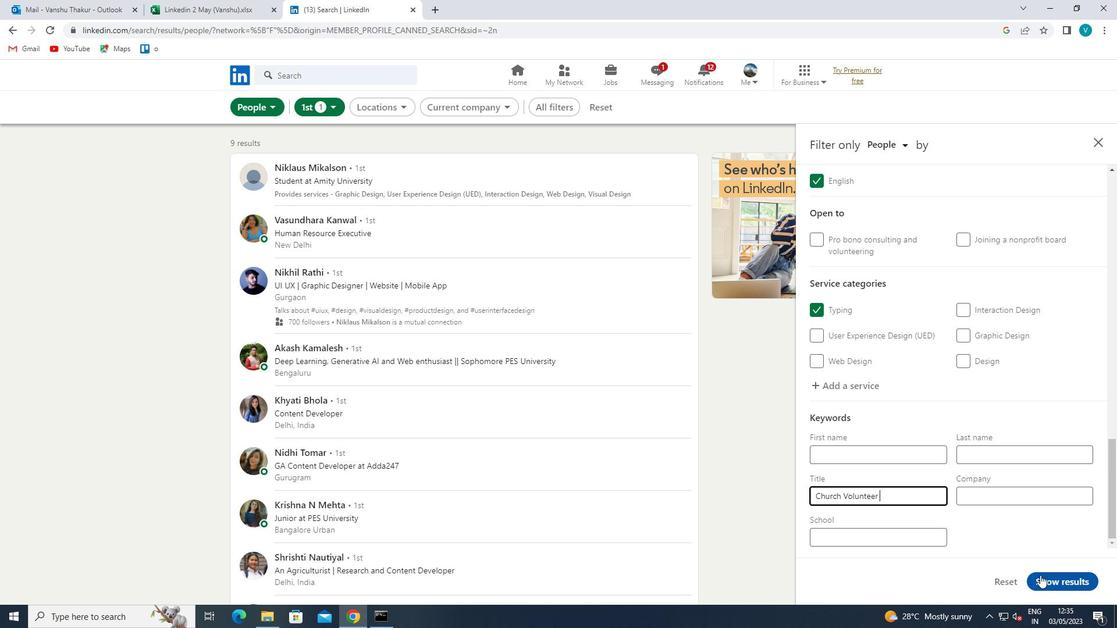 
